 Task: Find connections with filter location Mascote with filter topic #LetsWork with filter profile language Spanish with filter current company CloudSEK with filter school Tata STRIVE with filter industry Language Schools with filter service category Illustration with filter keywords title Management Consultant
Action: Mouse moved to (611, 117)
Screenshot: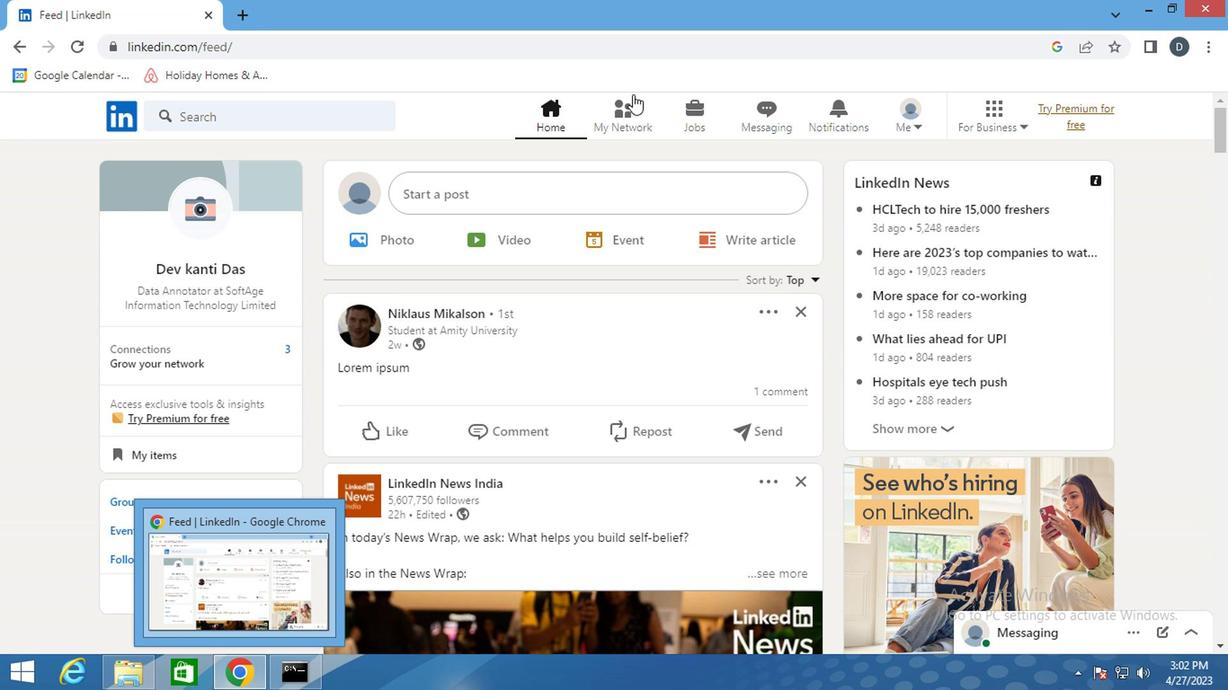 
Action: Mouse pressed left at (611, 117)
Screenshot: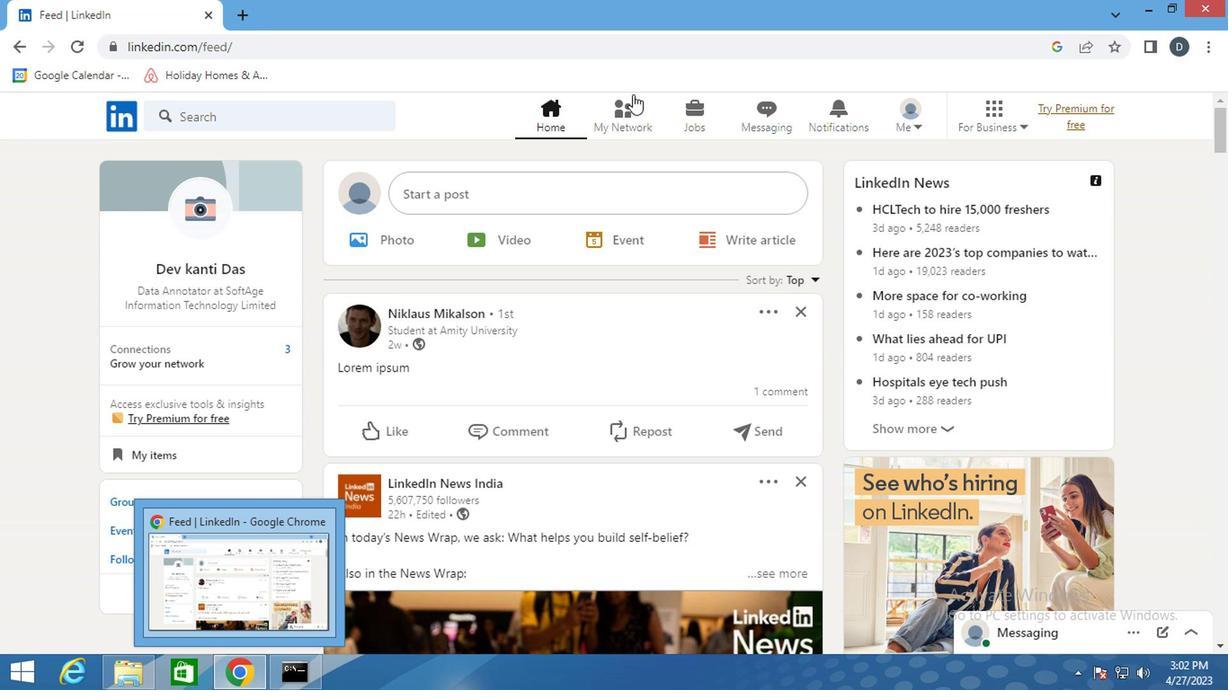 
Action: Mouse moved to (336, 212)
Screenshot: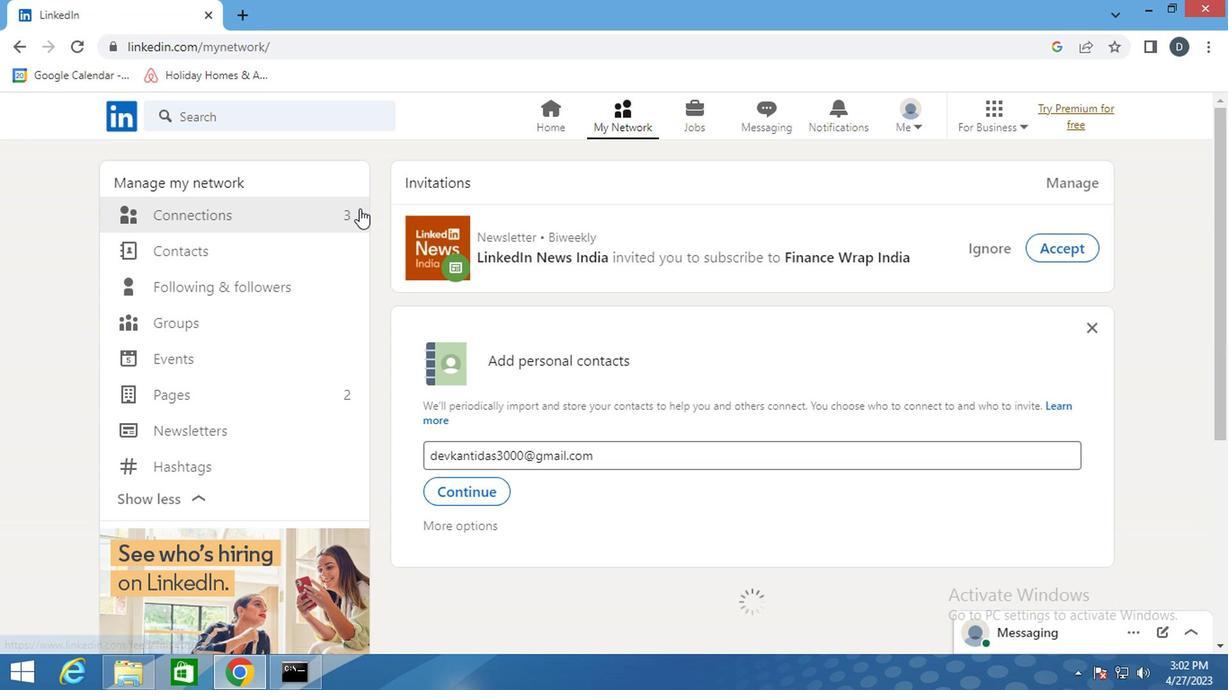 
Action: Mouse pressed left at (336, 212)
Screenshot: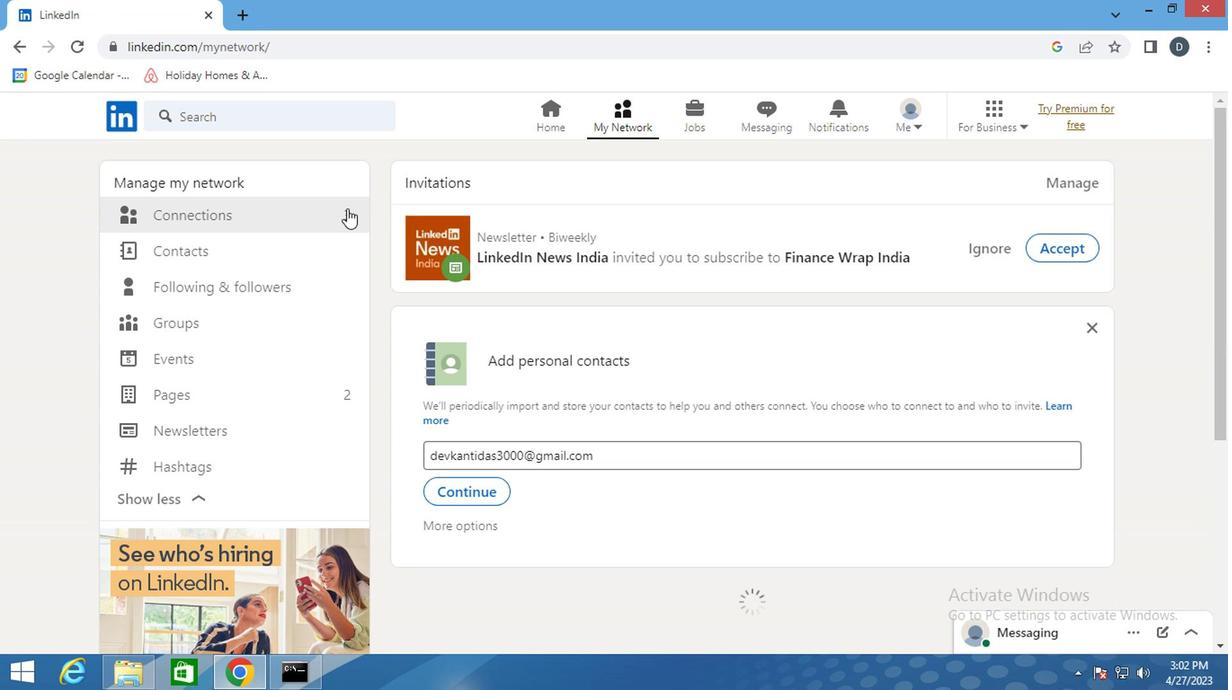 
Action: Mouse moved to (334, 212)
Screenshot: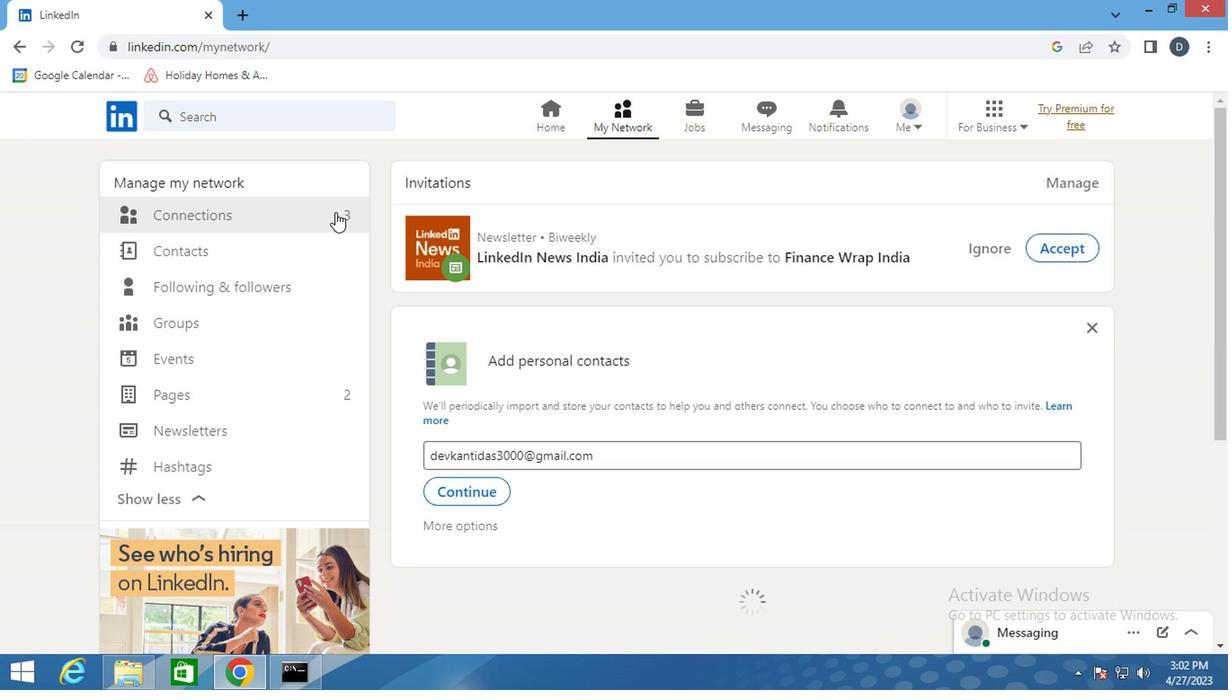 
Action: Mouse pressed left at (334, 212)
Screenshot: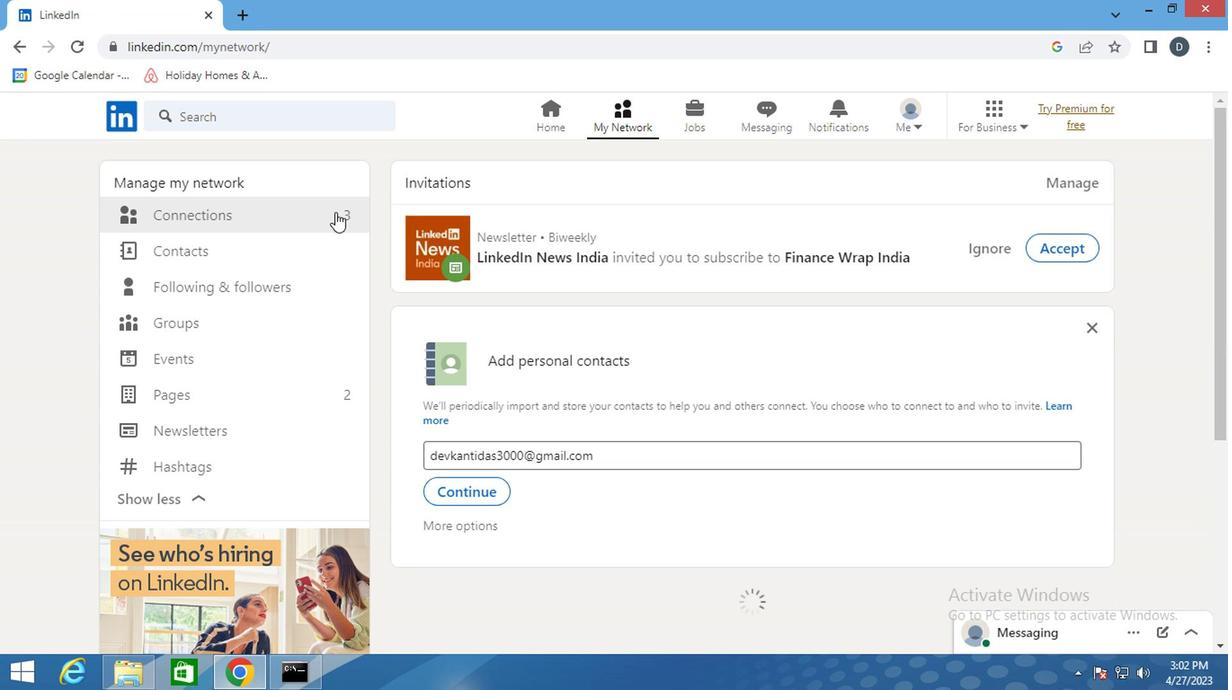 
Action: Mouse moved to (773, 223)
Screenshot: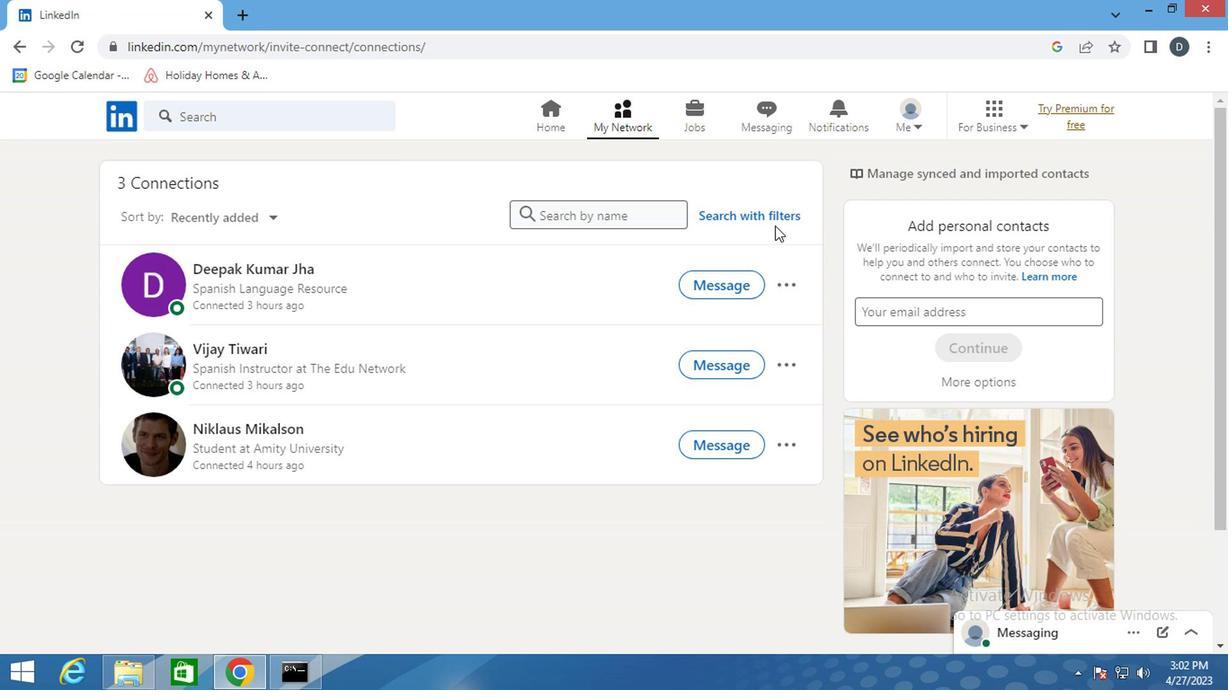 
Action: Mouse pressed left at (773, 223)
Screenshot: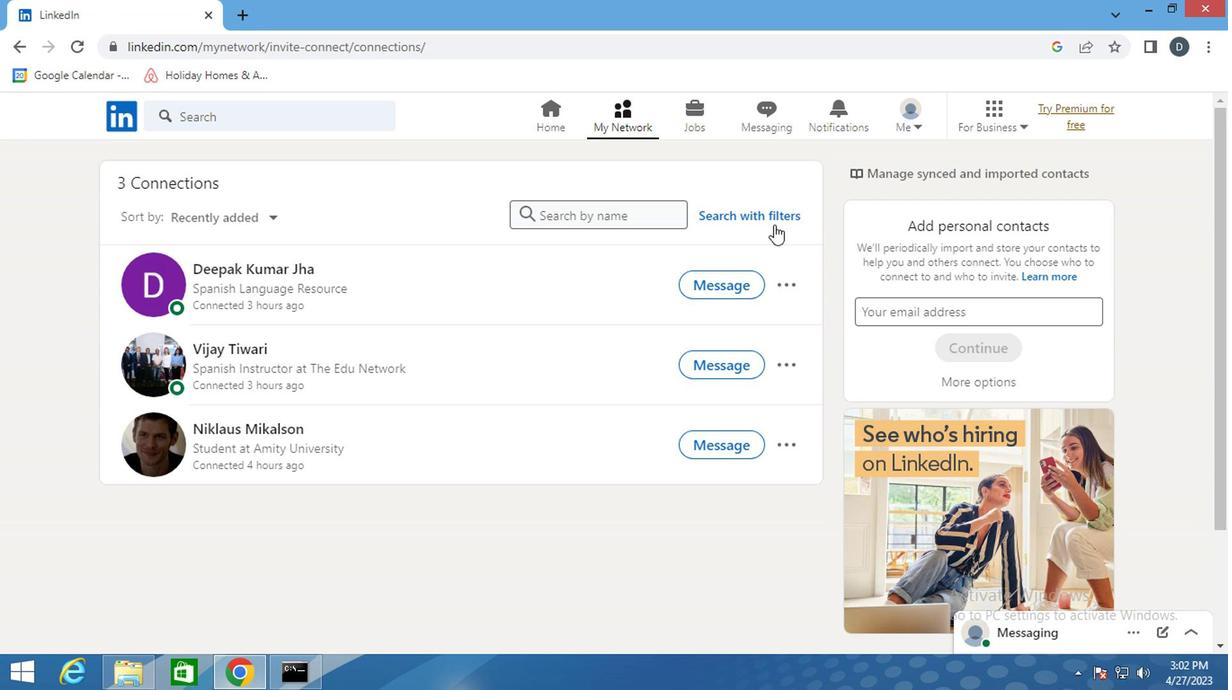 
Action: Mouse moved to (660, 176)
Screenshot: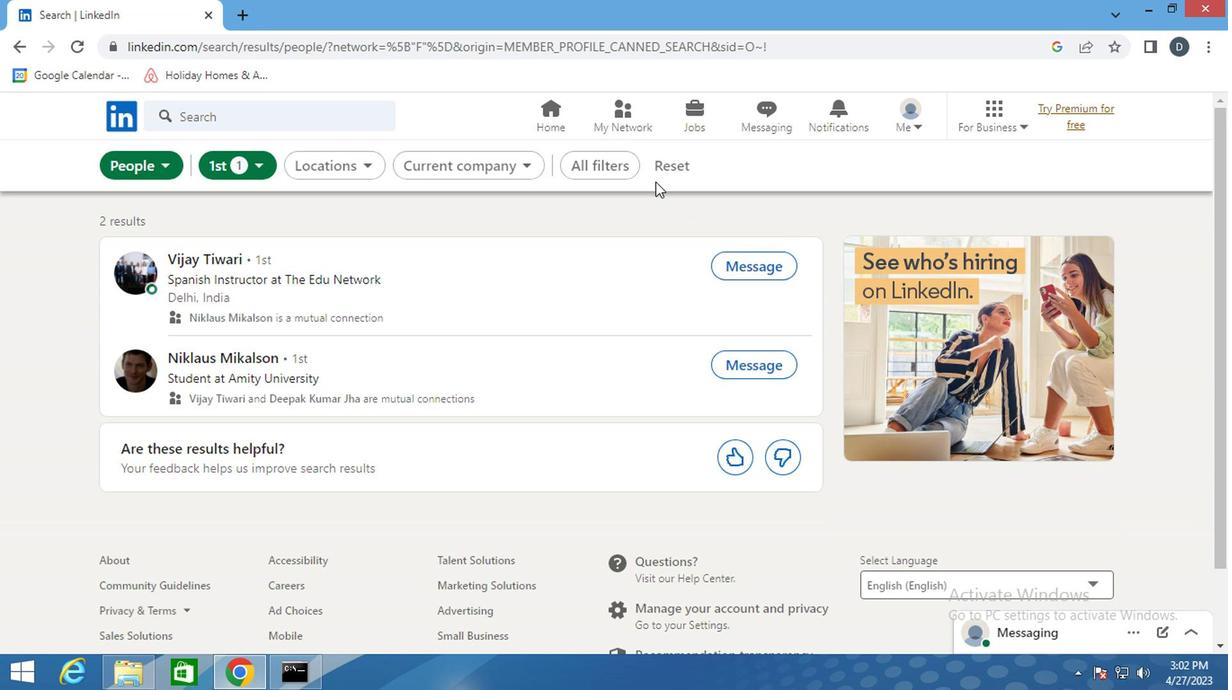 
Action: Mouse pressed left at (660, 176)
Screenshot: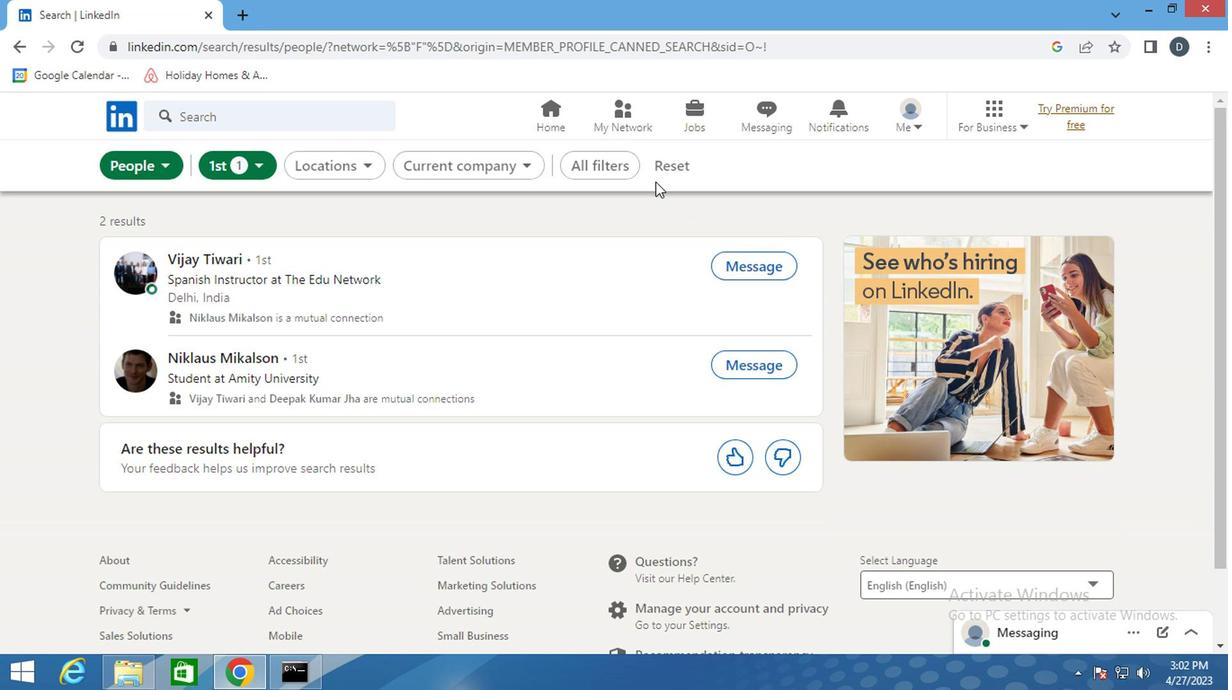 
Action: Mouse moved to (636, 172)
Screenshot: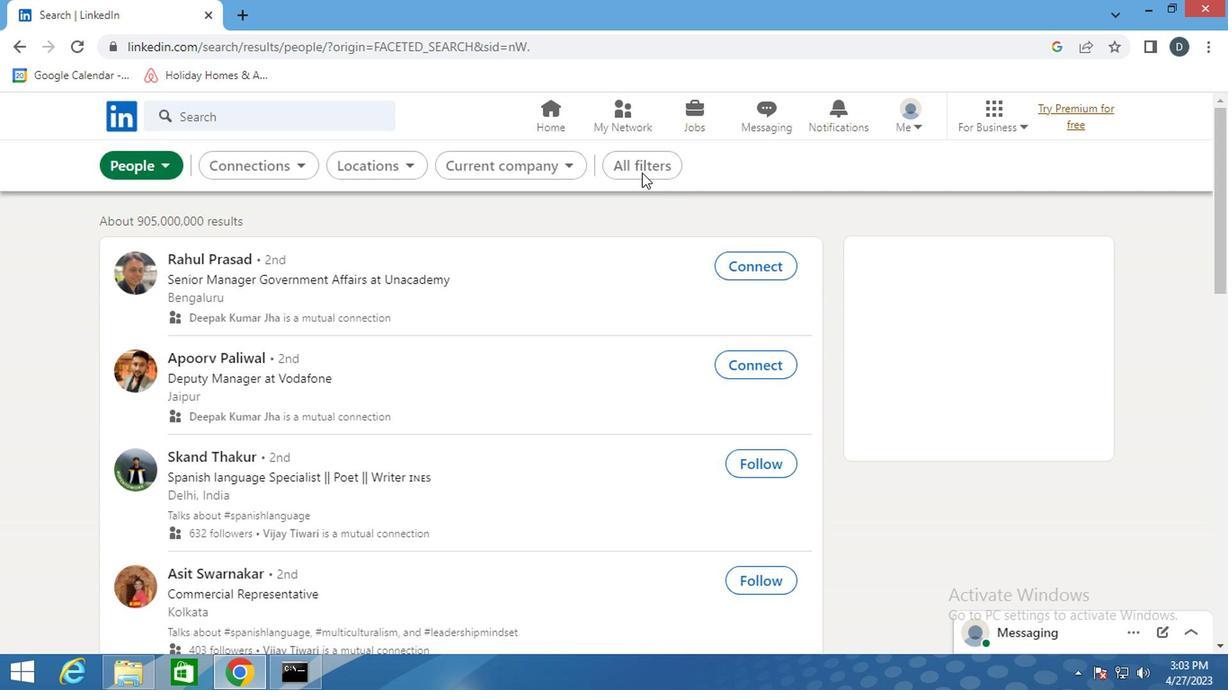 
Action: Mouse pressed left at (636, 172)
Screenshot: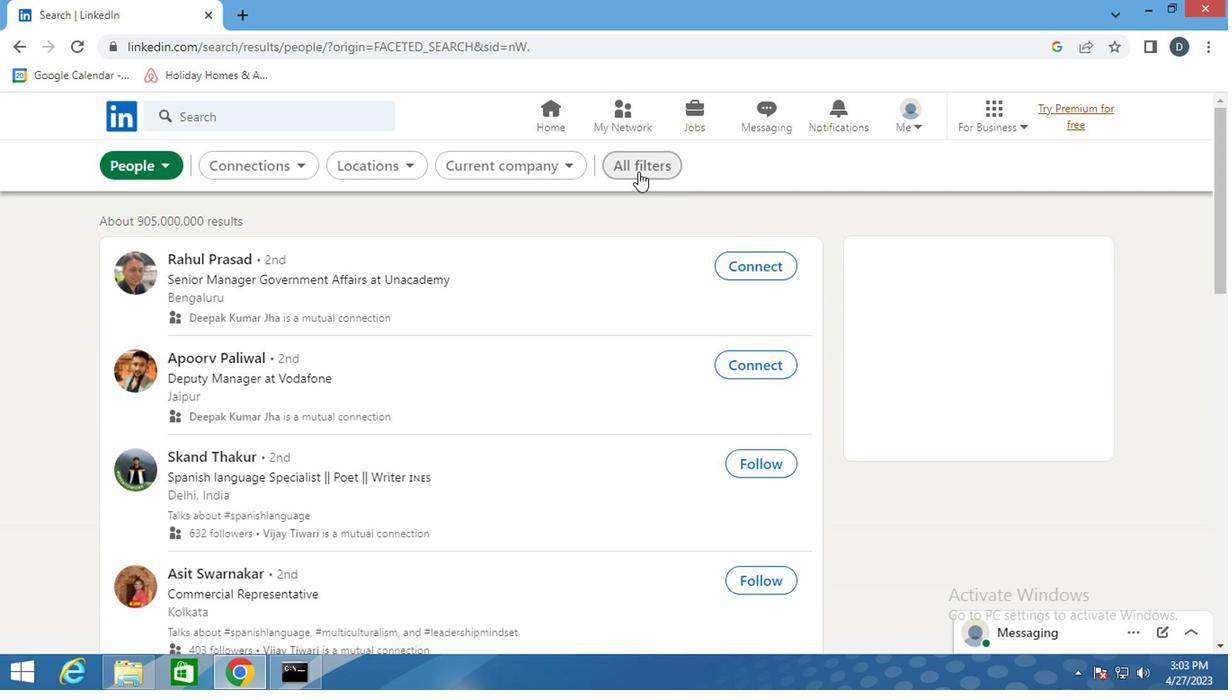 
Action: Mouse moved to (964, 409)
Screenshot: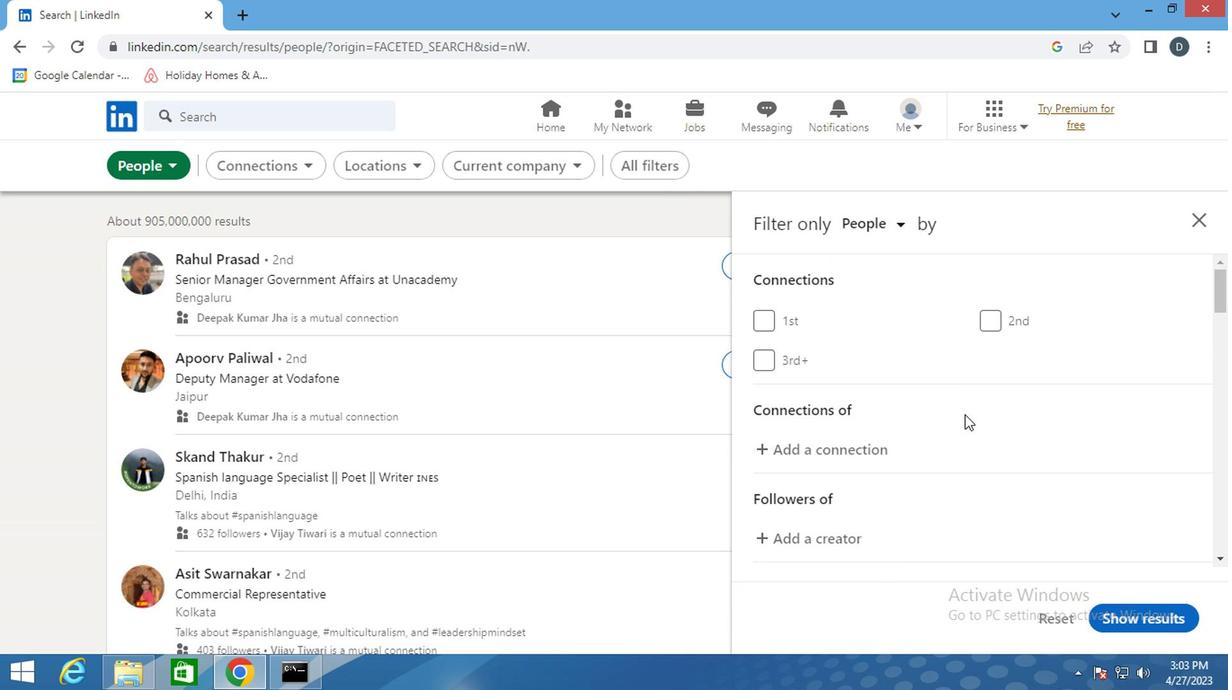 
Action: Mouse scrolled (964, 408) with delta (0, 0)
Screenshot: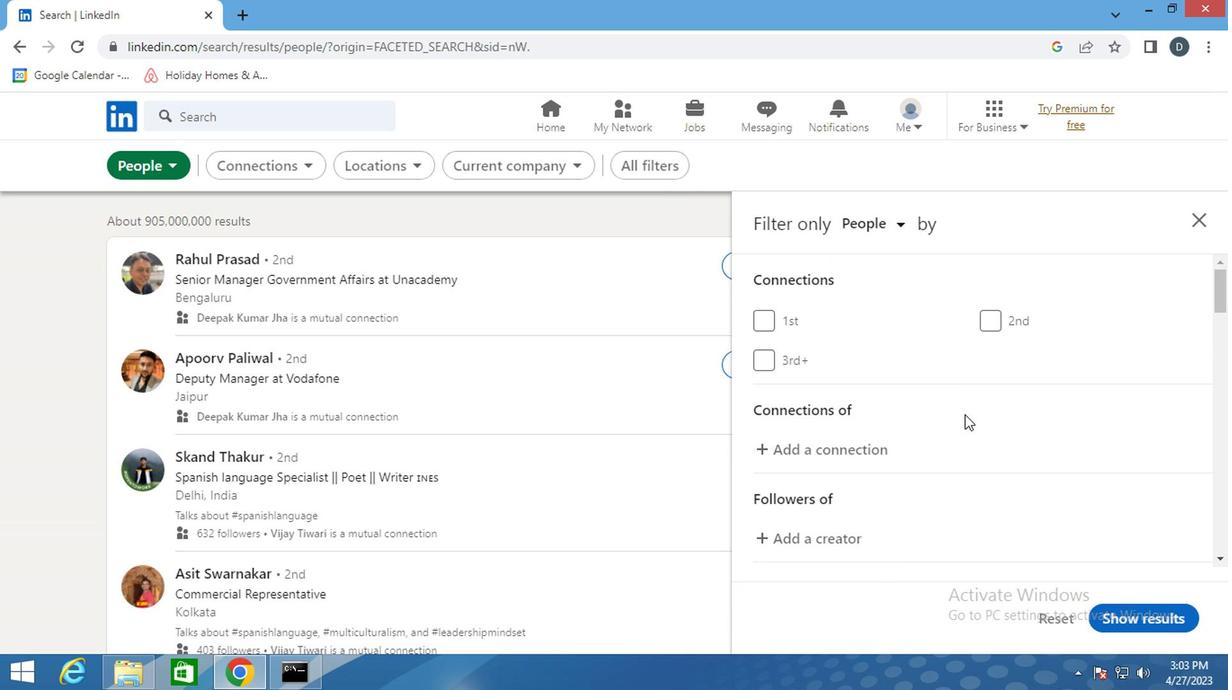 
Action: Mouse moved to (964, 409)
Screenshot: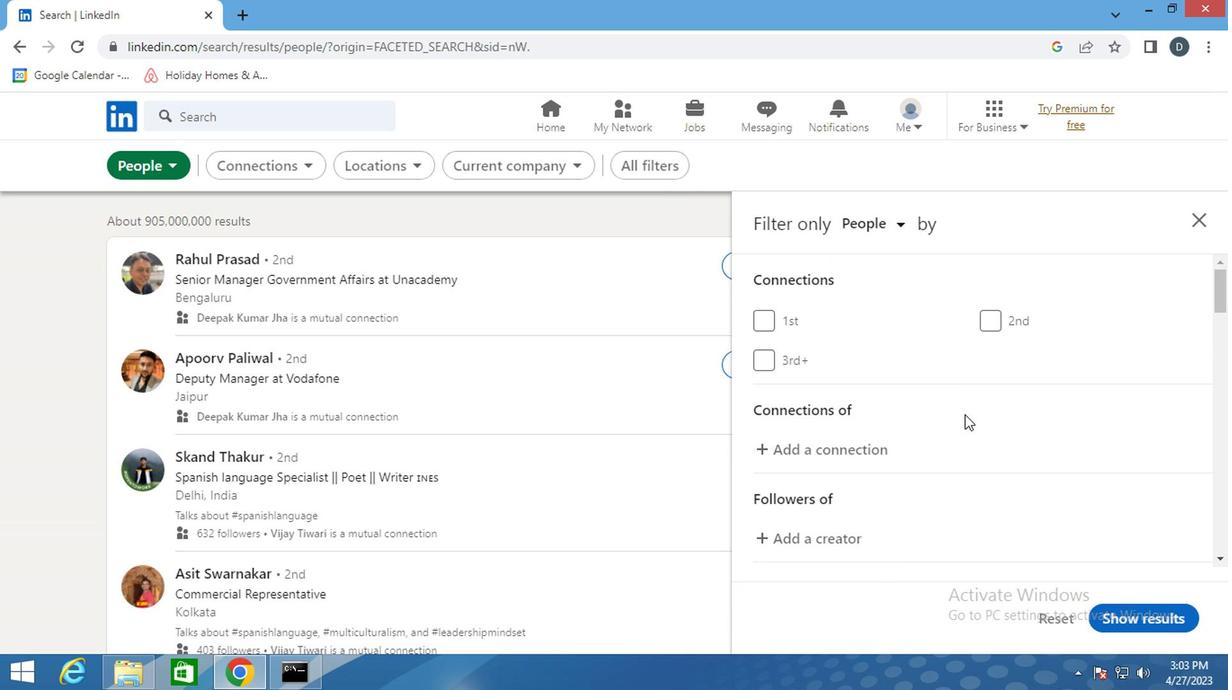 
Action: Mouse scrolled (964, 408) with delta (0, 0)
Screenshot: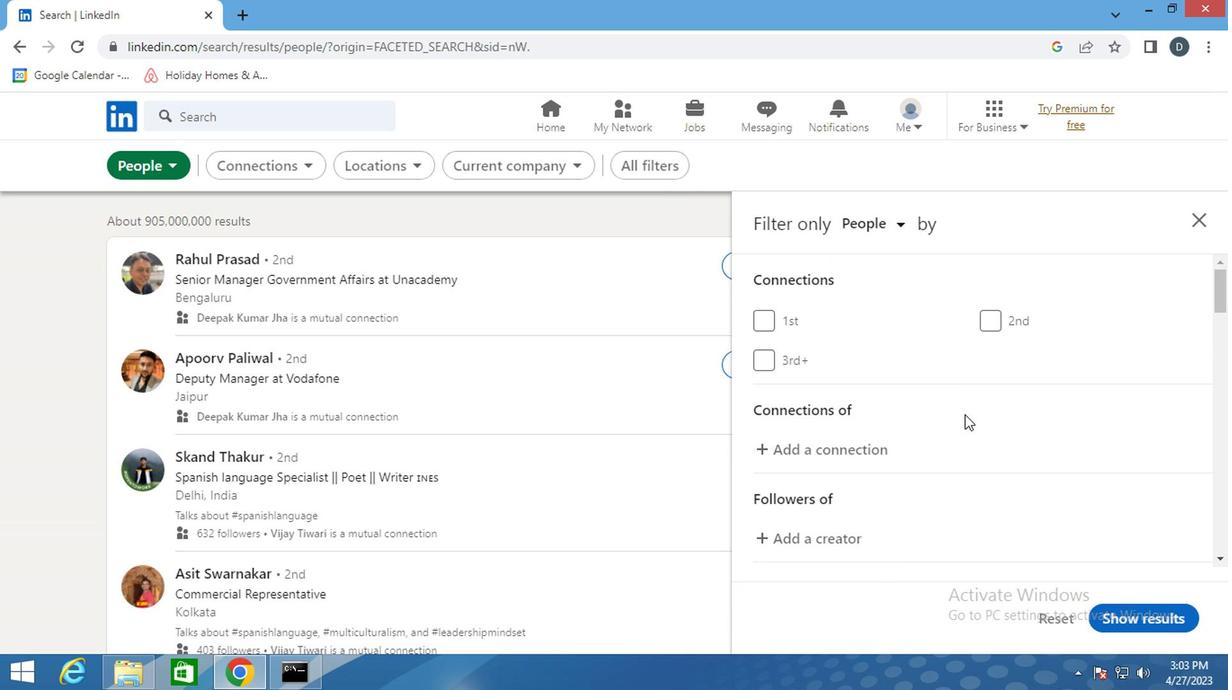 
Action: Mouse scrolled (964, 408) with delta (0, 0)
Screenshot: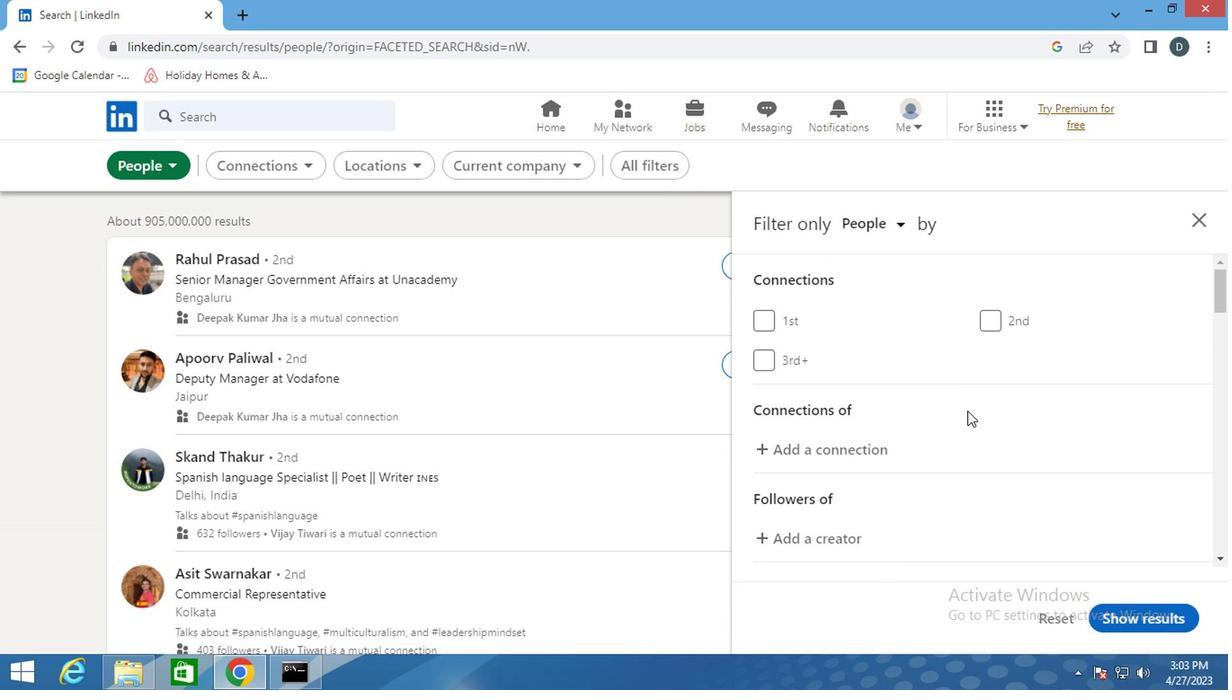 
Action: Mouse moved to (999, 433)
Screenshot: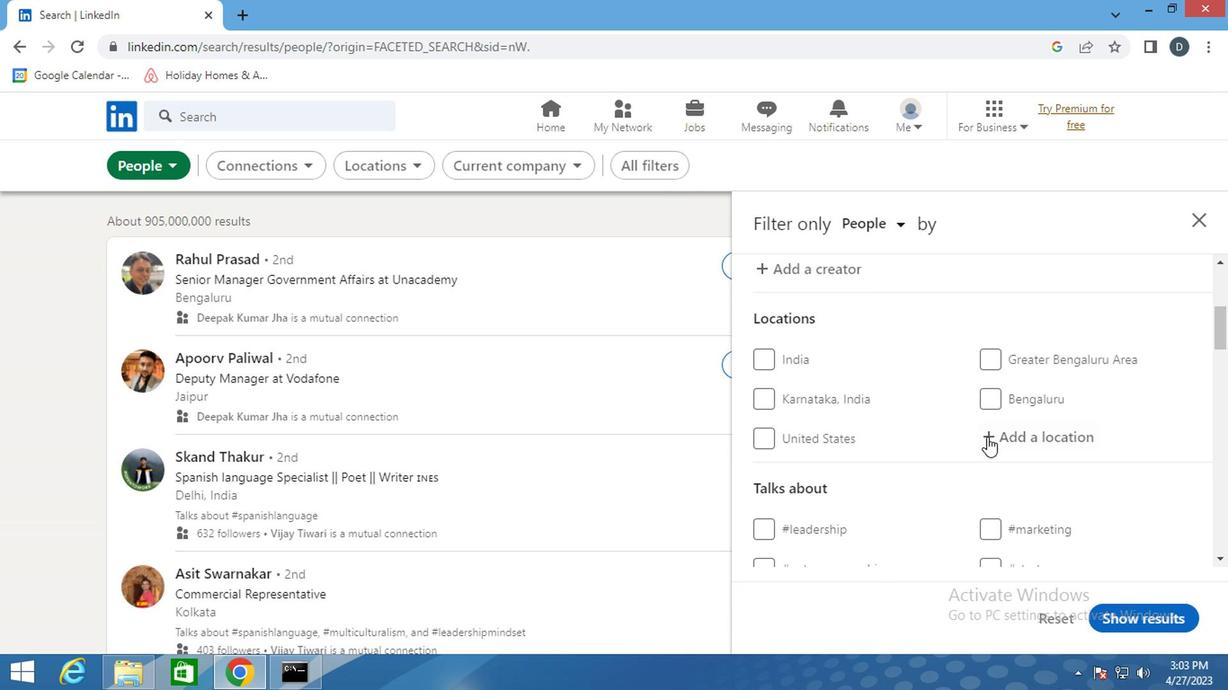 
Action: Mouse pressed left at (999, 433)
Screenshot: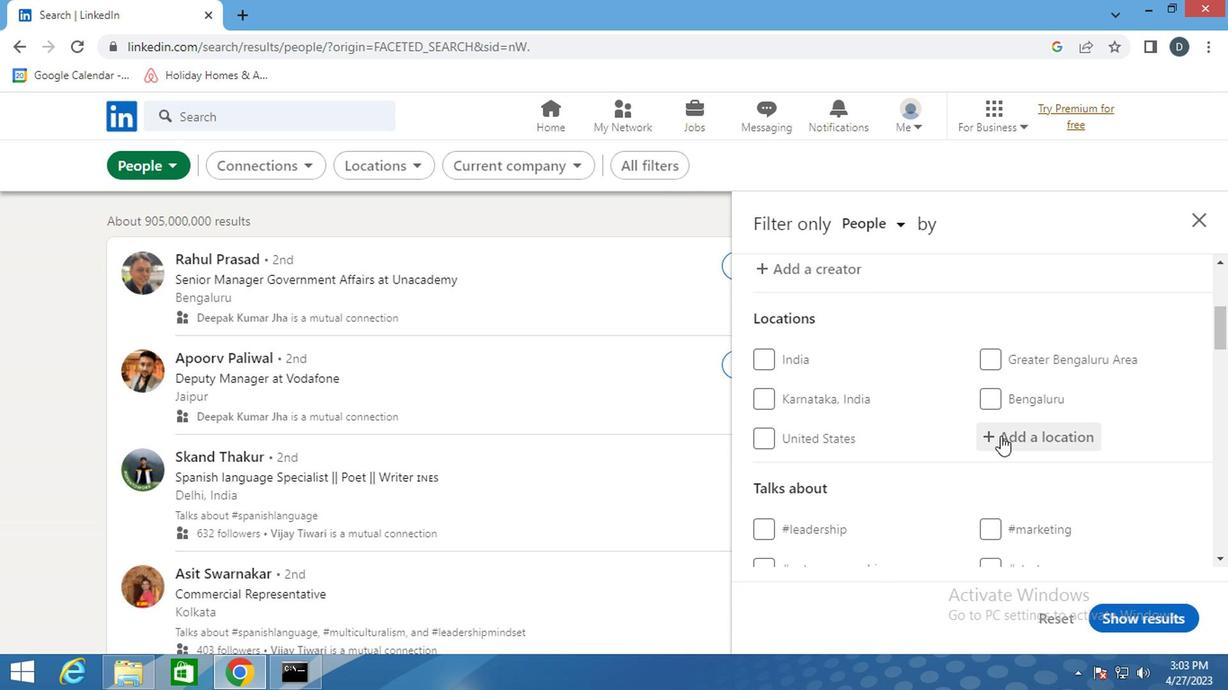 
Action: Mouse moved to (1019, 434)
Screenshot: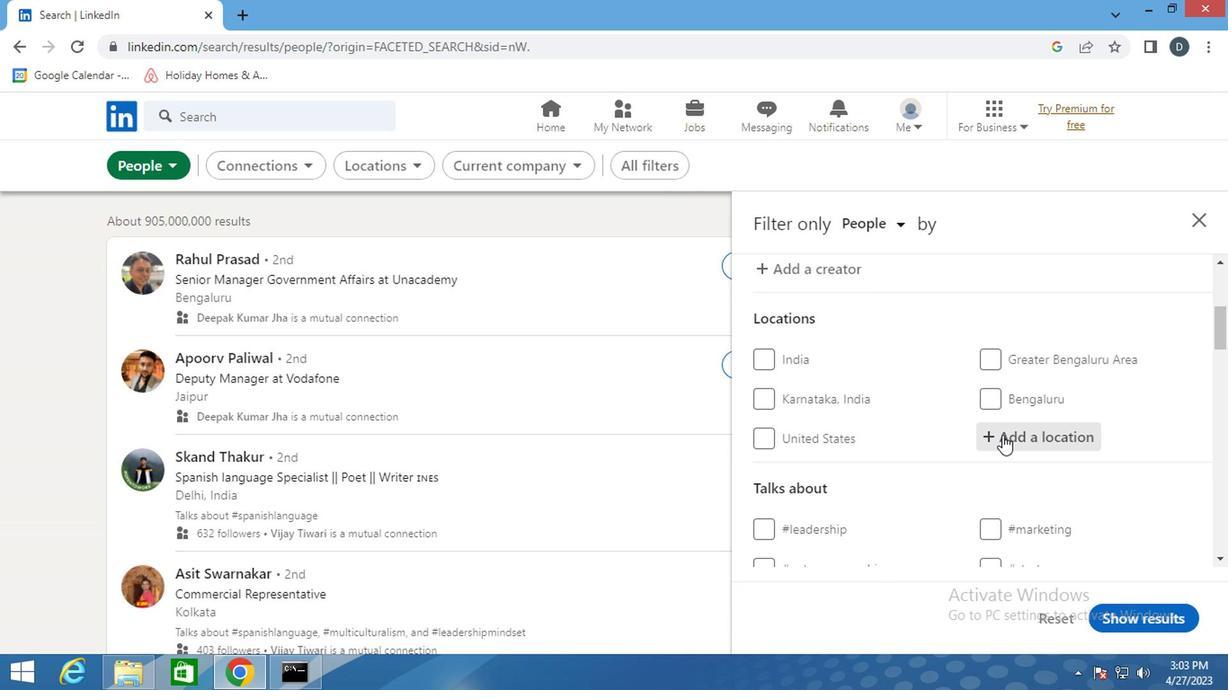 
Action: Key pressed <Key.shift_r>Mascot
Screenshot: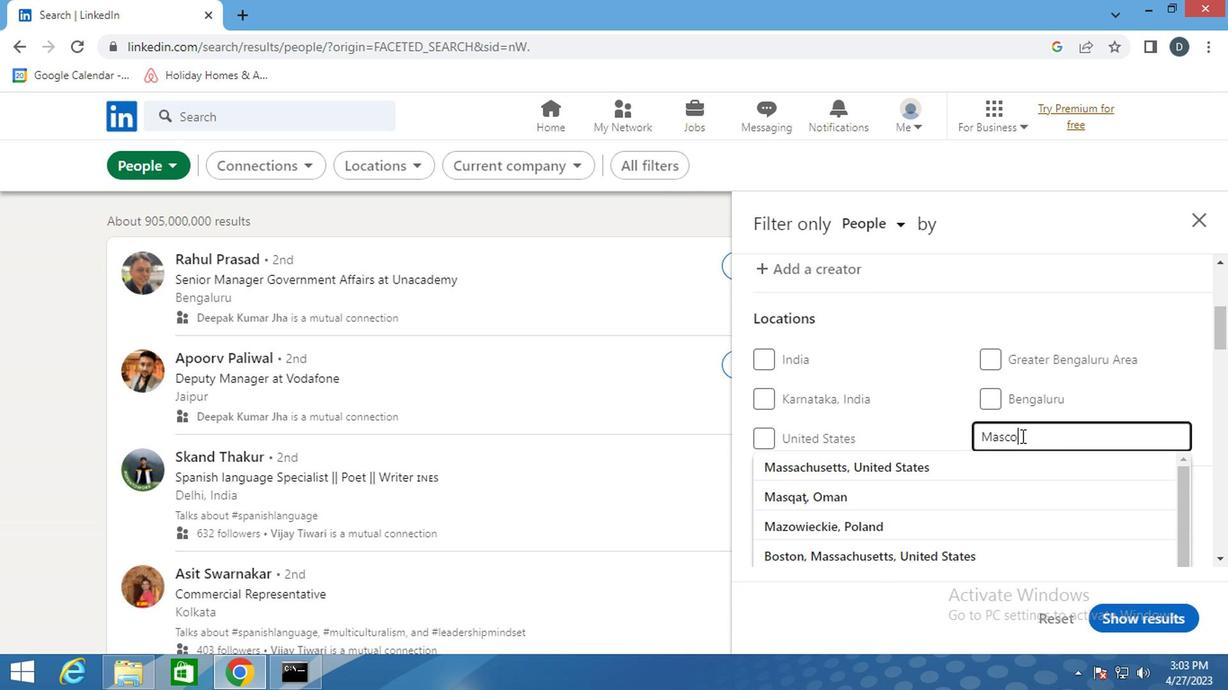 
Action: Mouse moved to (1015, 436)
Screenshot: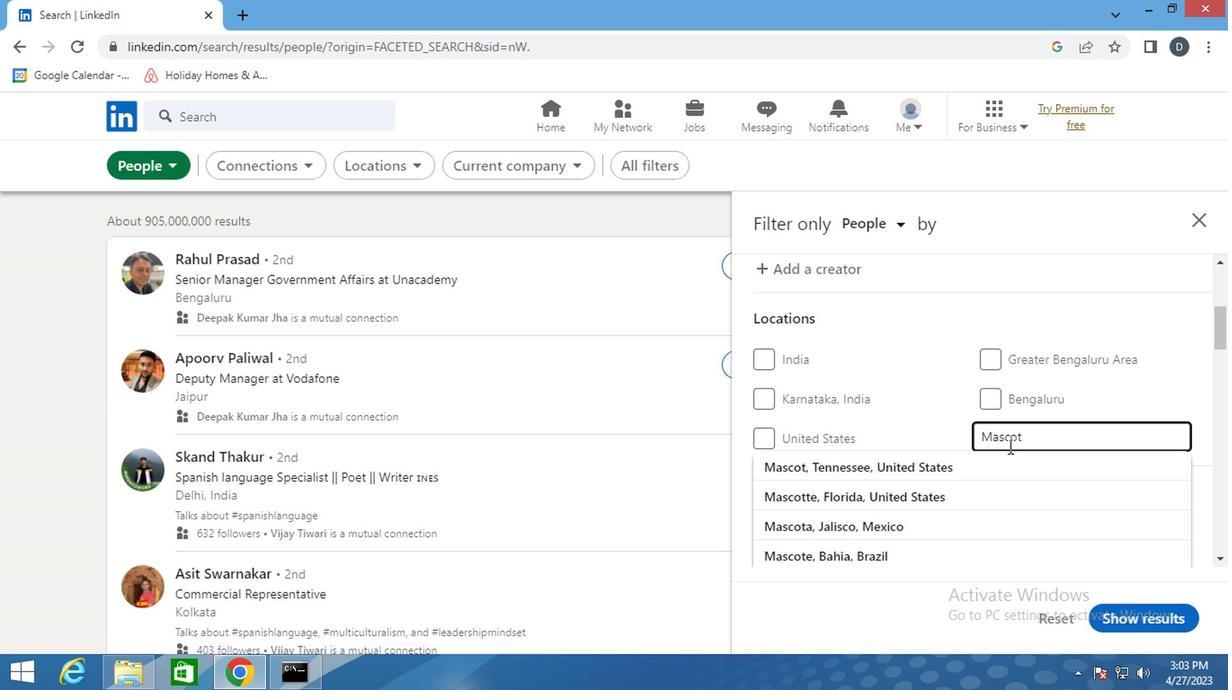 
Action: Key pressed e
Screenshot: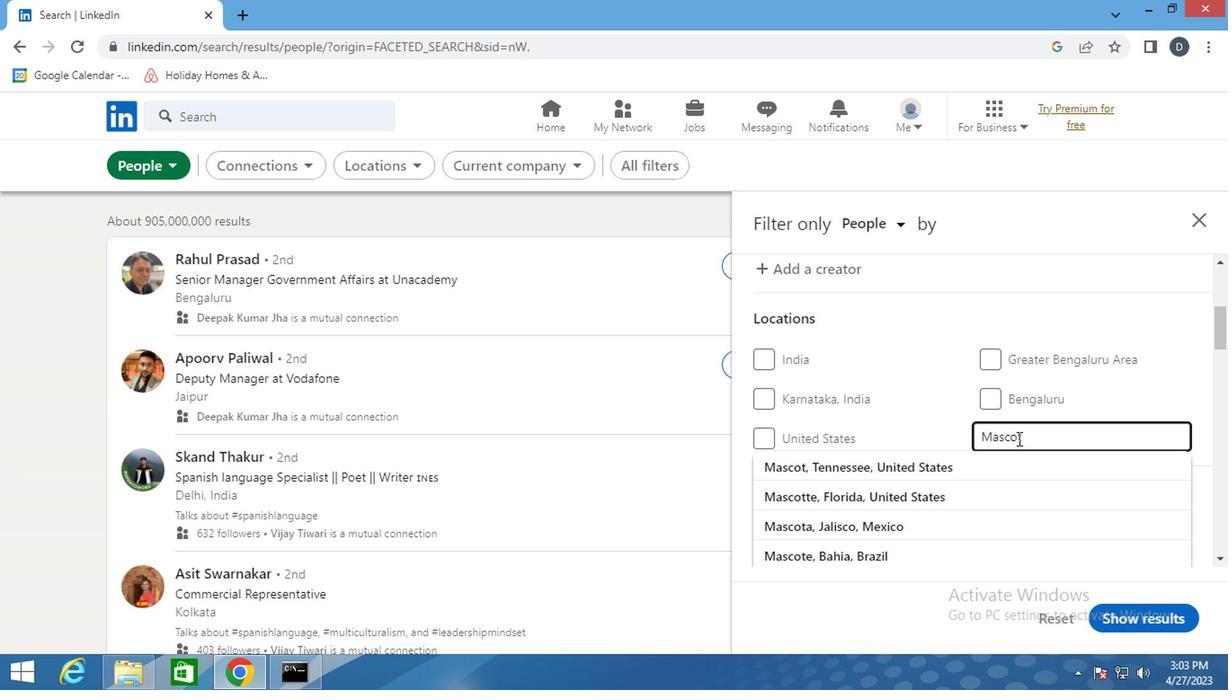 
Action: Mouse moved to (1015, 452)
Screenshot: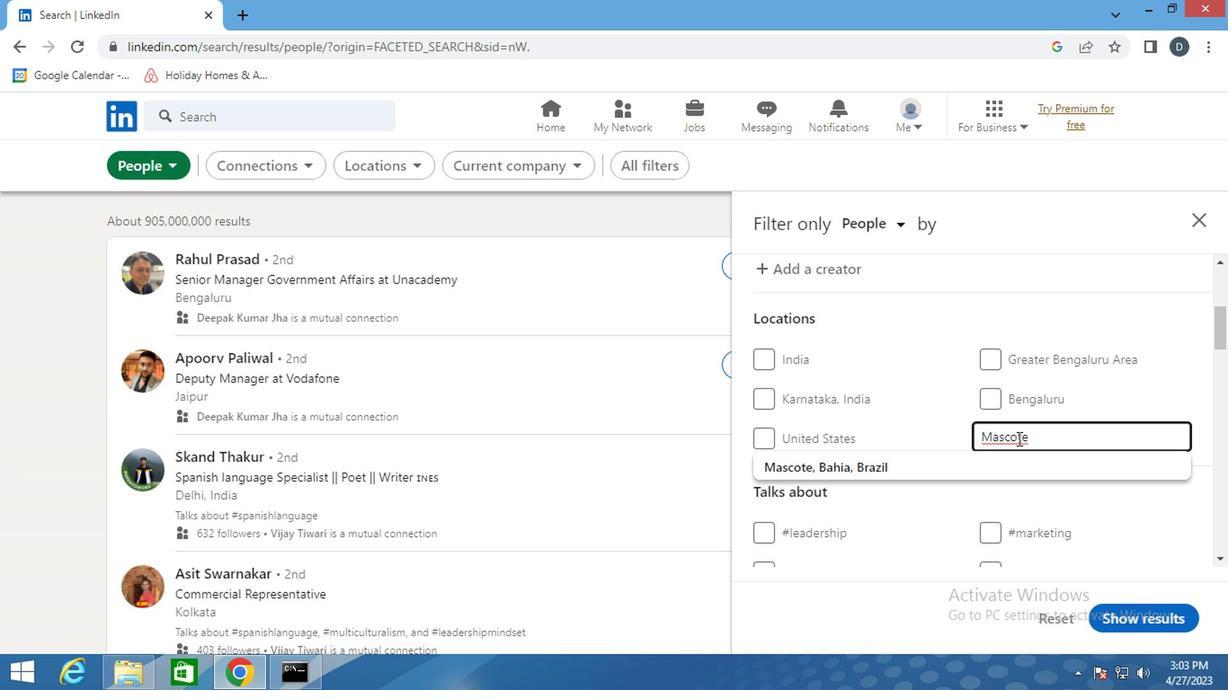 
Action: Mouse pressed left at (1015, 452)
Screenshot: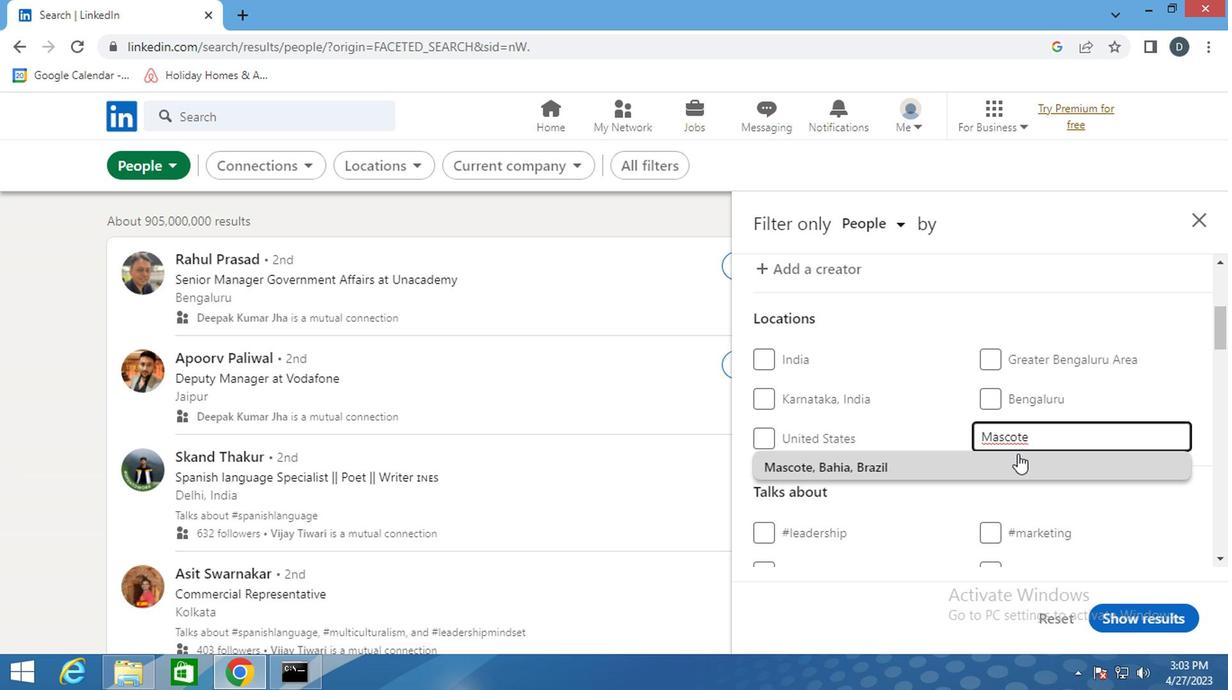 
Action: Mouse scrolled (1015, 451) with delta (0, 0)
Screenshot: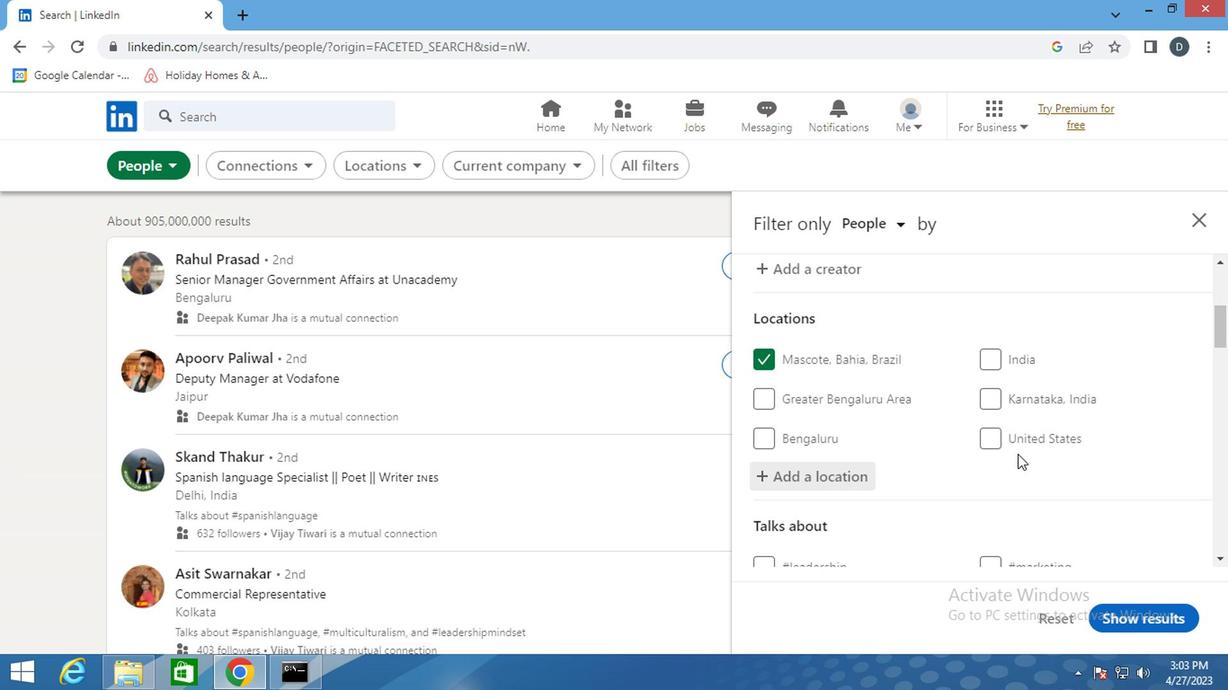 
Action: Mouse scrolled (1015, 451) with delta (0, 0)
Screenshot: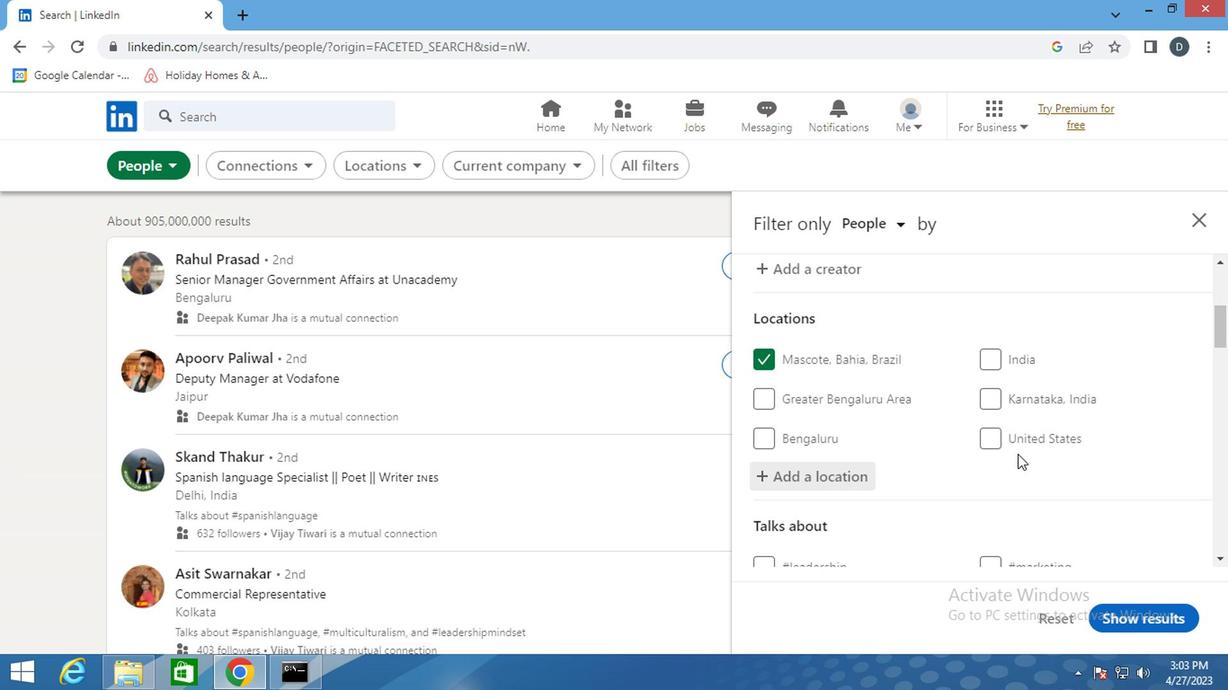 
Action: Mouse scrolled (1015, 451) with delta (0, 0)
Screenshot: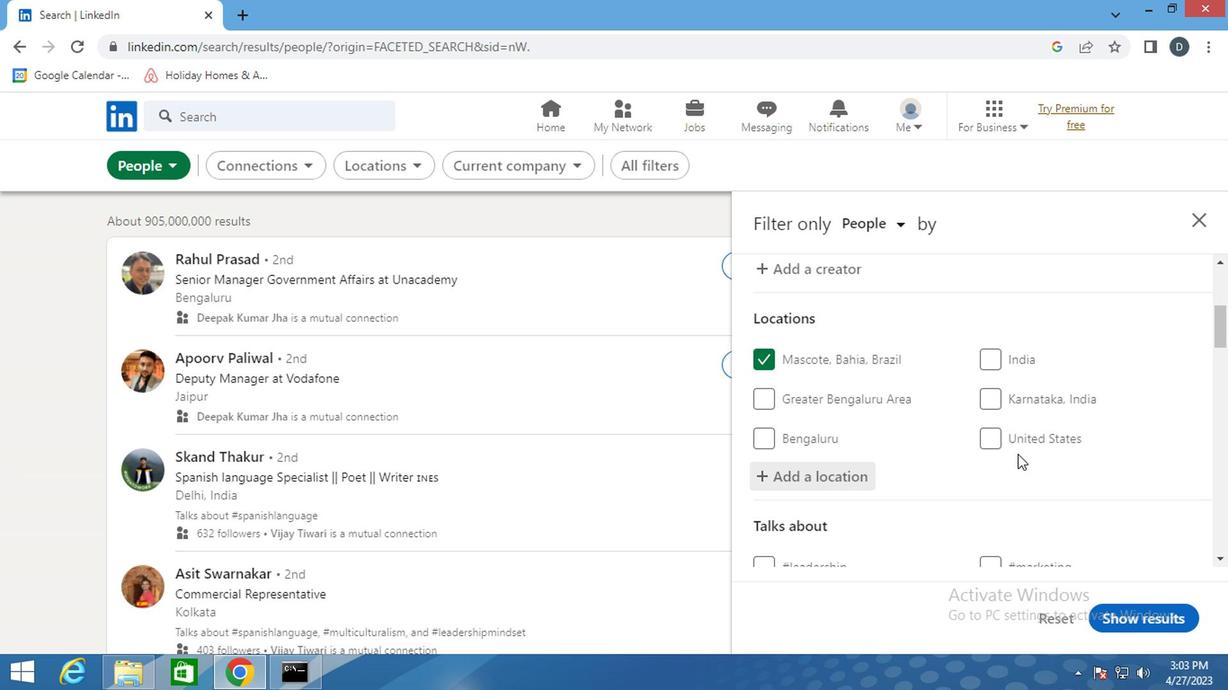 
Action: Mouse moved to (1037, 384)
Screenshot: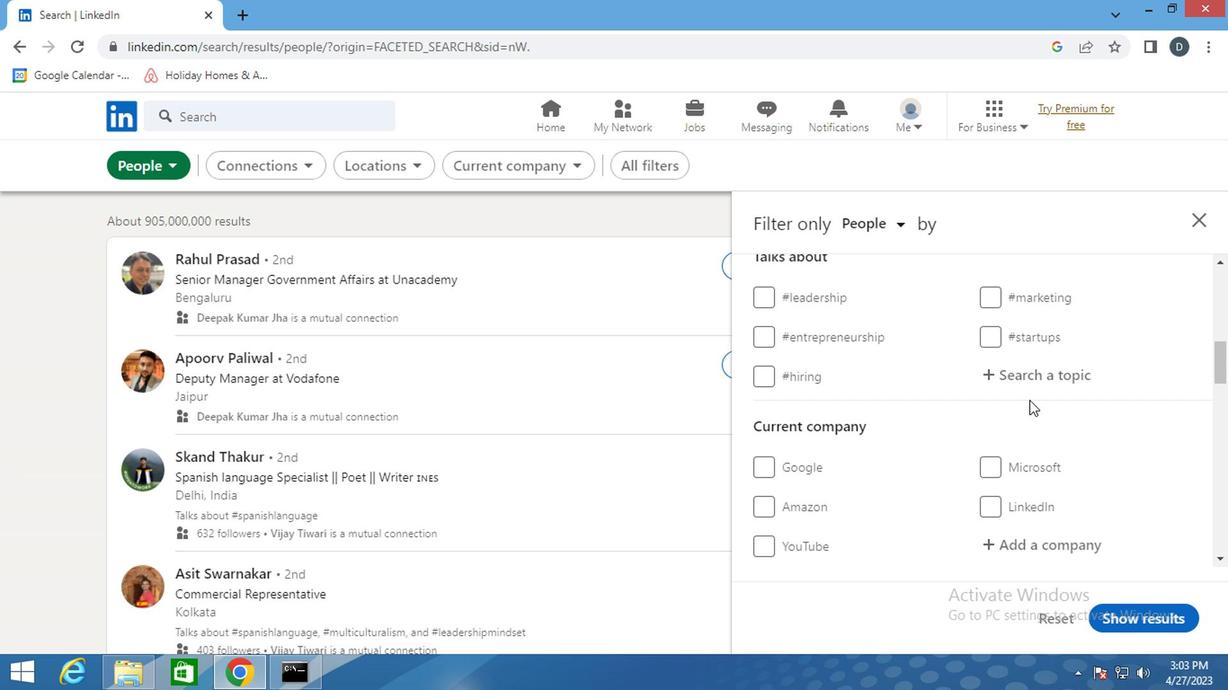 
Action: Mouse pressed left at (1037, 384)
Screenshot: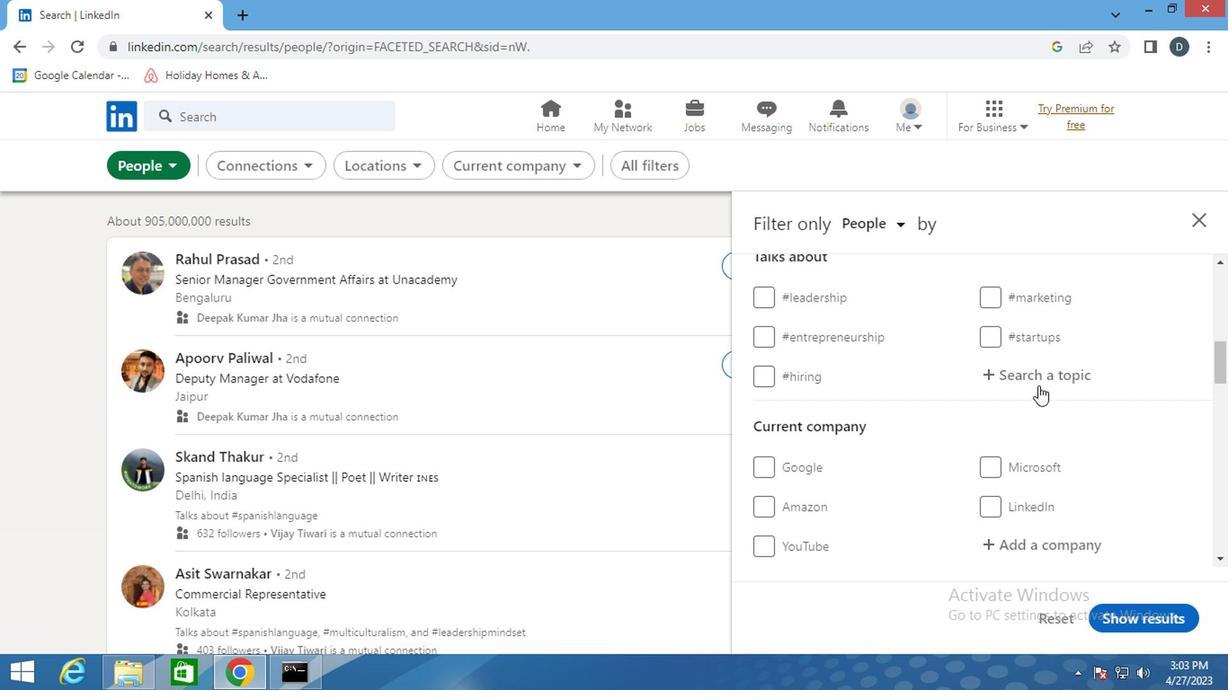 
Action: Key pressed <Key.shift>#<Key.shift>LETS<Key.shift>WORK
Screenshot: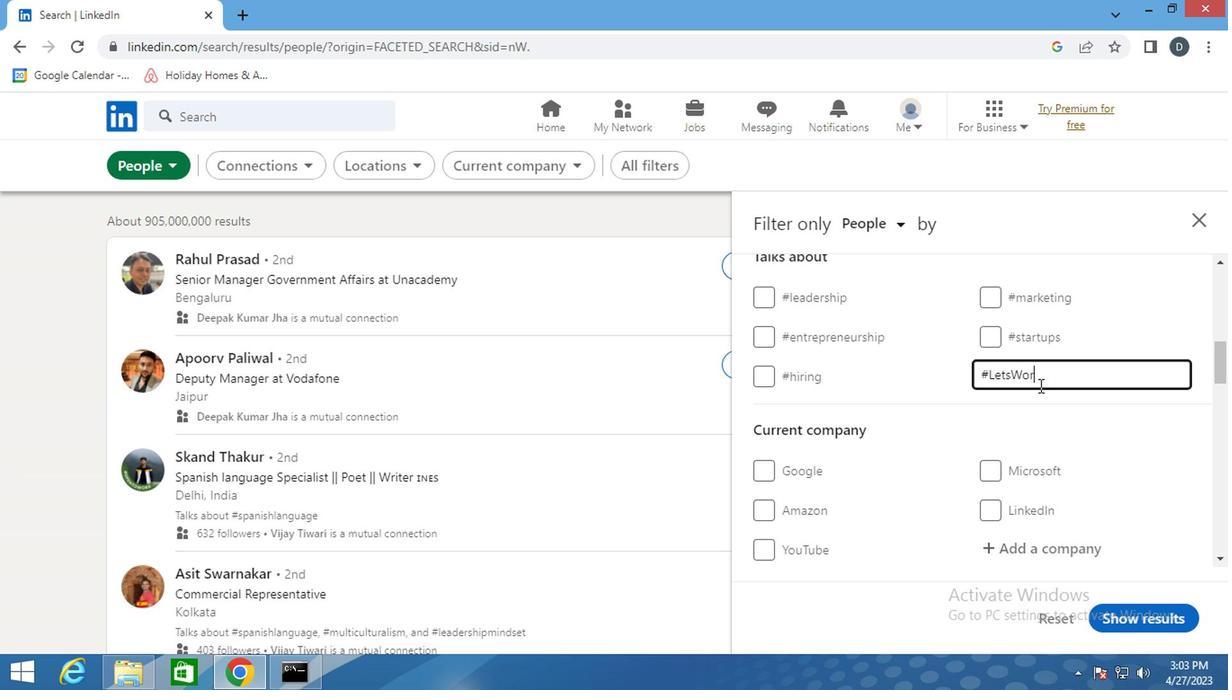 
Action: Mouse moved to (973, 388)
Screenshot: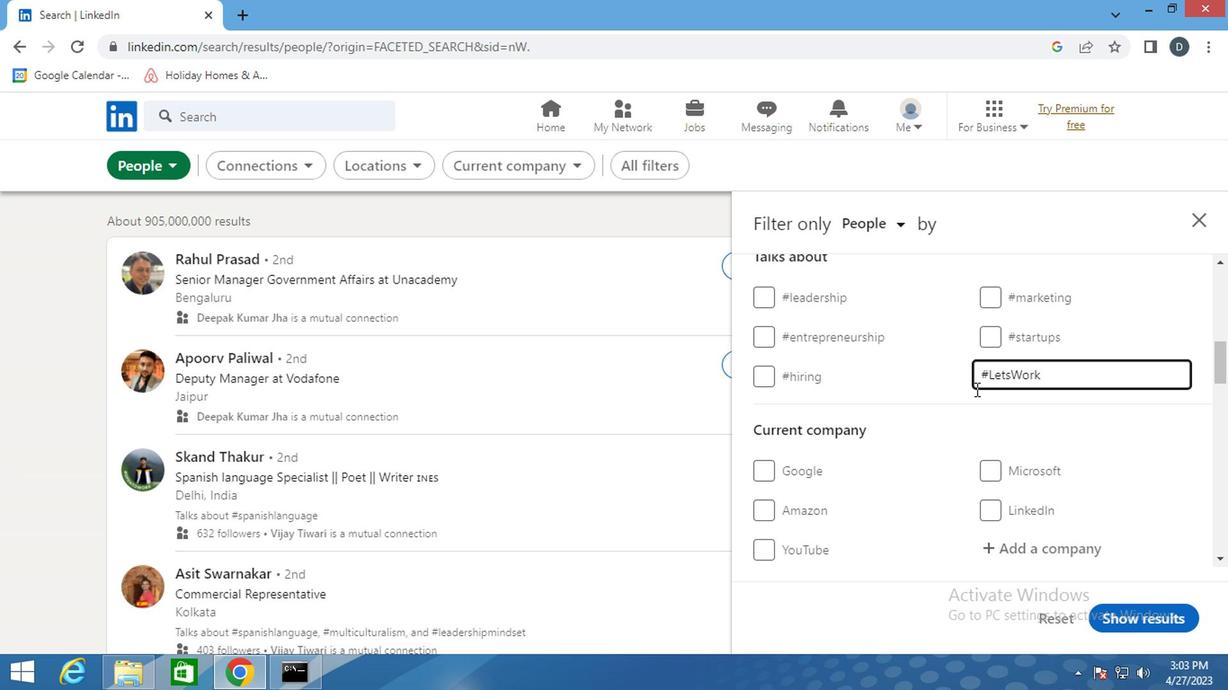 
Action: Mouse scrolled (973, 387) with delta (0, -1)
Screenshot: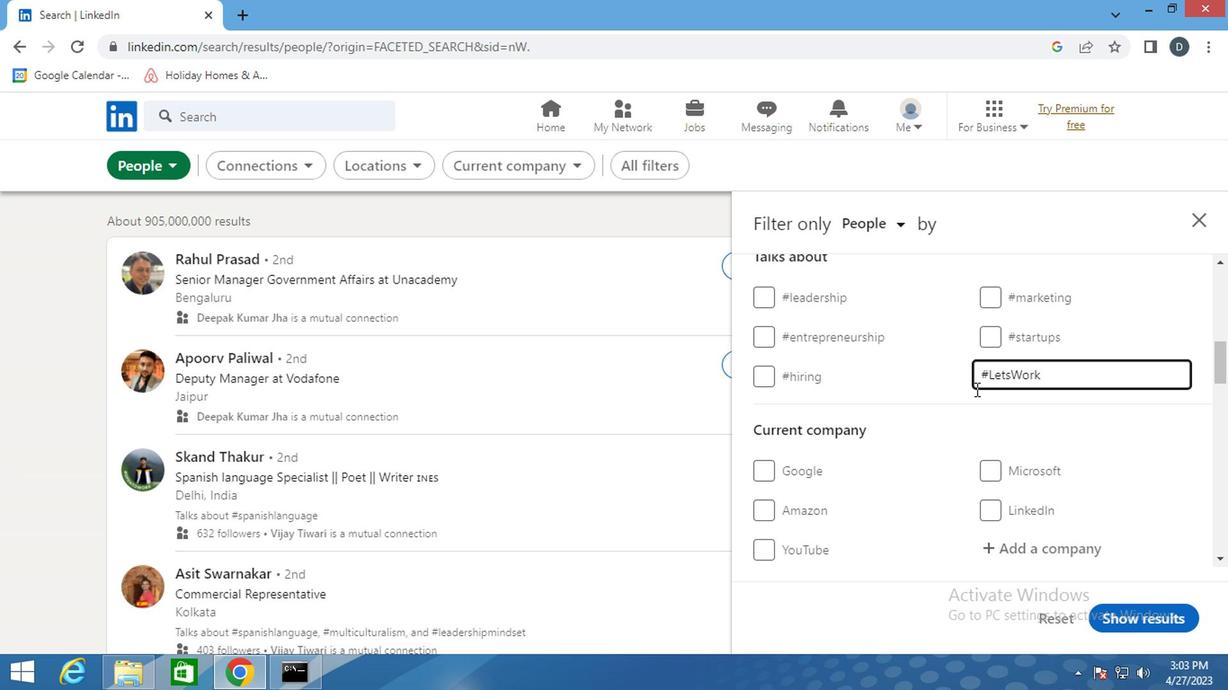 
Action: Mouse scrolled (973, 387) with delta (0, -1)
Screenshot: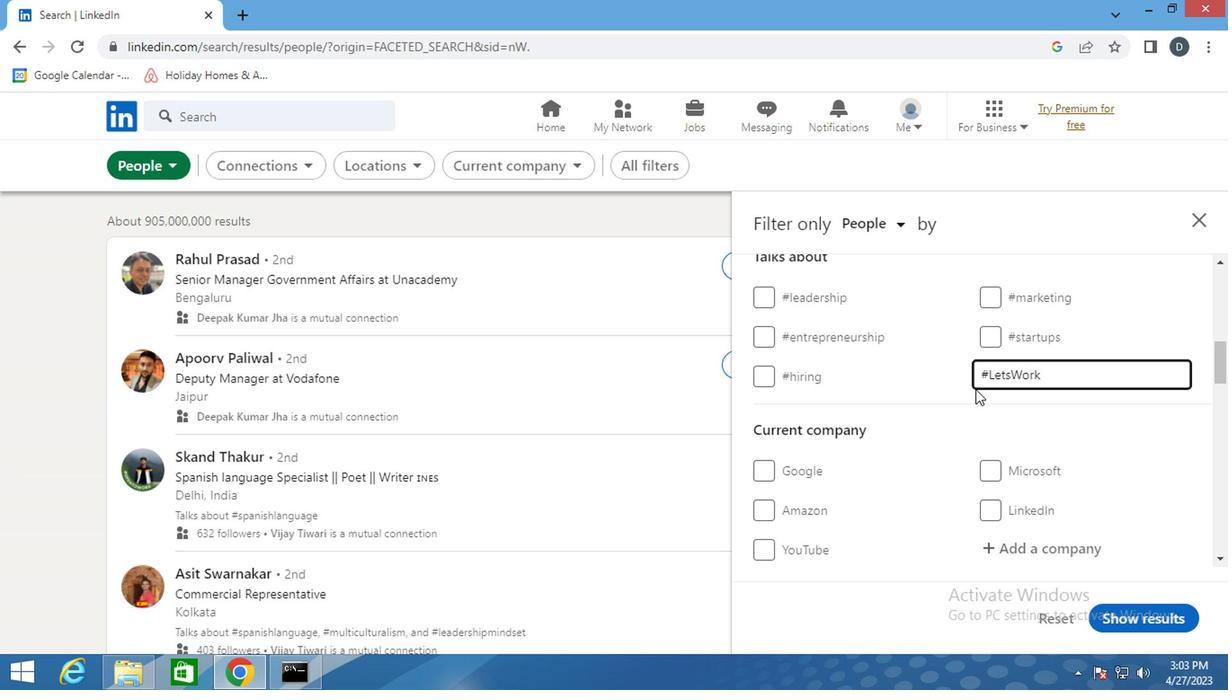 
Action: Mouse moved to (978, 388)
Screenshot: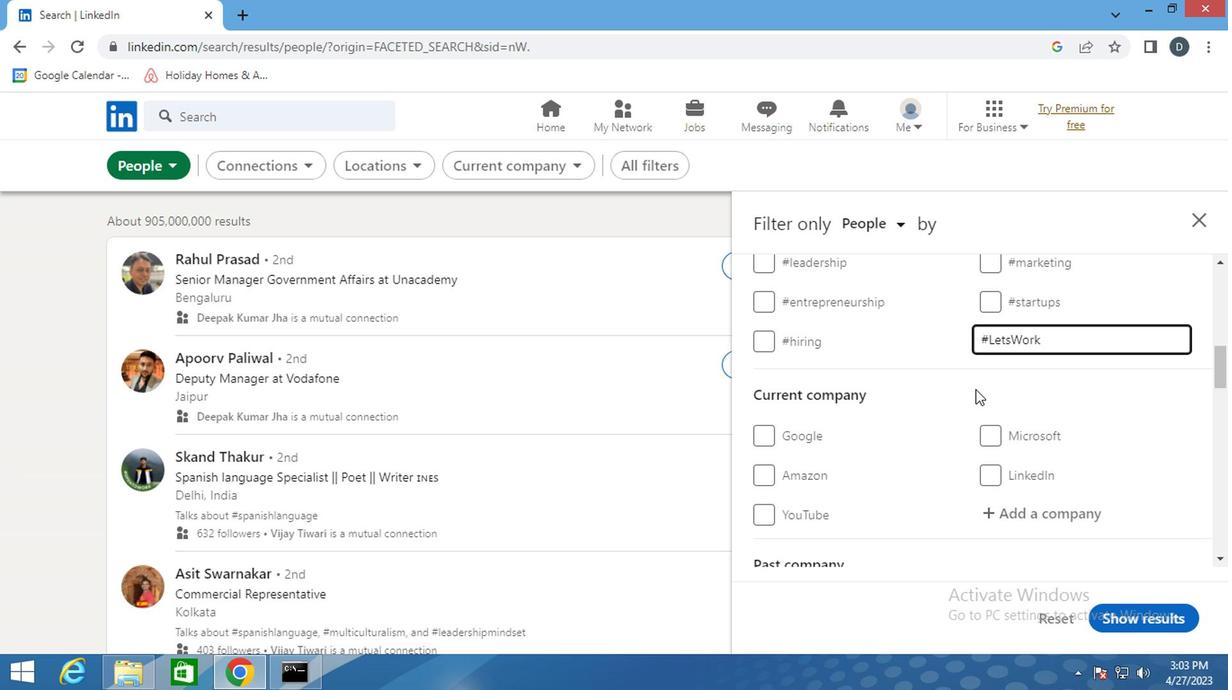 
Action: Mouse scrolled (978, 388) with delta (0, 0)
Screenshot: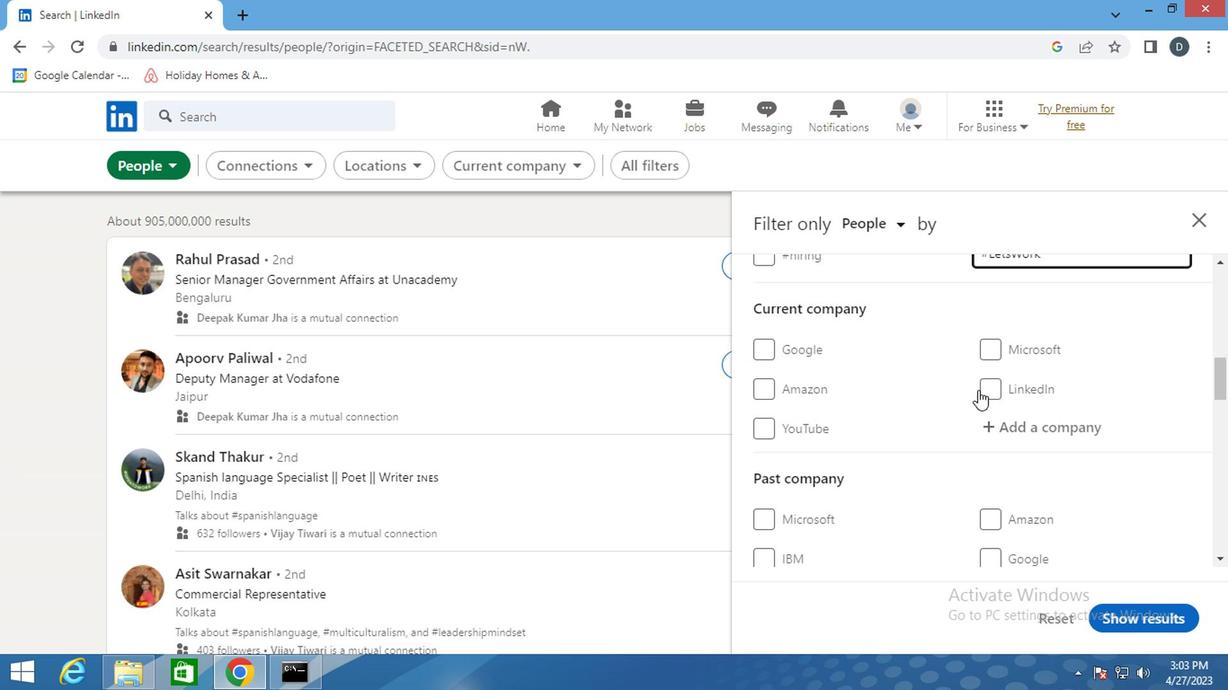 
Action: Mouse scrolled (978, 388) with delta (0, 0)
Screenshot: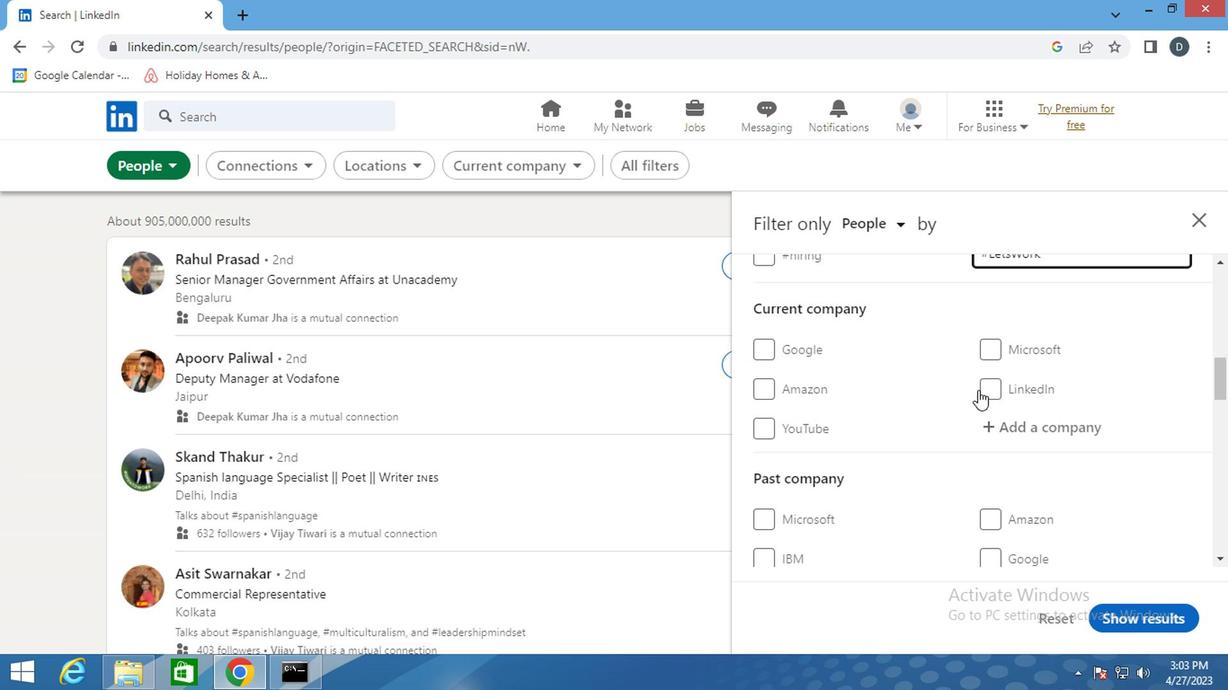 
Action: Mouse scrolled (978, 388) with delta (0, 0)
Screenshot: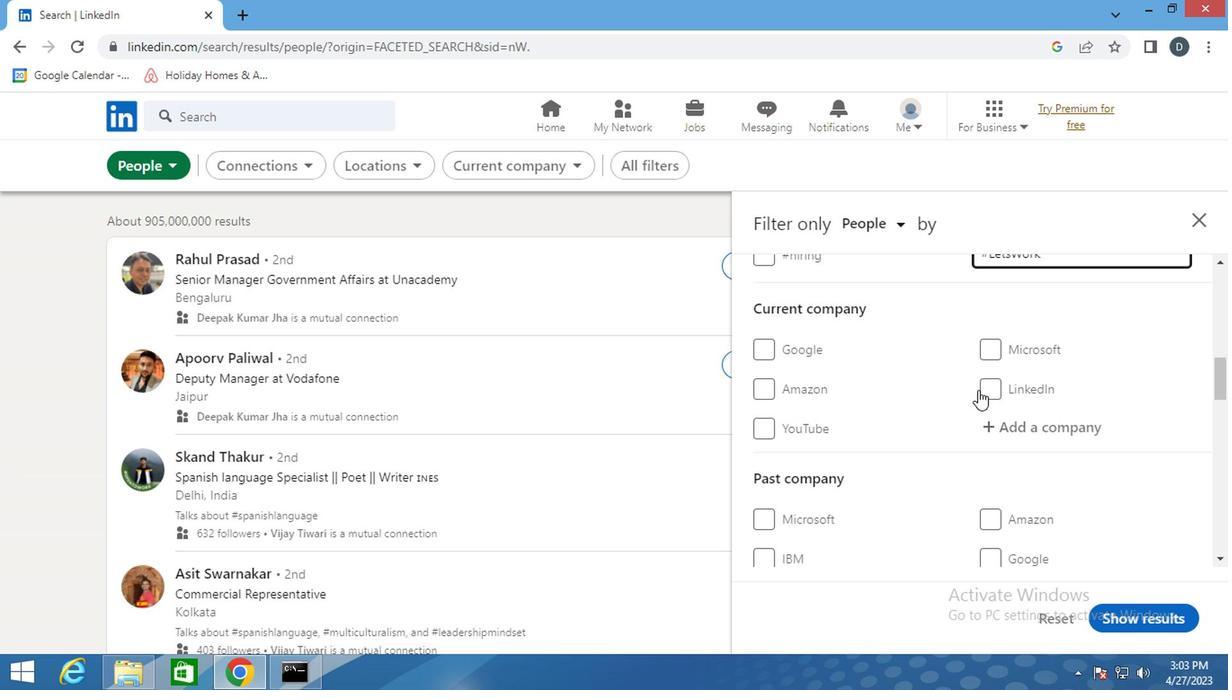
Action: Mouse scrolled (978, 388) with delta (0, 0)
Screenshot: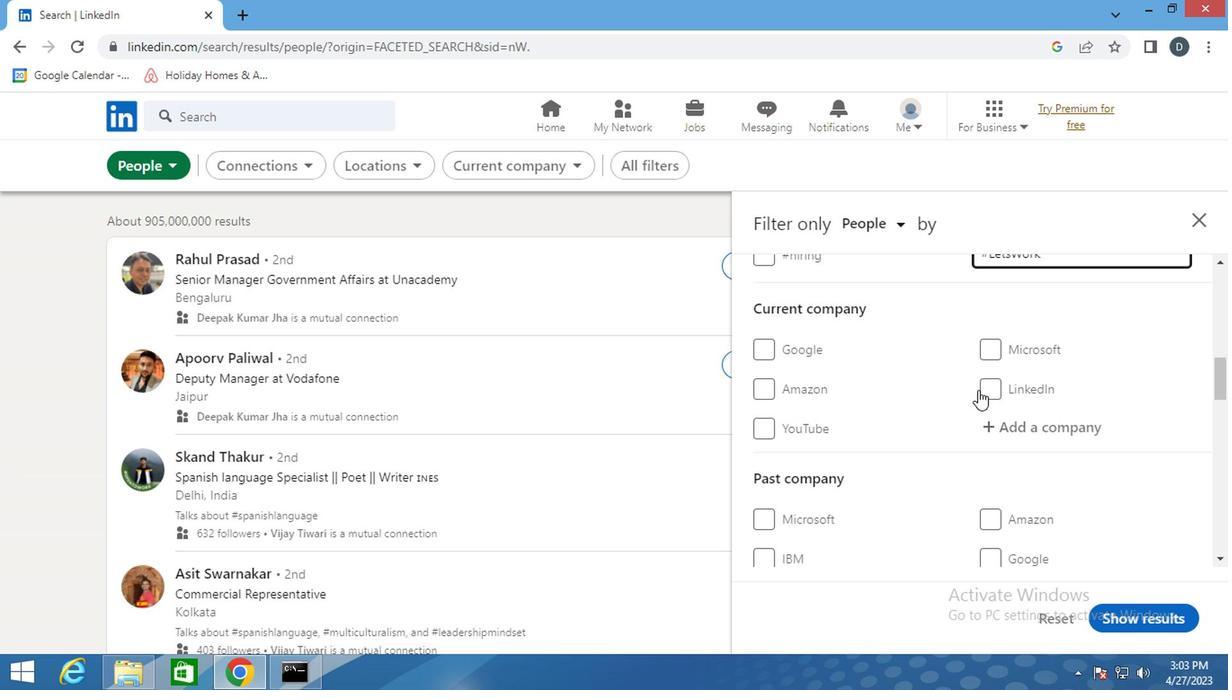 
Action: Mouse scrolled (978, 388) with delta (0, 0)
Screenshot: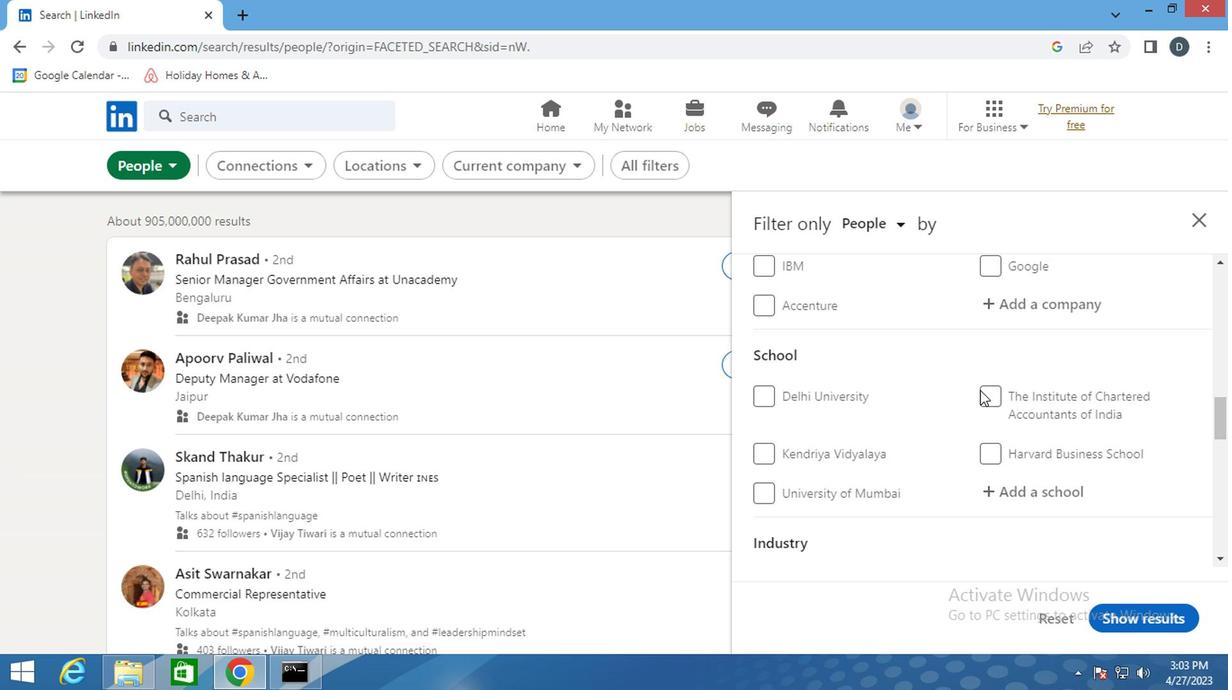 
Action: Mouse scrolled (978, 388) with delta (0, 0)
Screenshot: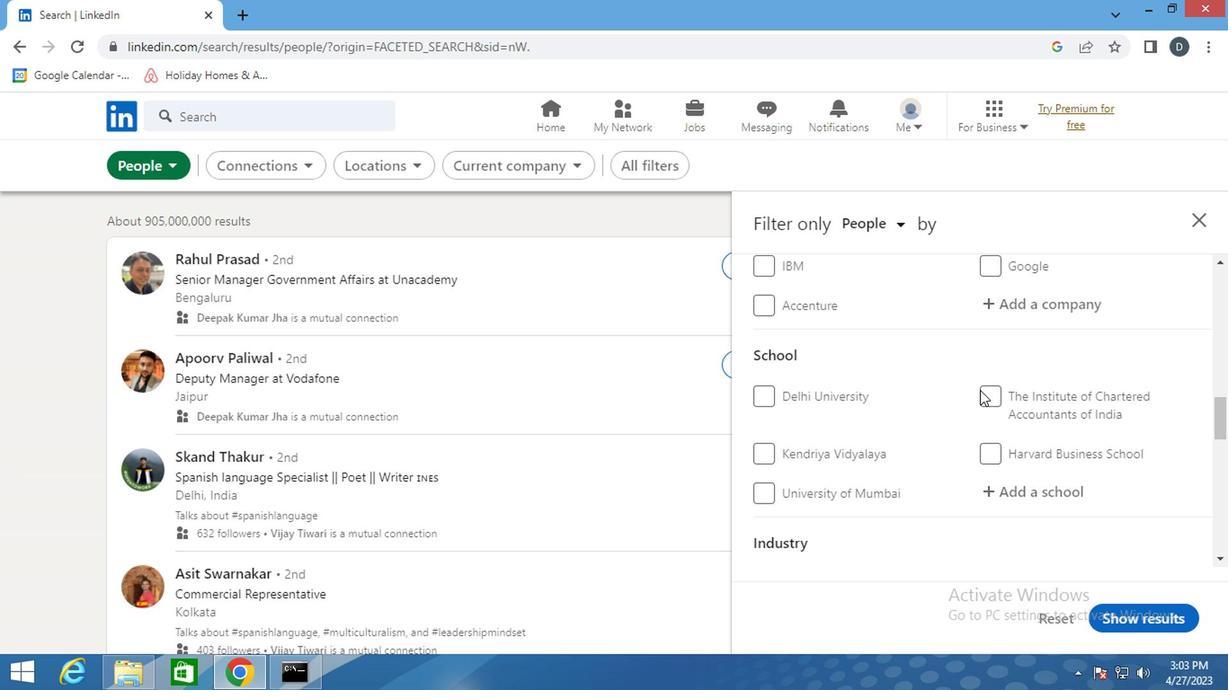 
Action: Mouse moved to (979, 388)
Screenshot: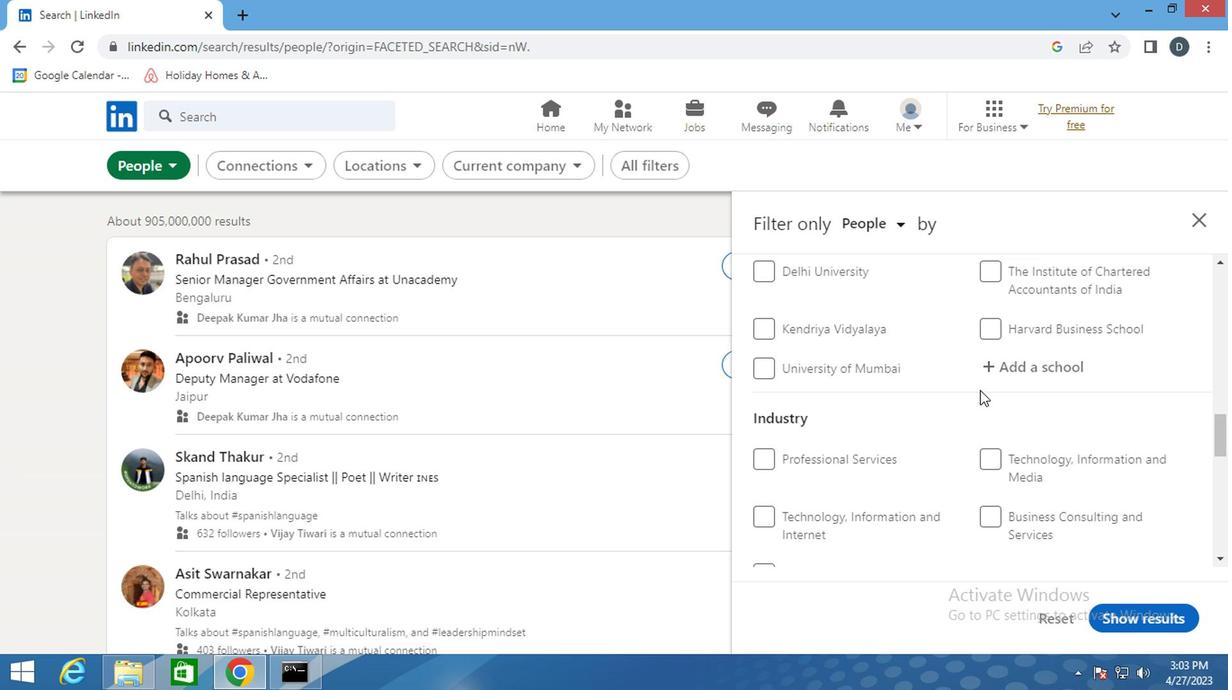 
Action: Mouse scrolled (979, 388) with delta (0, 0)
Screenshot: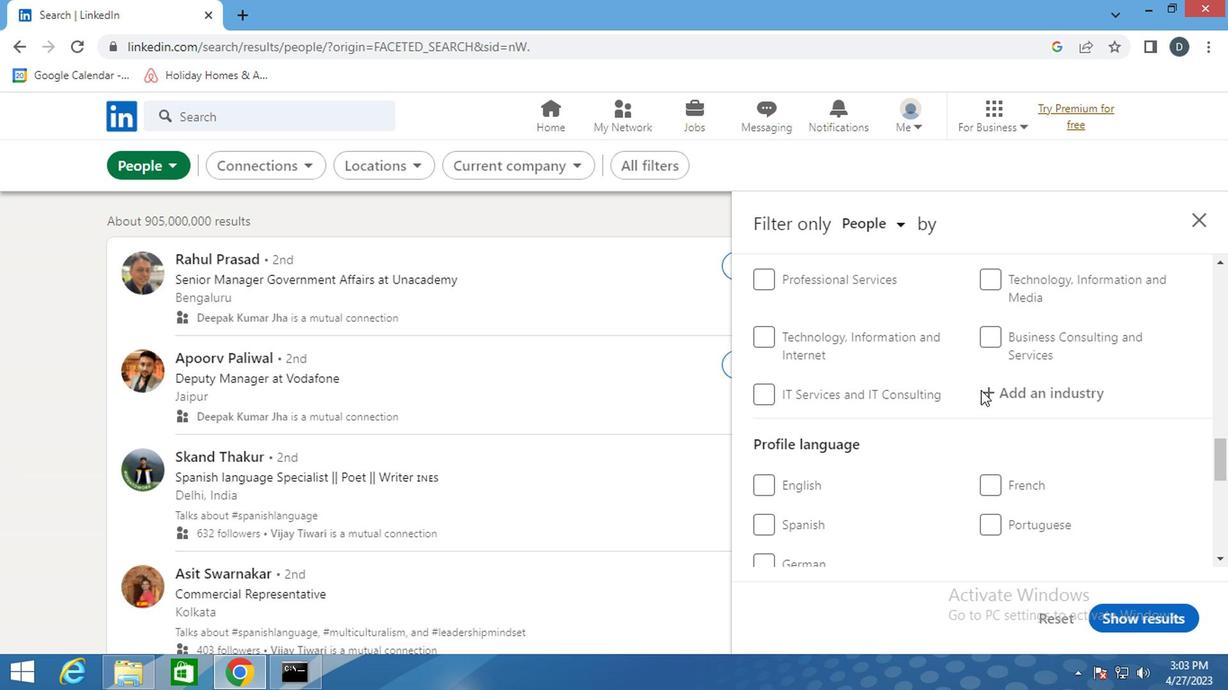 
Action: Mouse scrolled (979, 388) with delta (0, 0)
Screenshot: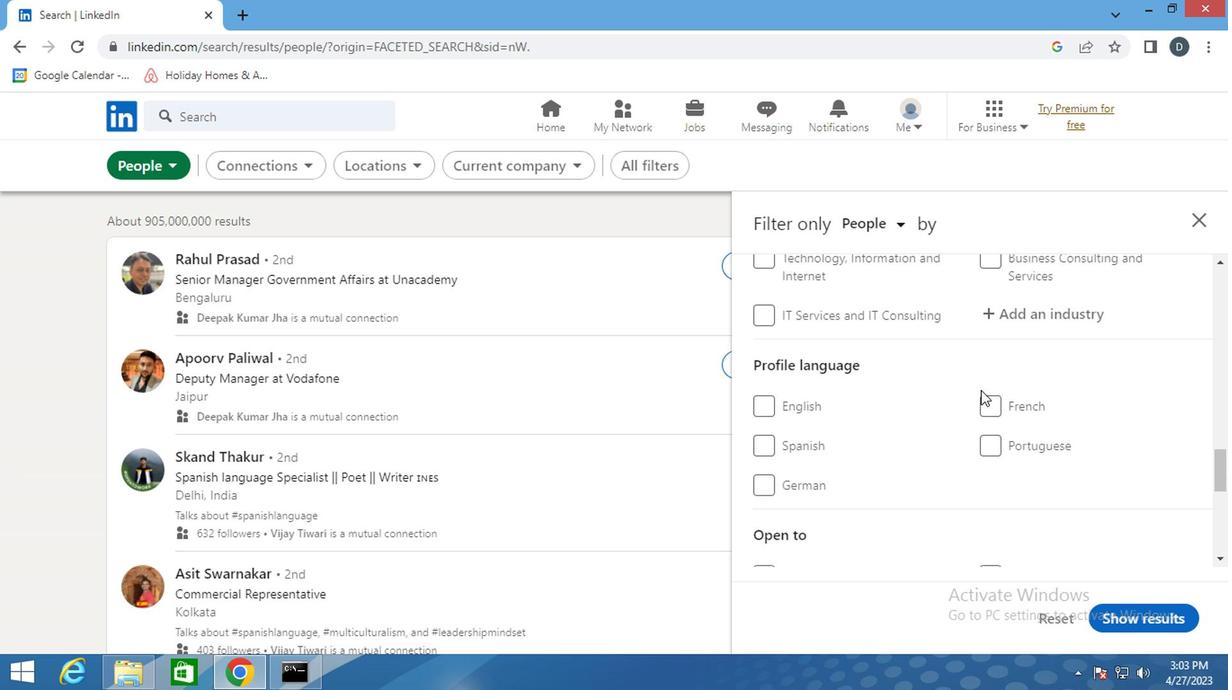 
Action: Mouse scrolled (979, 389) with delta (0, 0)
Screenshot: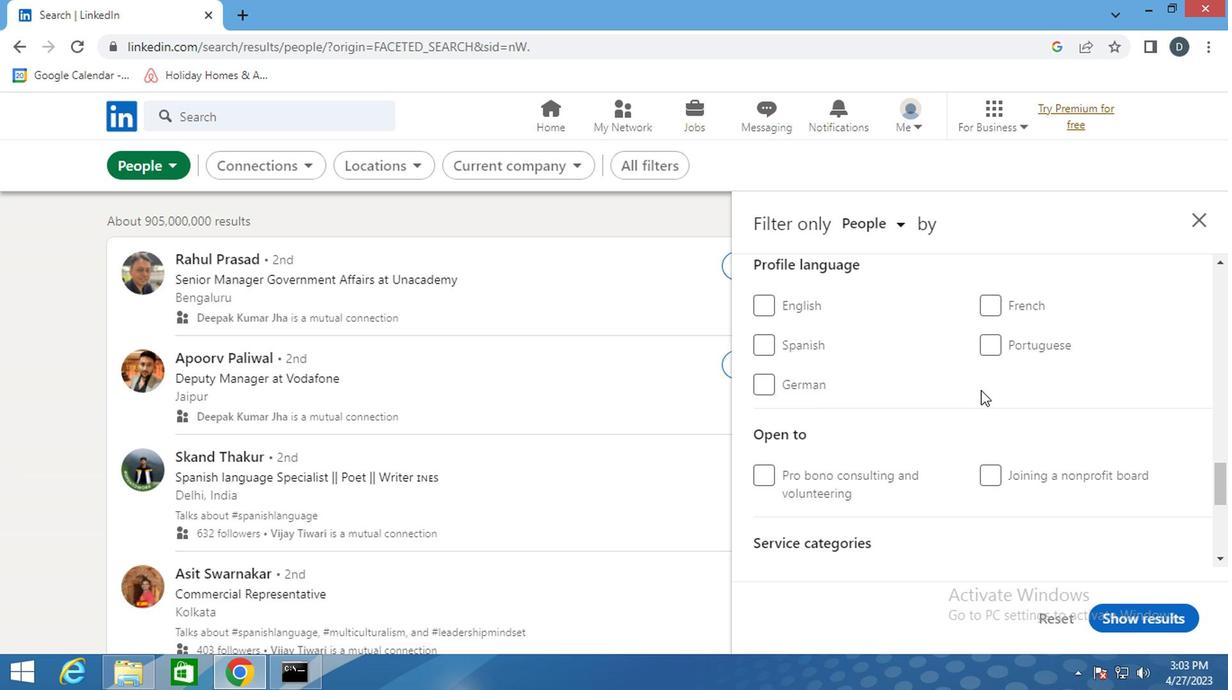 
Action: Mouse moved to (775, 448)
Screenshot: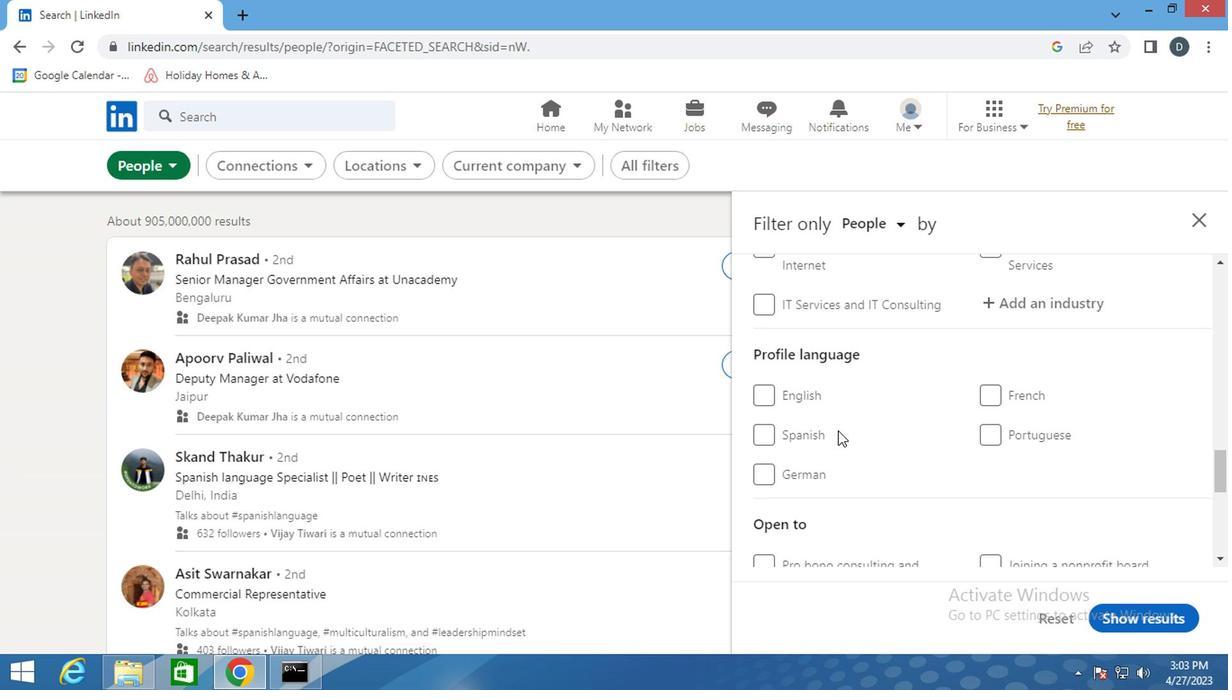 
Action: Mouse pressed left at (775, 448)
Screenshot: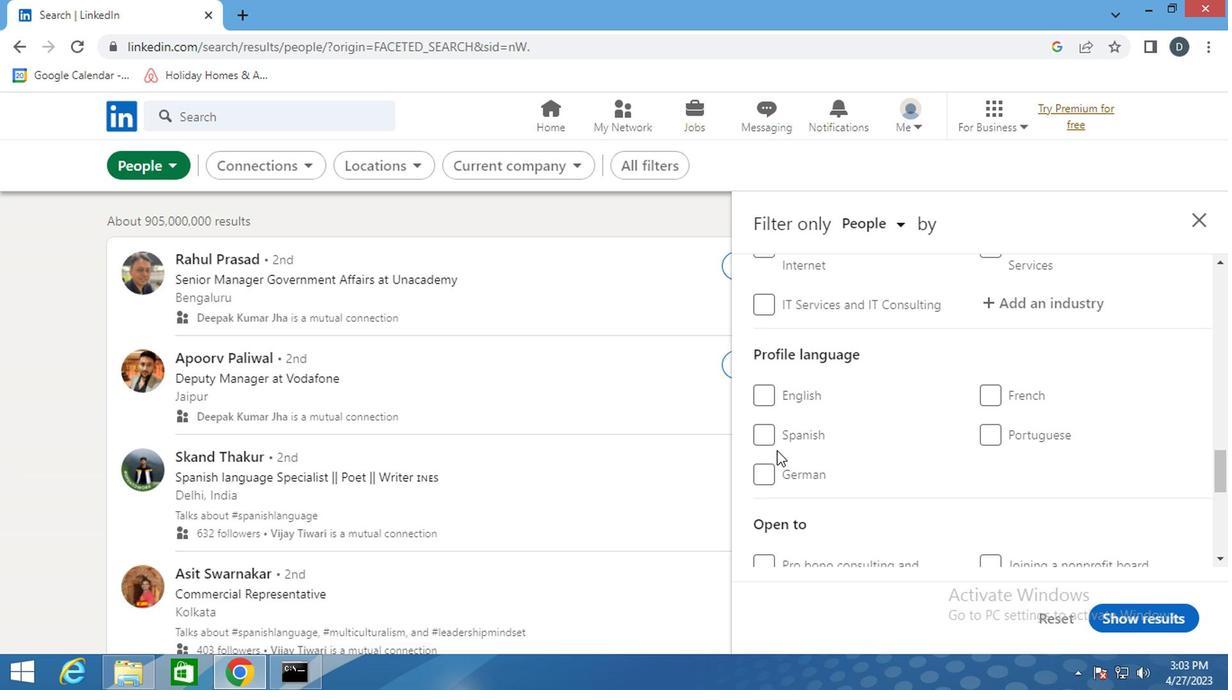 
Action: Mouse moved to (786, 435)
Screenshot: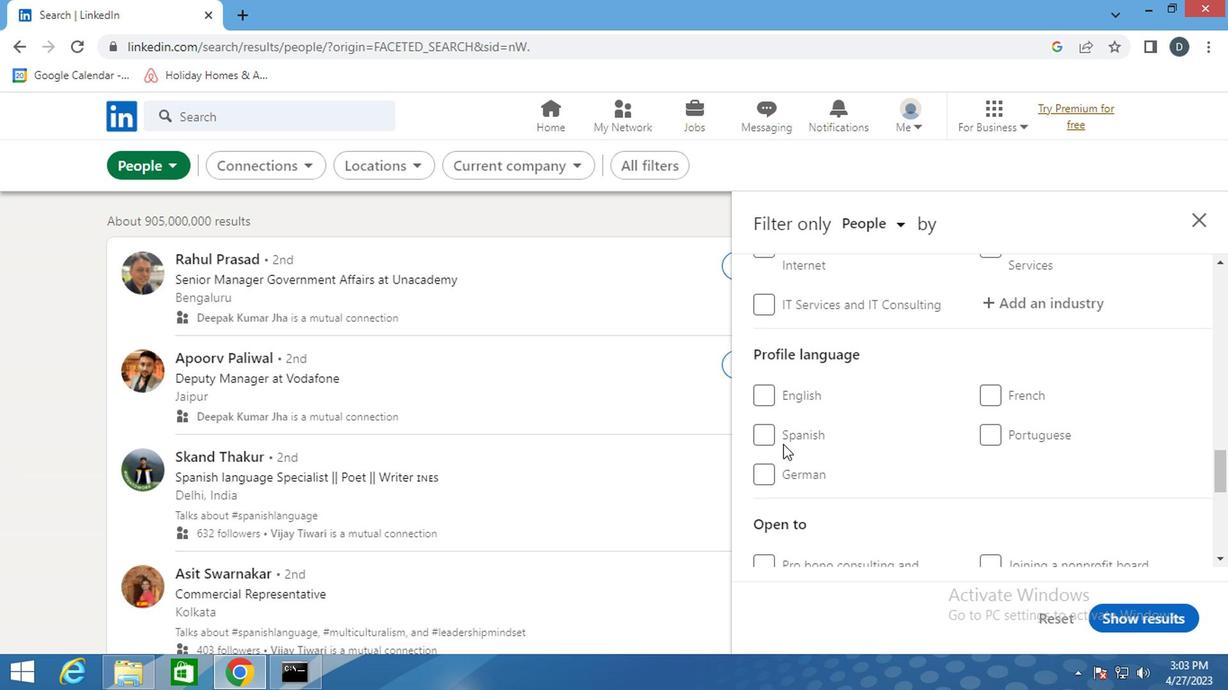 
Action: Mouse pressed left at (786, 435)
Screenshot: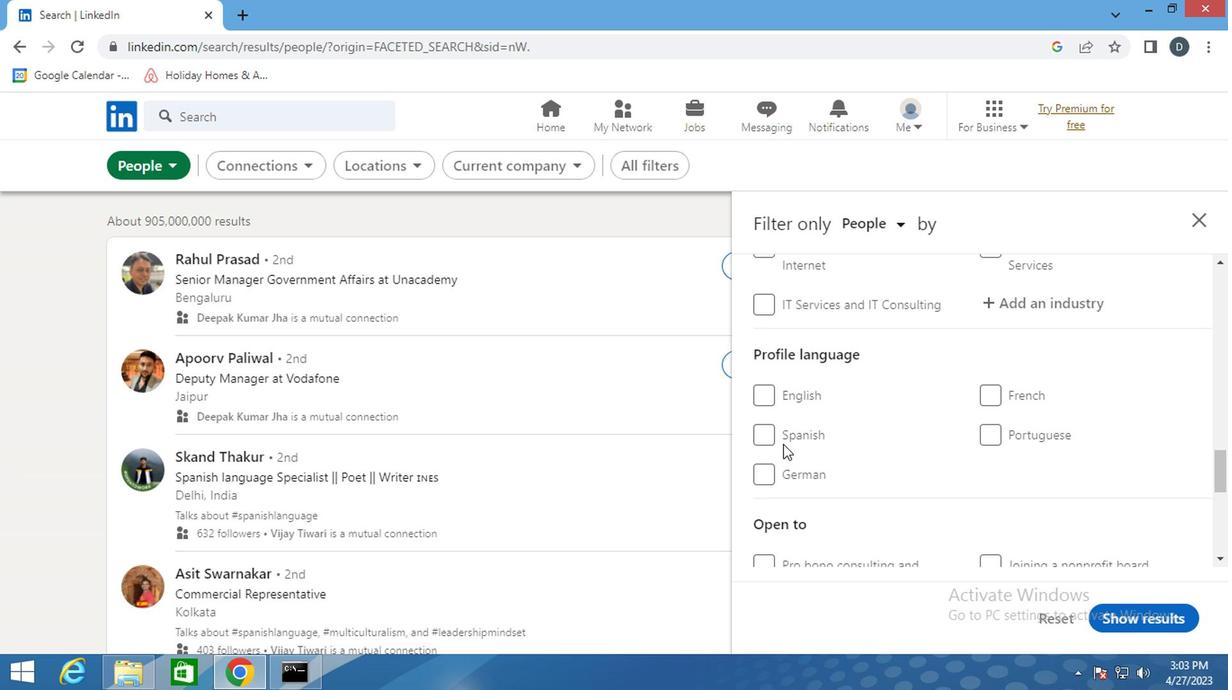 
Action: Mouse moved to (918, 490)
Screenshot: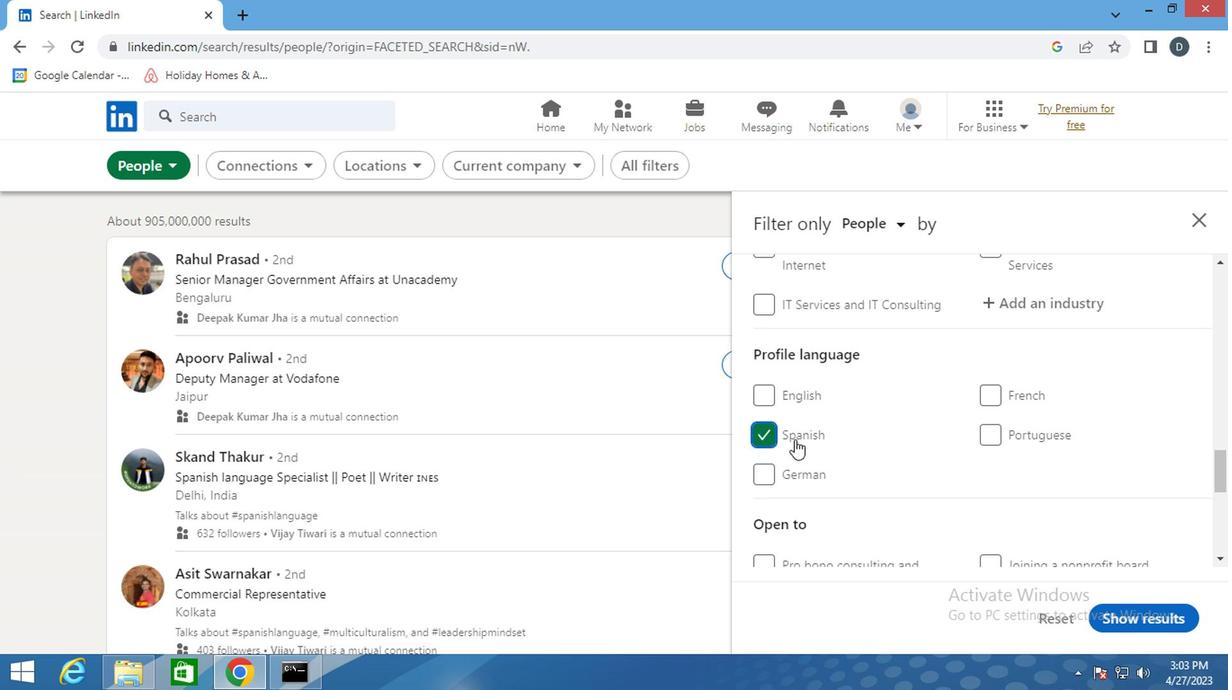 
Action: Mouse scrolled (918, 490) with delta (0, 0)
Screenshot: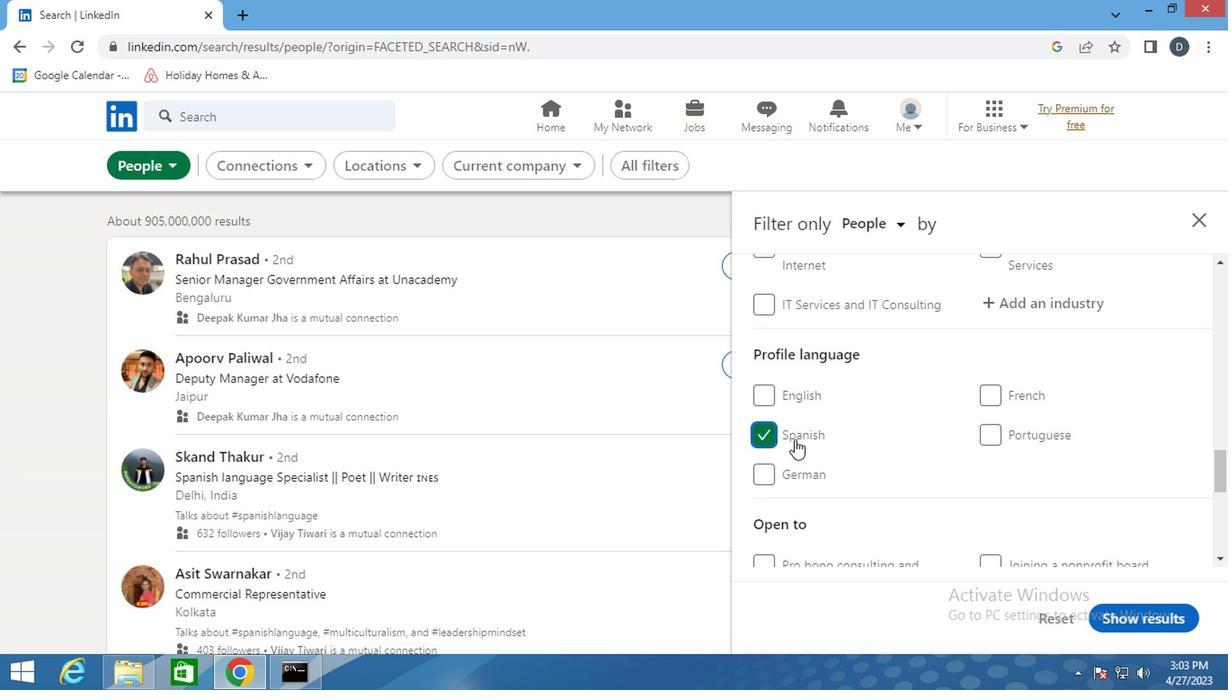 
Action: Mouse scrolled (918, 490) with delta (0, 0)
Screenshot: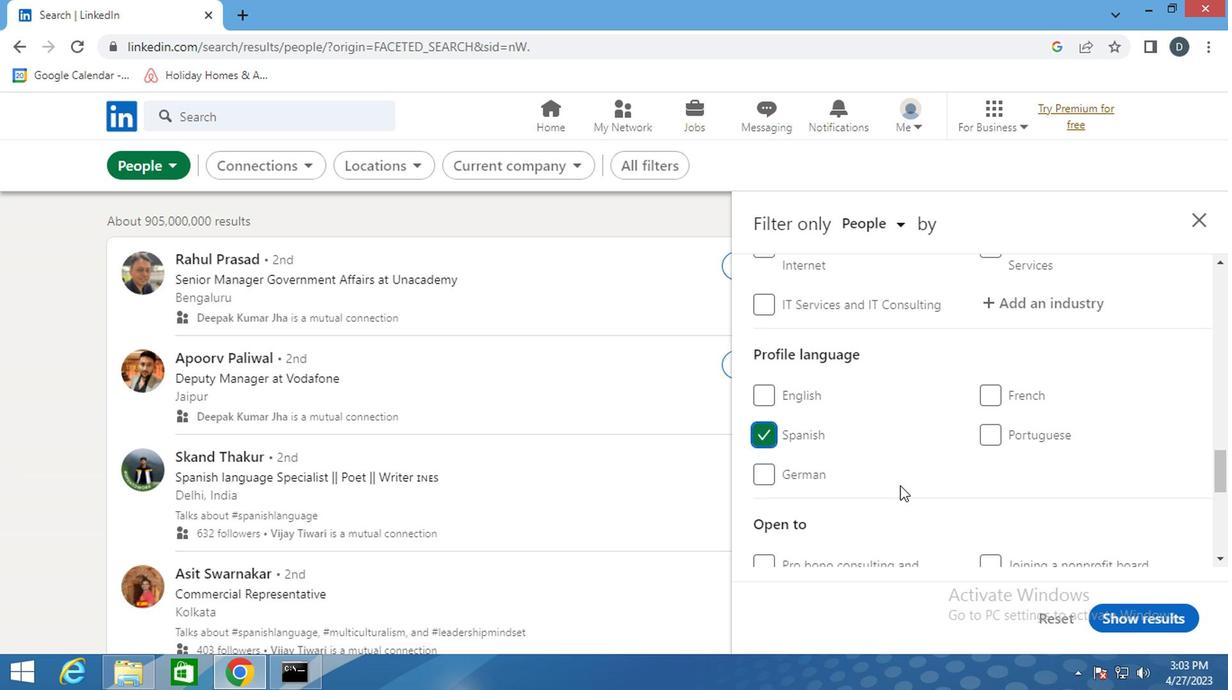 
Action: Mouse scrolled (918, 490) with delta (0, 0)
Screenshot: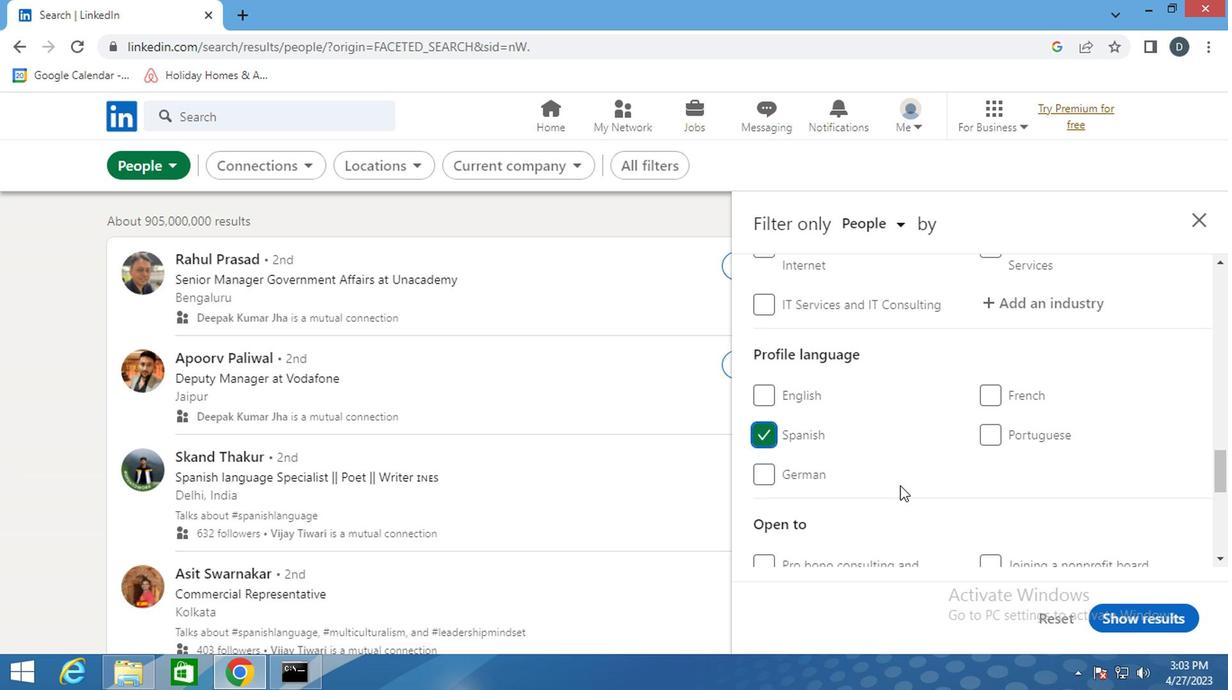 
Action: Mouse scrolled (918, 490) with delta (0, 0)
Screenshot: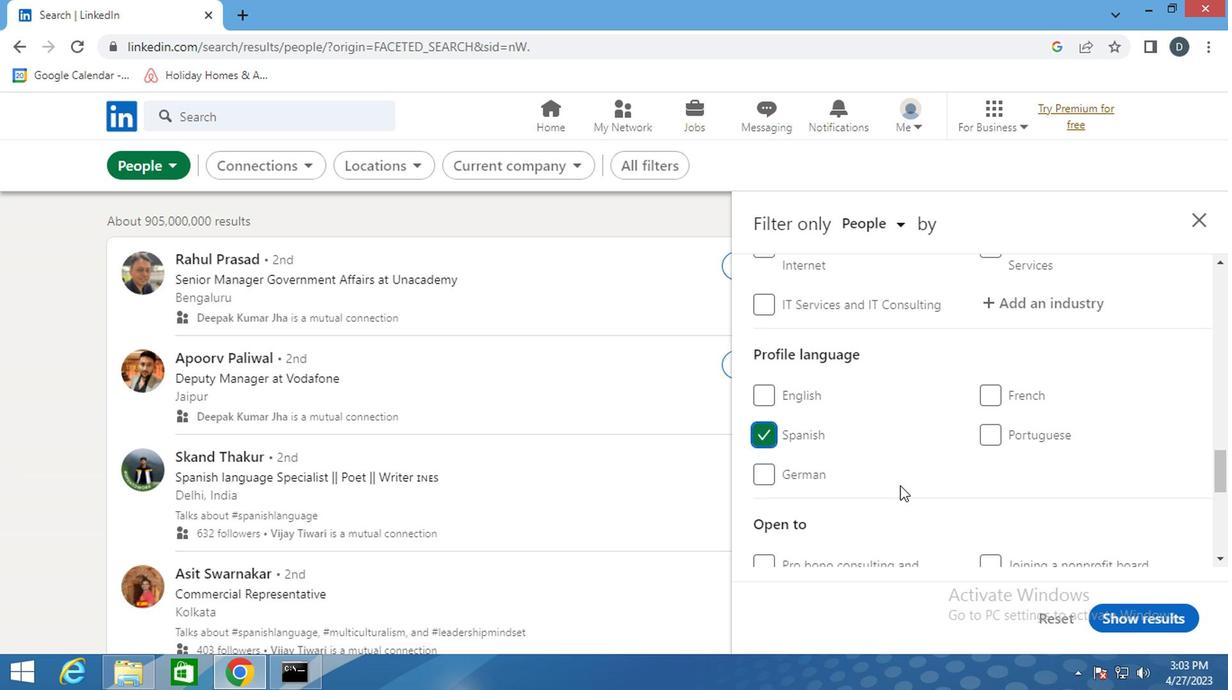 
Action: Mouse scrolled (918, 490) with delta (0, 0)
Screenshot: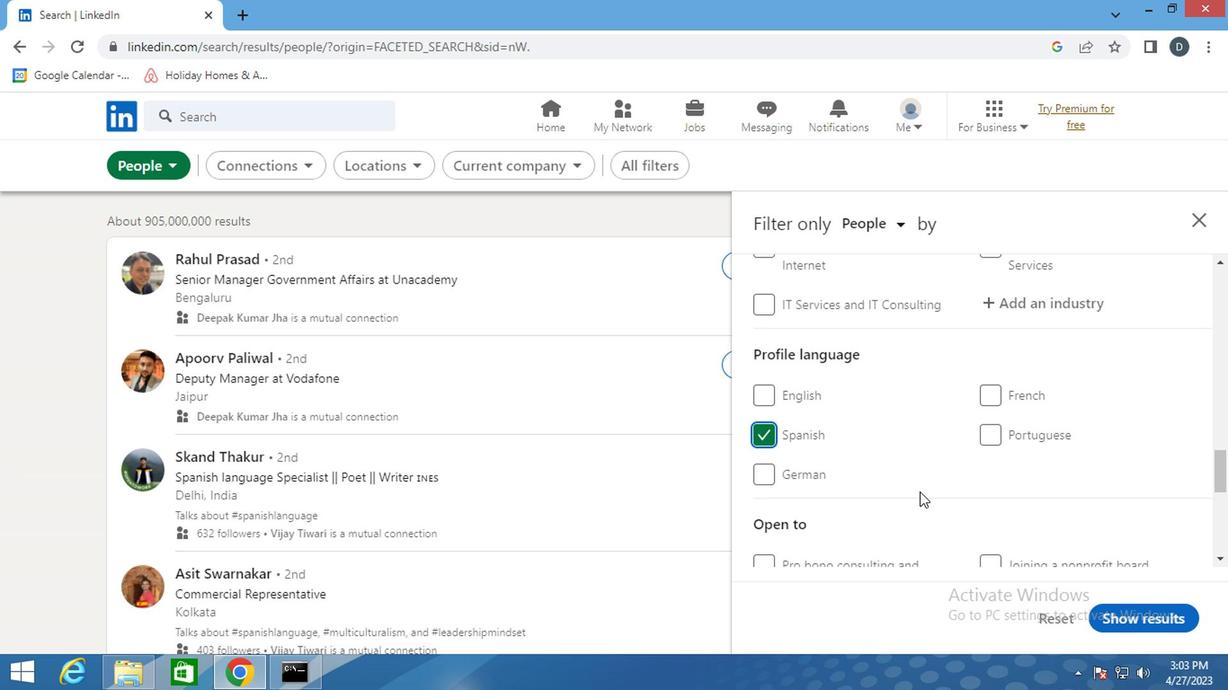 
Action: Mouse moved to (921, 490)
Screenshot: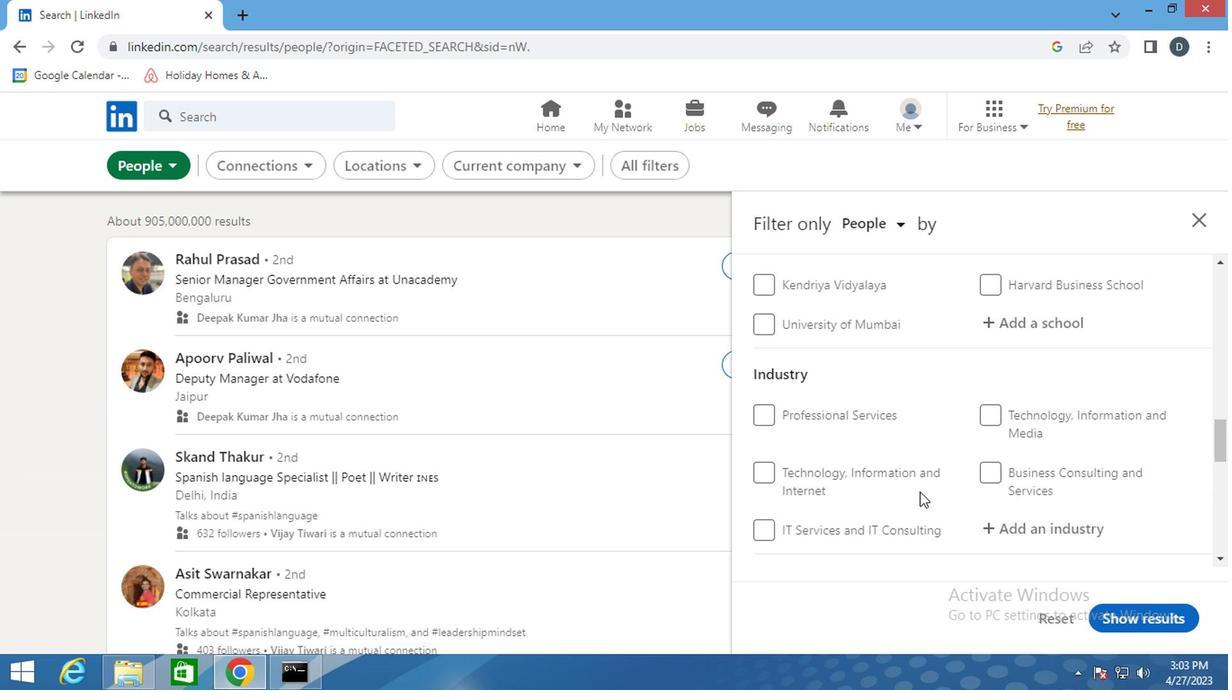 
Action: Mouse scrolled (921, 490) with delta (0, 0)
Screenshot: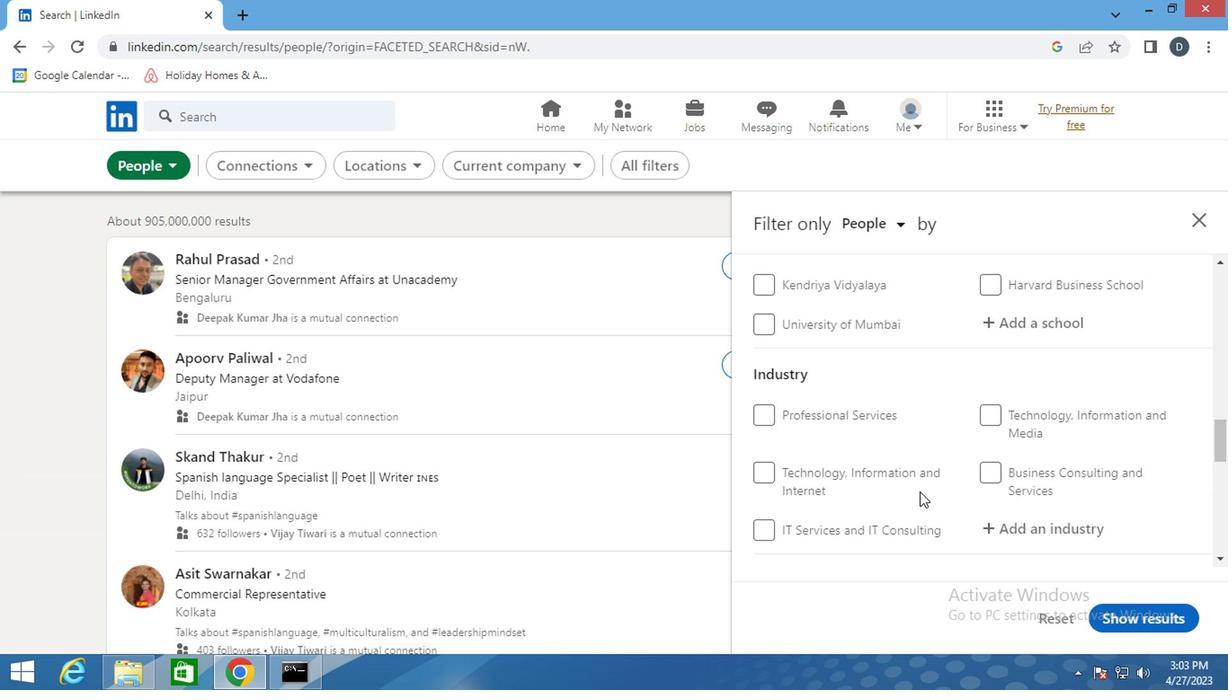 
Action: Mouse scrolled (921, 490) with delta (0, 0)
Screenshot: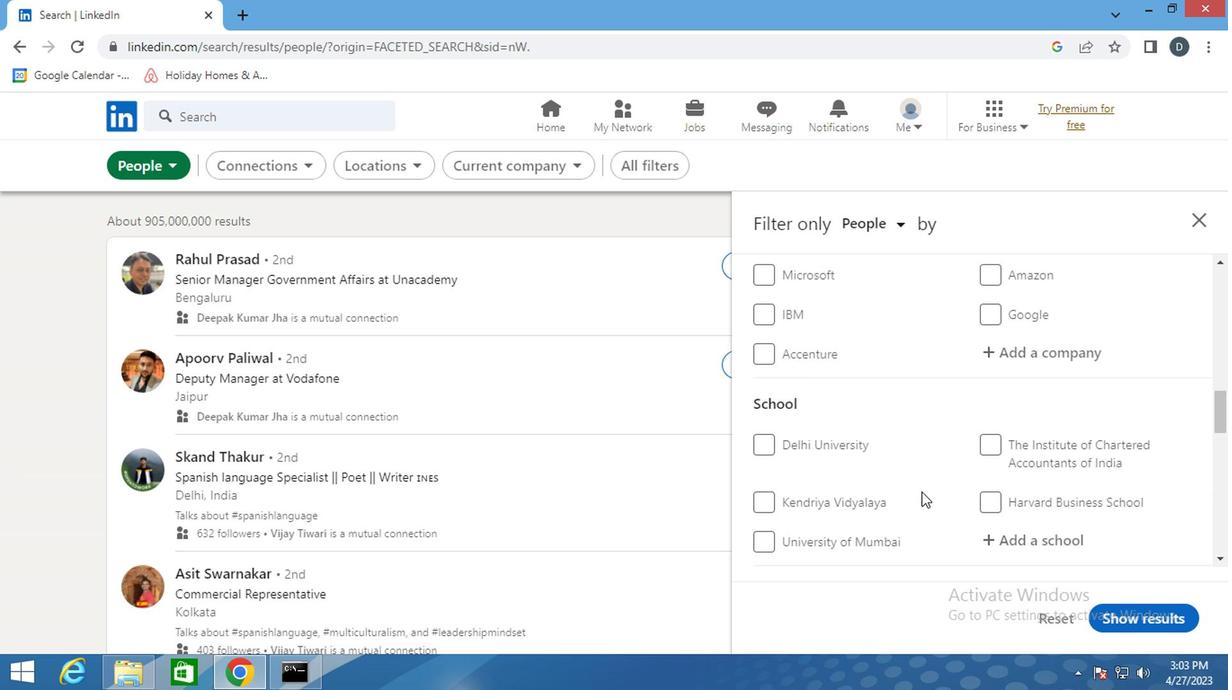
Action: Mouse scrolled (921, 490) with delta (0, 0)
Screenshot: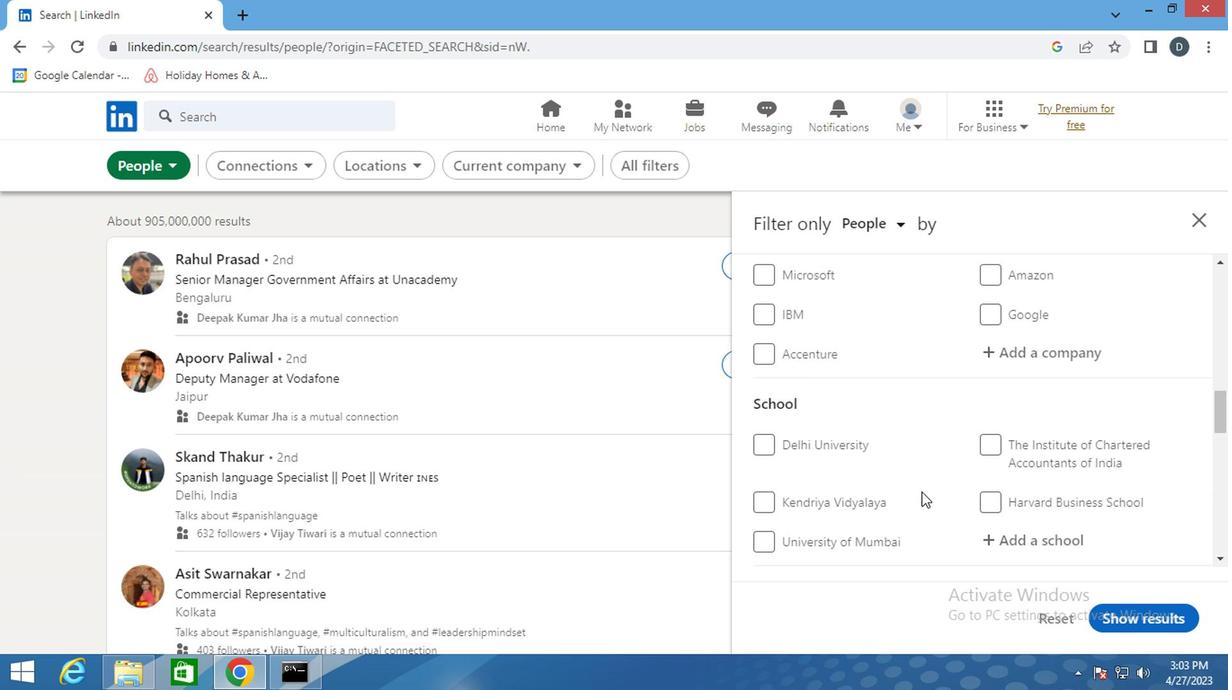 
Action: Mouse moved to (1042, 463)
Screenshot: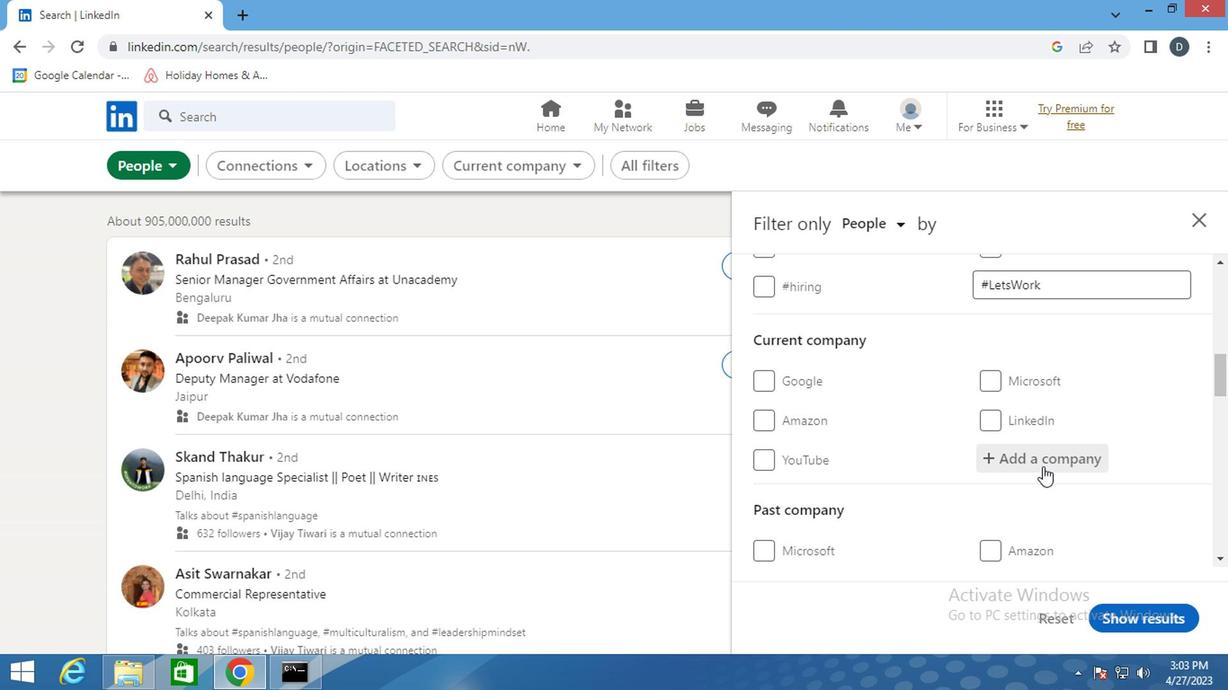 
Action: Mouse pressed left at (1042, 463)
Screenshot: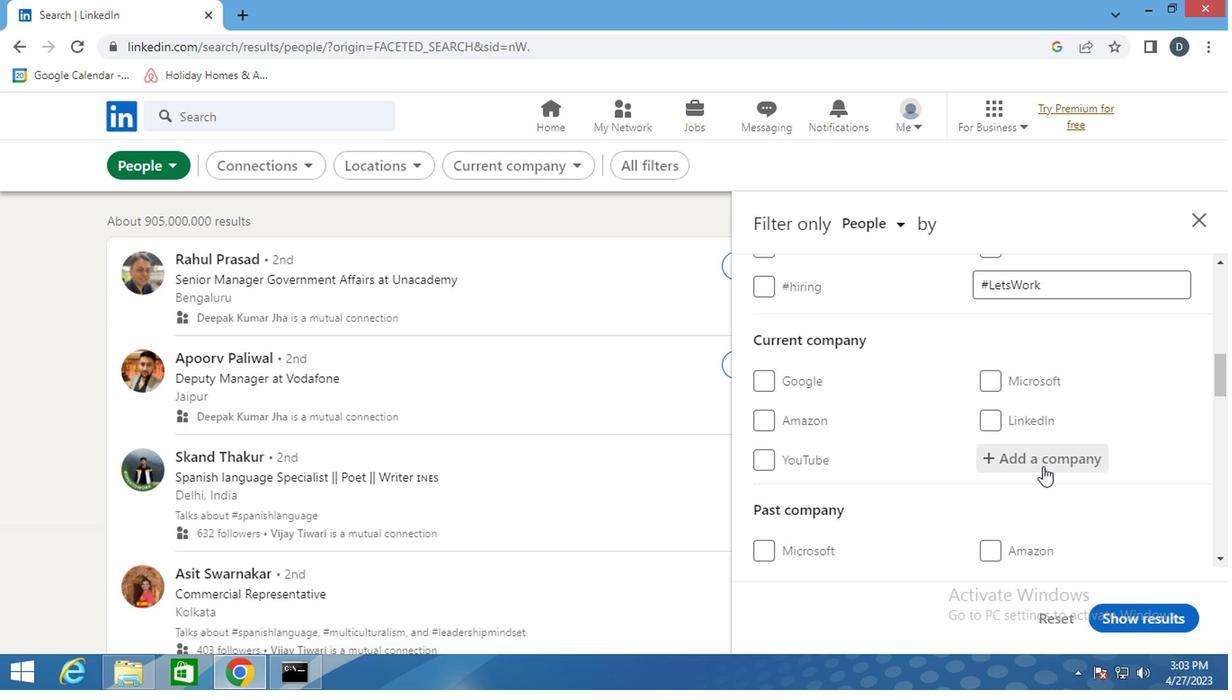 
Action: Mouse moved to (1044, 463)
Screenshot: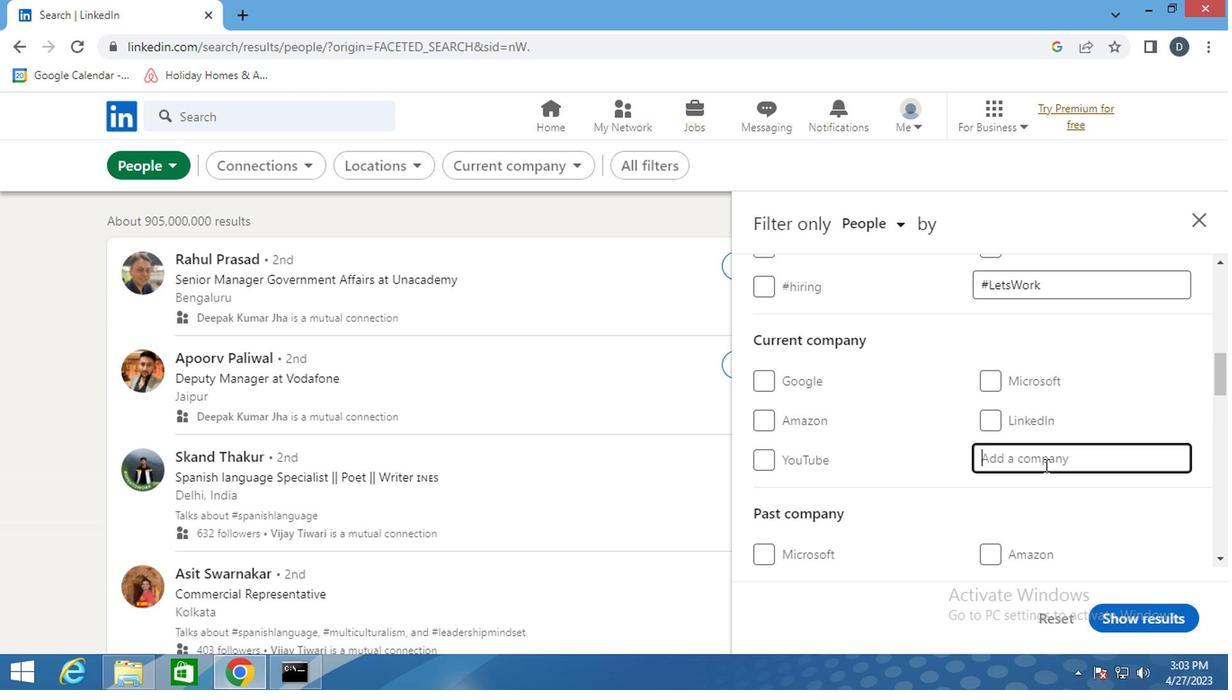 
Action: Key pressed <Key.shift>CLOUD<Key.shift>SE<Key.backspace><Key.shift>EK
Screenshot: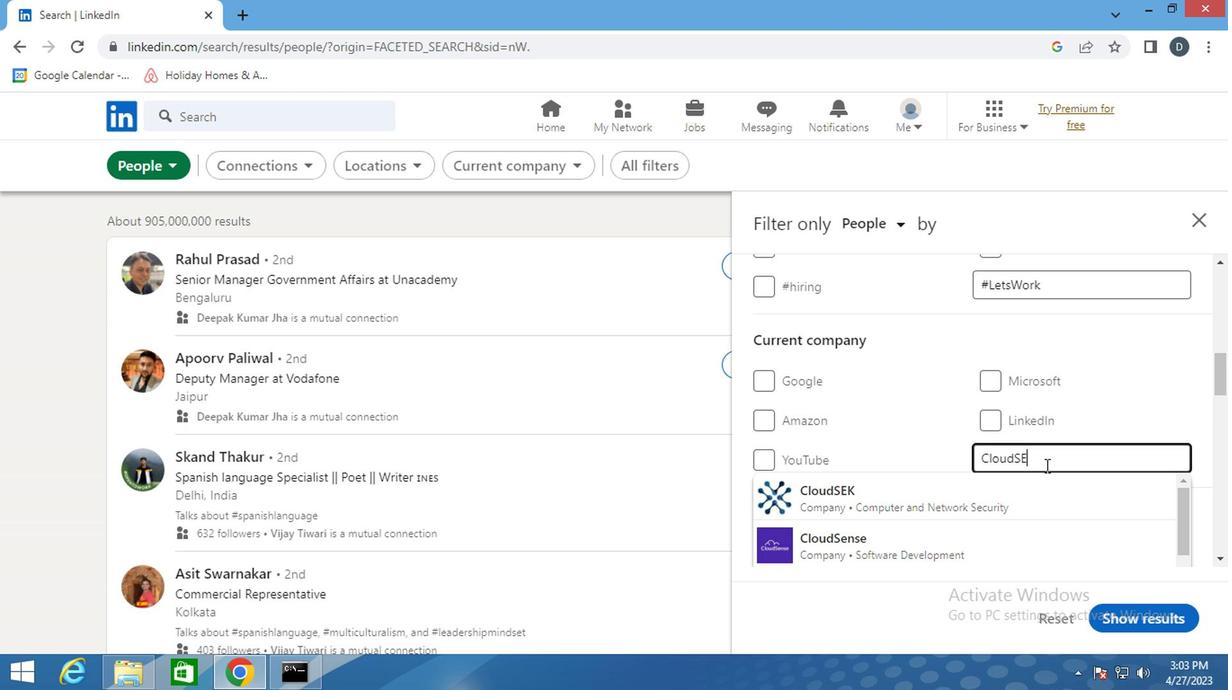 
Action: Mouse moved to (1002, 497)
Screenshot: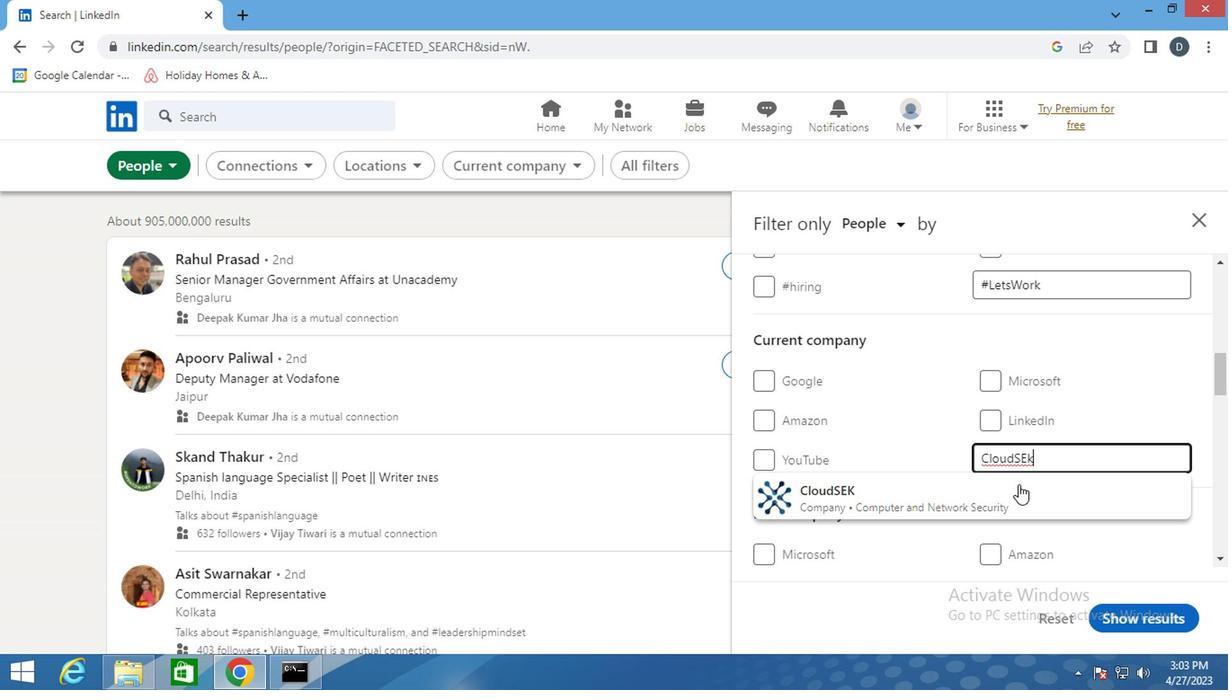
Action: Mouse pressed left at (1002, 497)
Screenshot: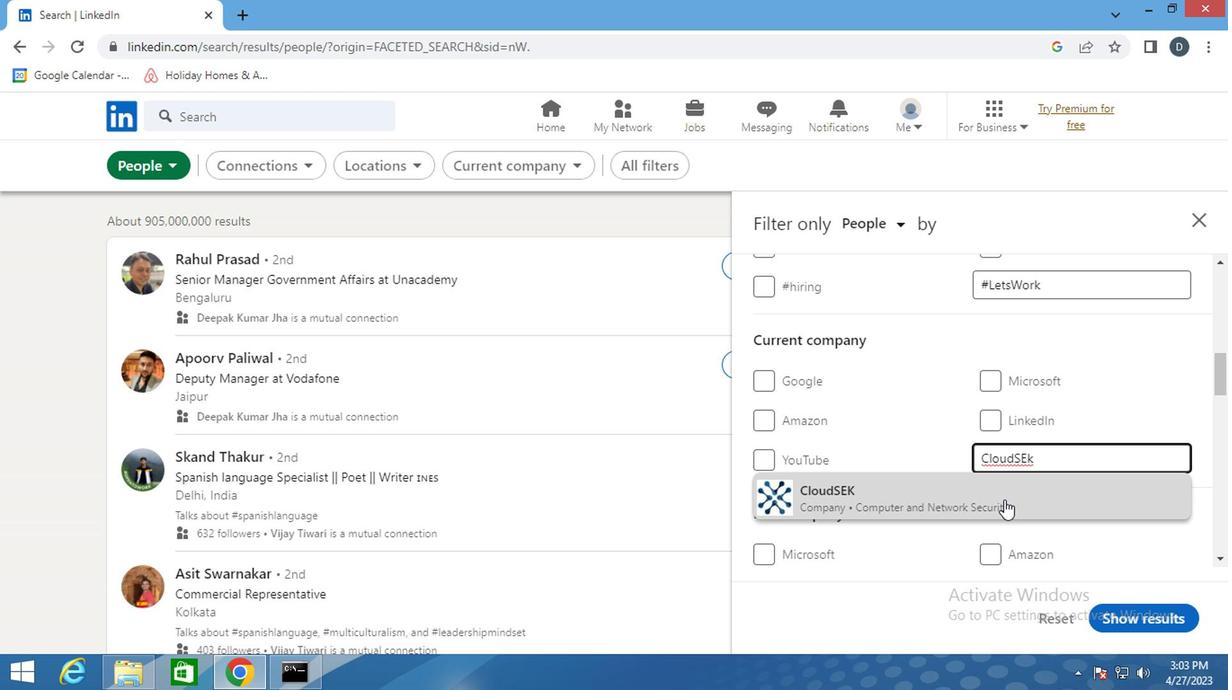 
Action: Mouse moved to (1004, 497)
Screenshot: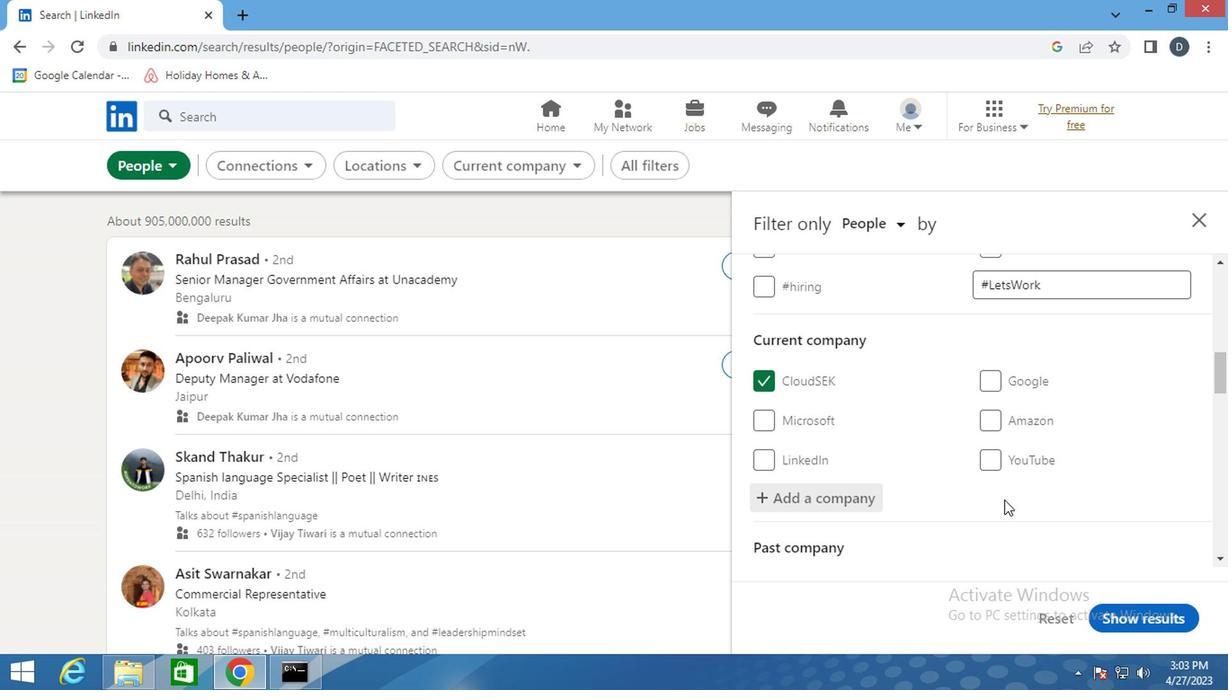 
Action: Mouse scrolled (1004, 495) with delta (0, -1)
Screenshot: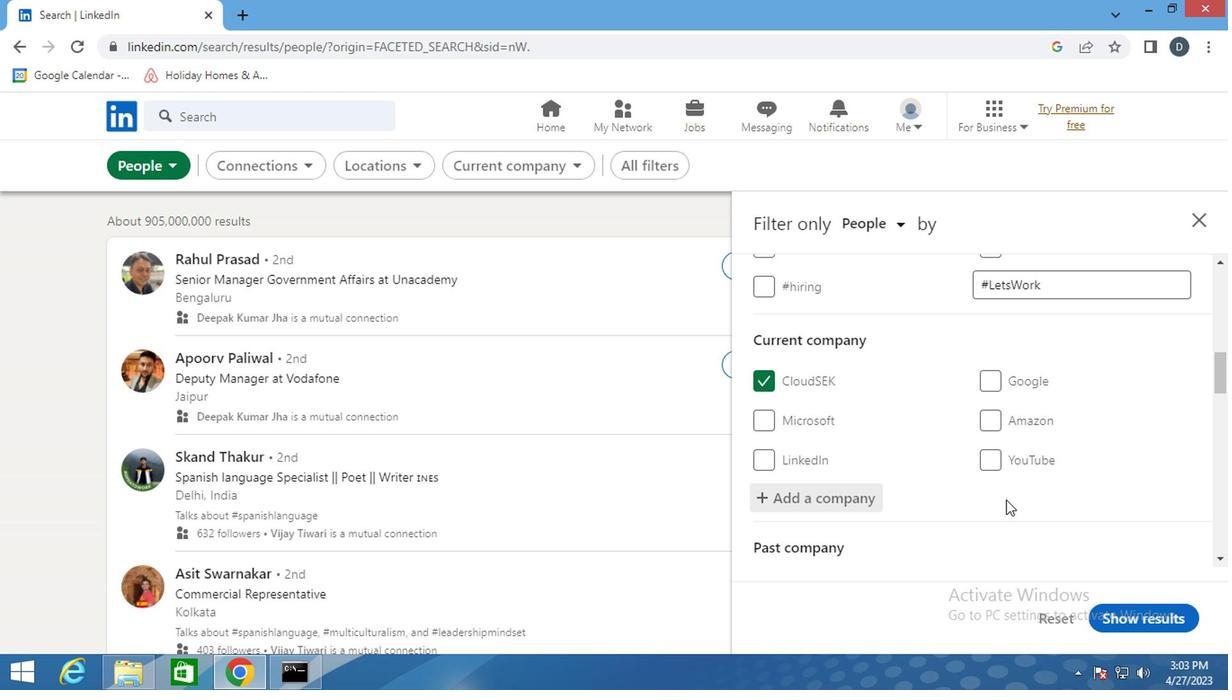 
Action: Mouse scrolled (1004, 495) with delta (0, -1)
Screenshot: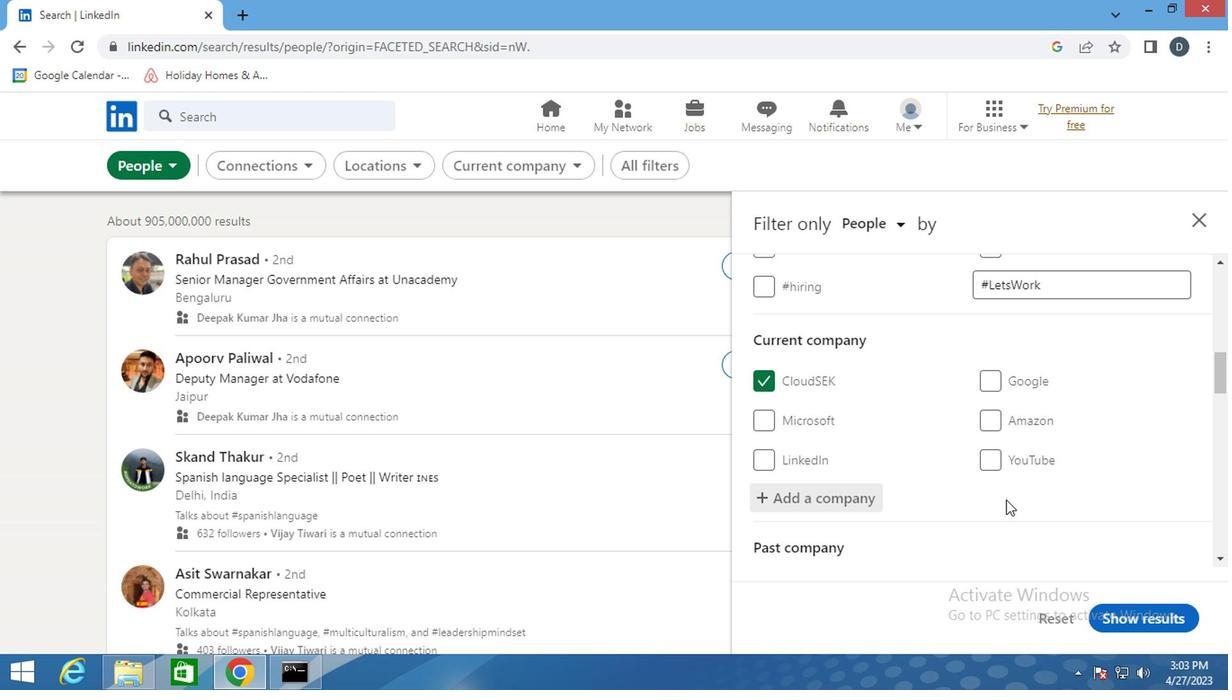 
Action: Mouse moved to (1017, 482)
Screenshot: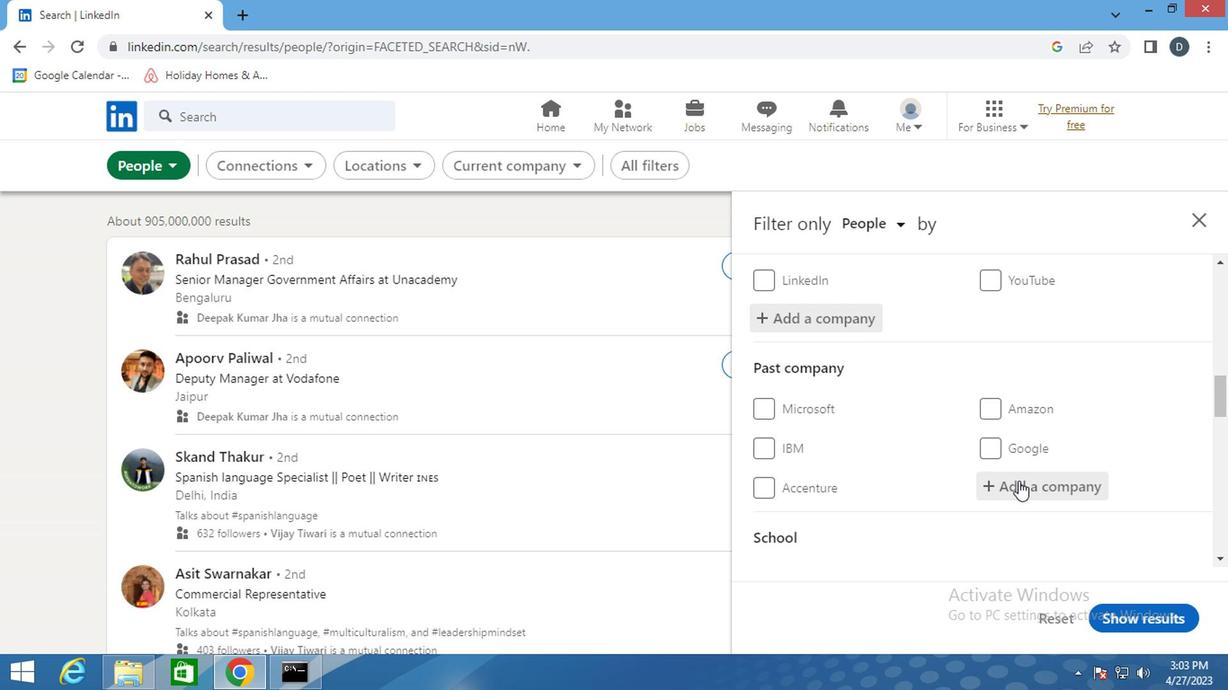 
Action: Mouse scrolled (1017, 481) with delta (0, 0)
Screenshot: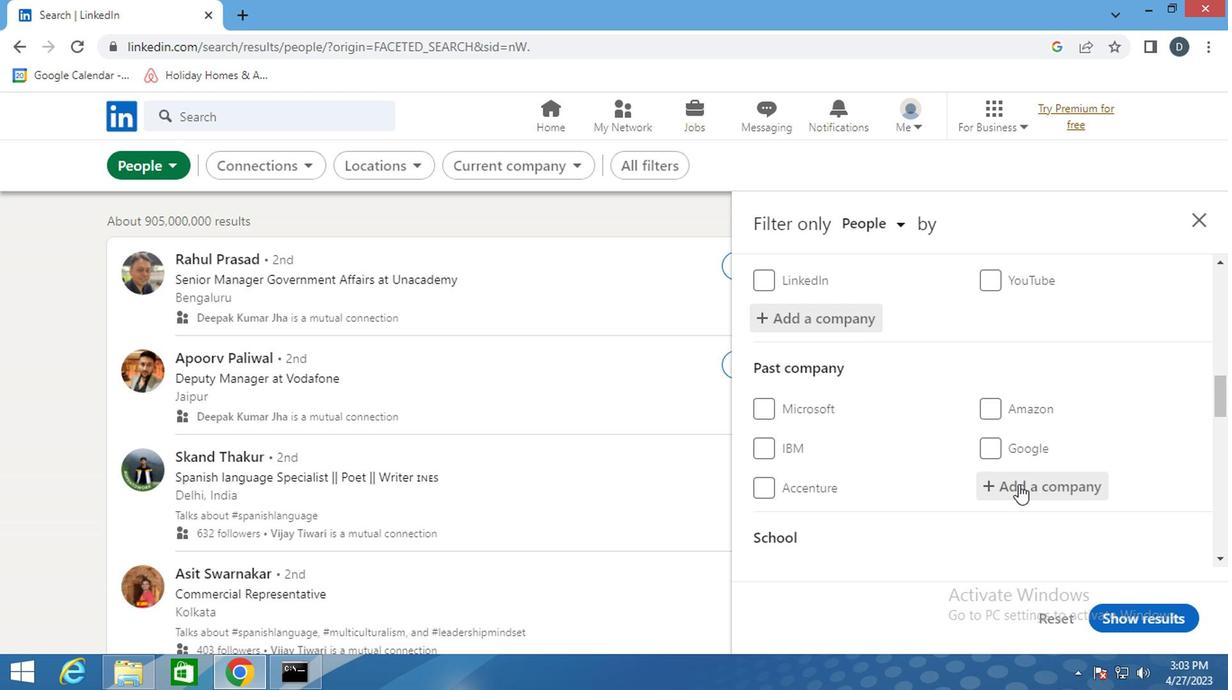 
Action: Mouse scrolled (1017, 481) with delta (0, 0)
Screenshot: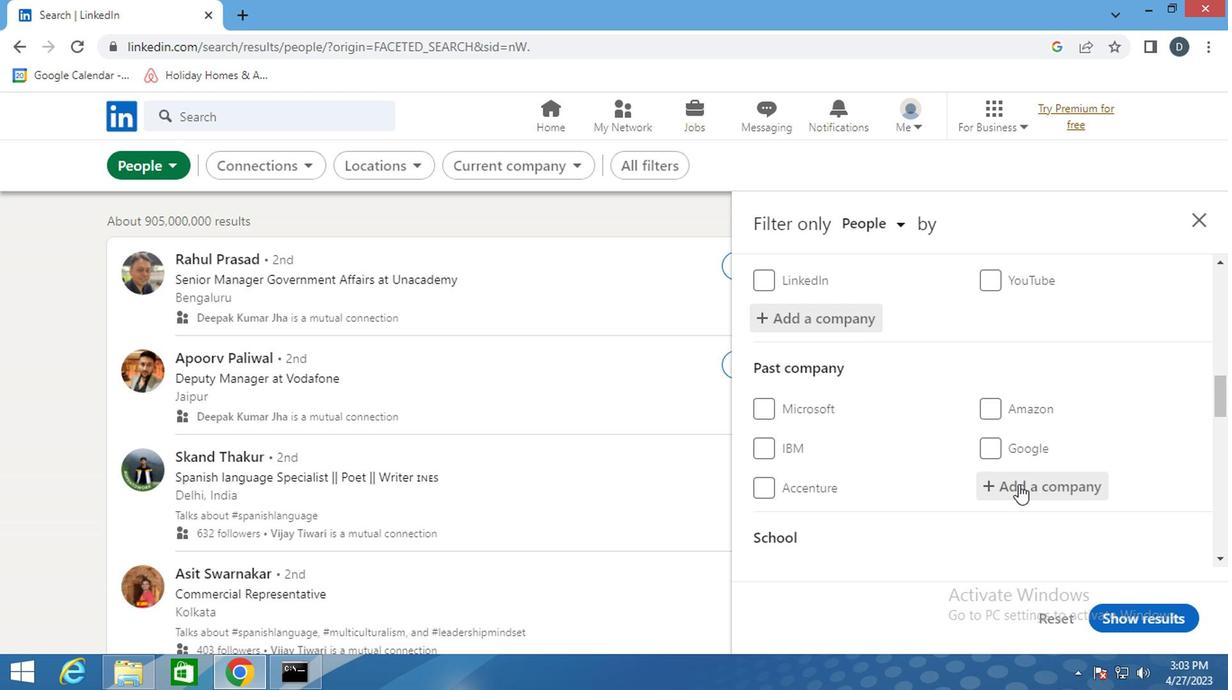 
Action: Mouse moved to (1010, 495)
Screenshot: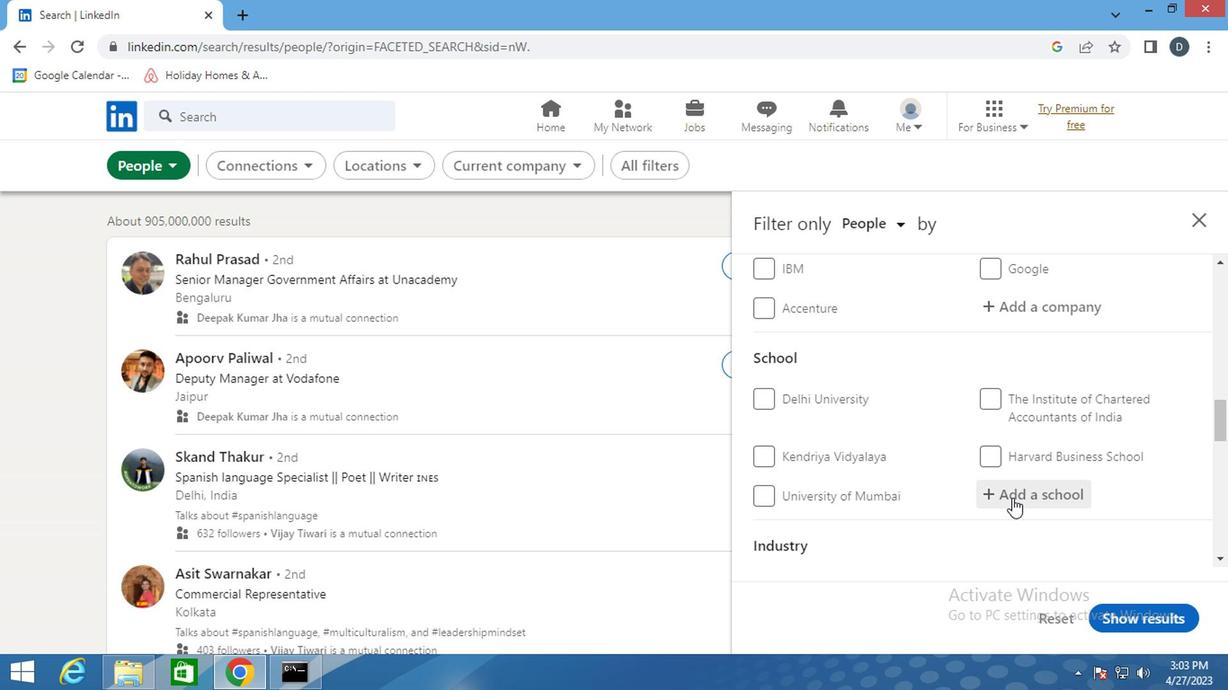 
Action: Mouse pressed left at (1010, 495)
Screenshot: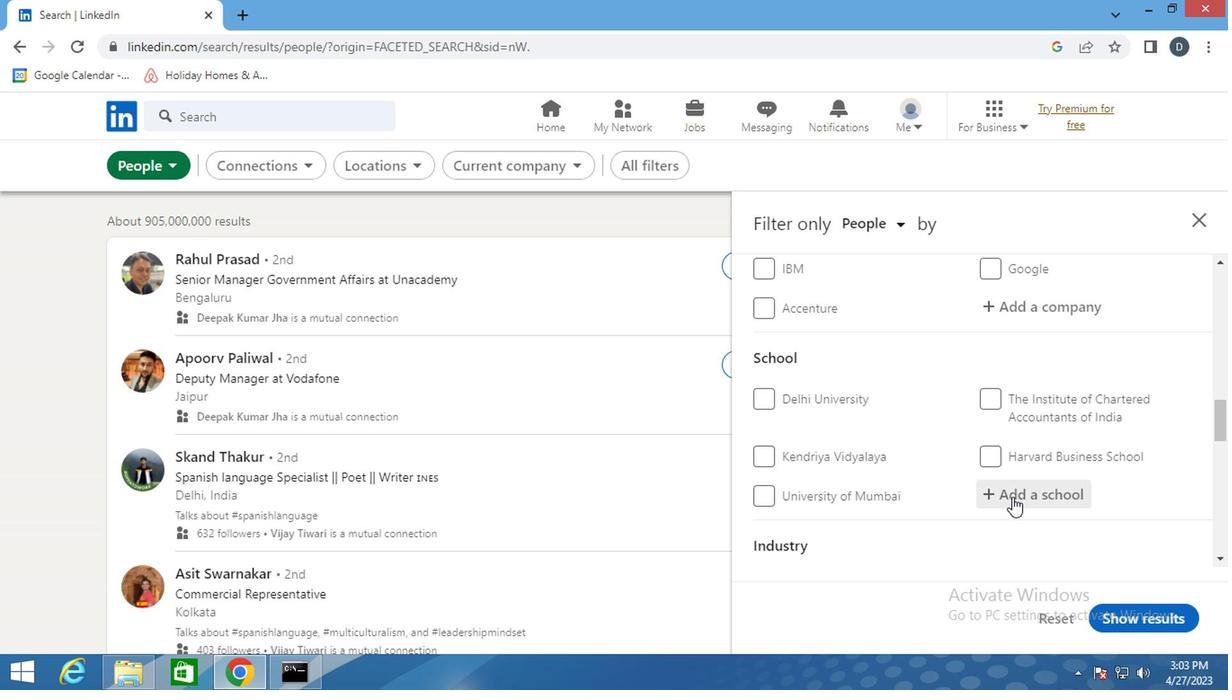
Action: Mouse moved to (1026, 456)
Screenshot: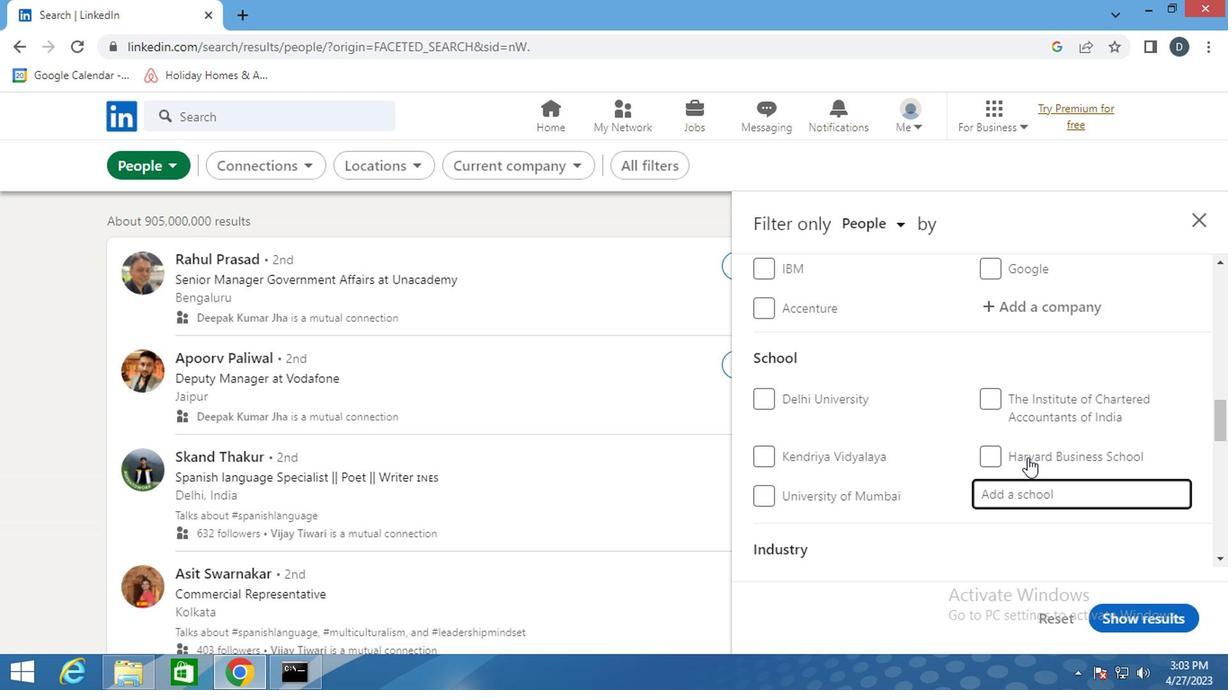 
Action: Mouse scrolled (1026, 454) with delta (0, -1)
Screenshot: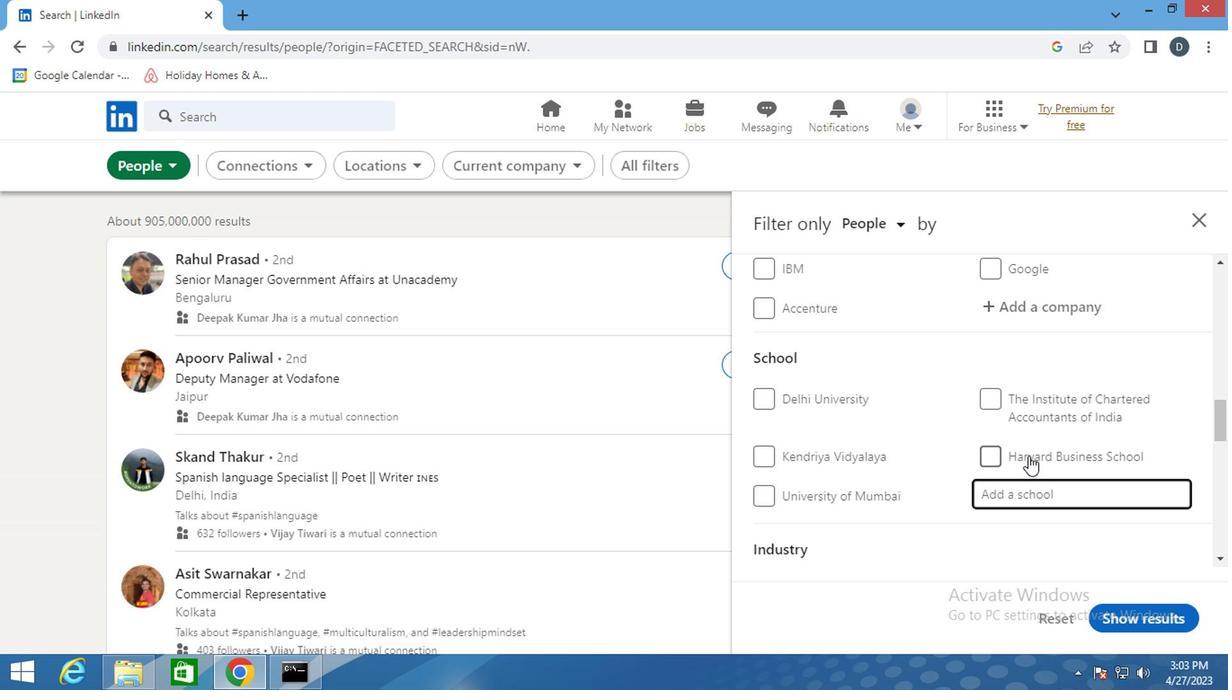 
Action: Mouse scrolled (1026, 454) with delta (0, -1)
Screenshot: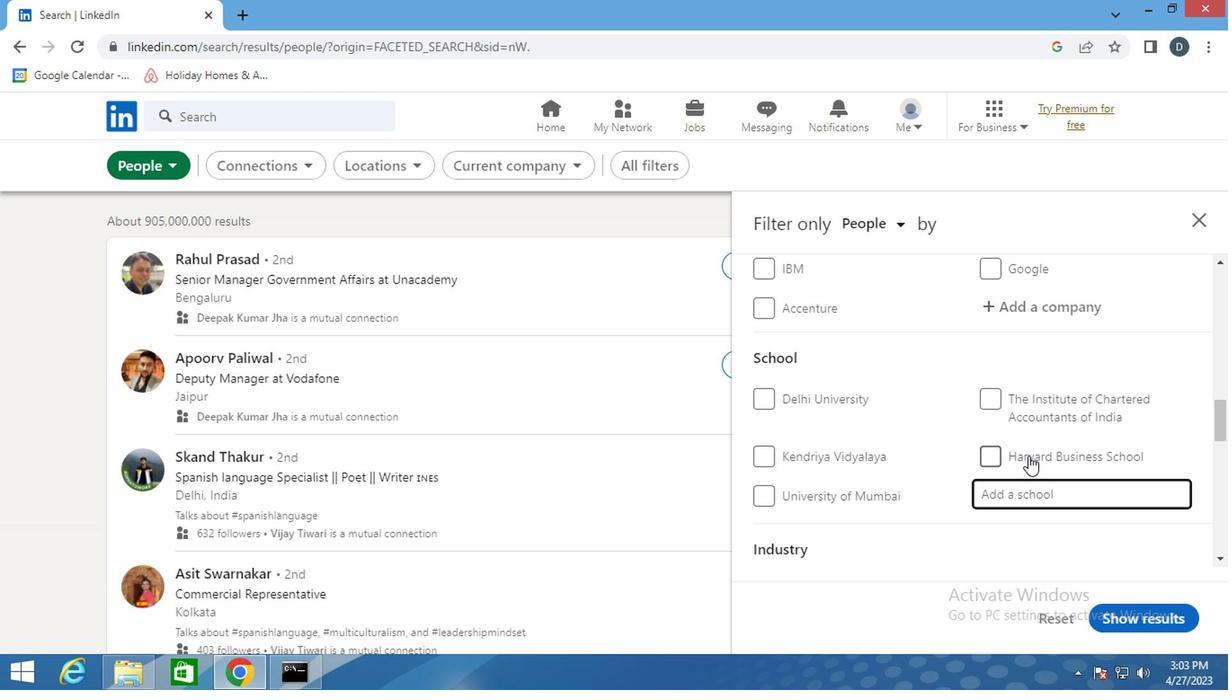 
Action: Mouse moved to (1049, 445)
Screenshot: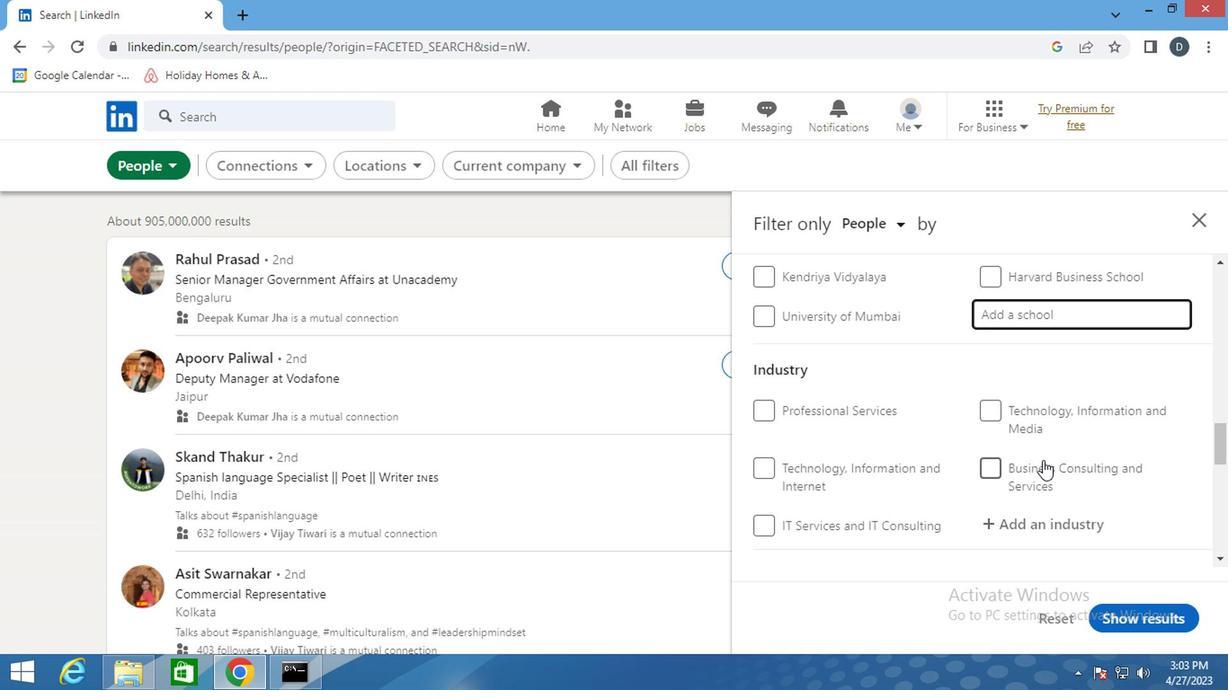 
Action: Mouse scrolled (1049, 447) with delta (0, 1)
Screenshot: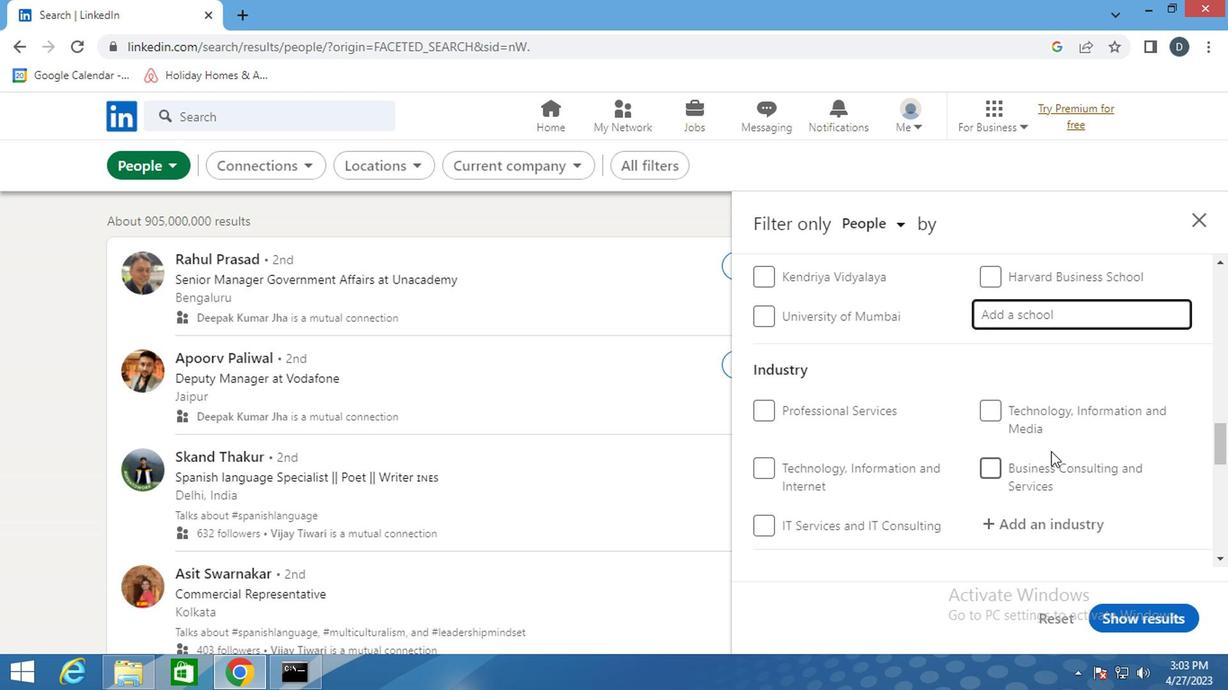 
Action: Mouse moved to (1047, 451)
Screenshot: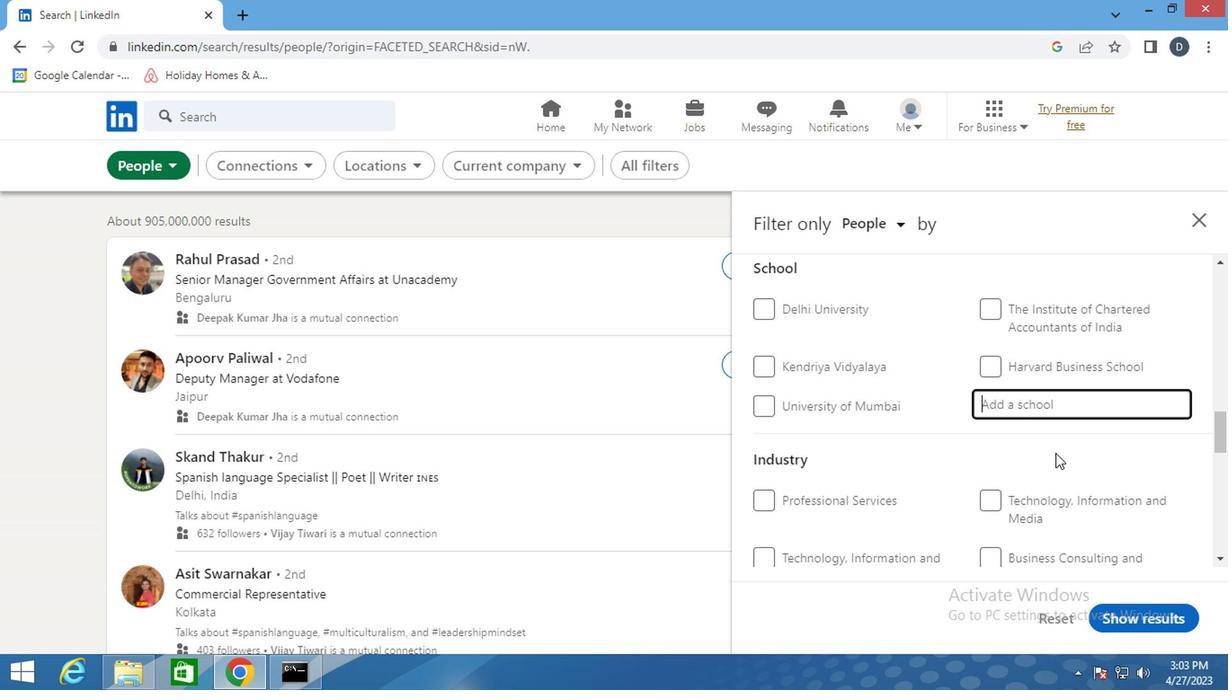 
Action: Key pressed <Key.shift>TATA<Key.space><Key.shift>ST
Screenshot: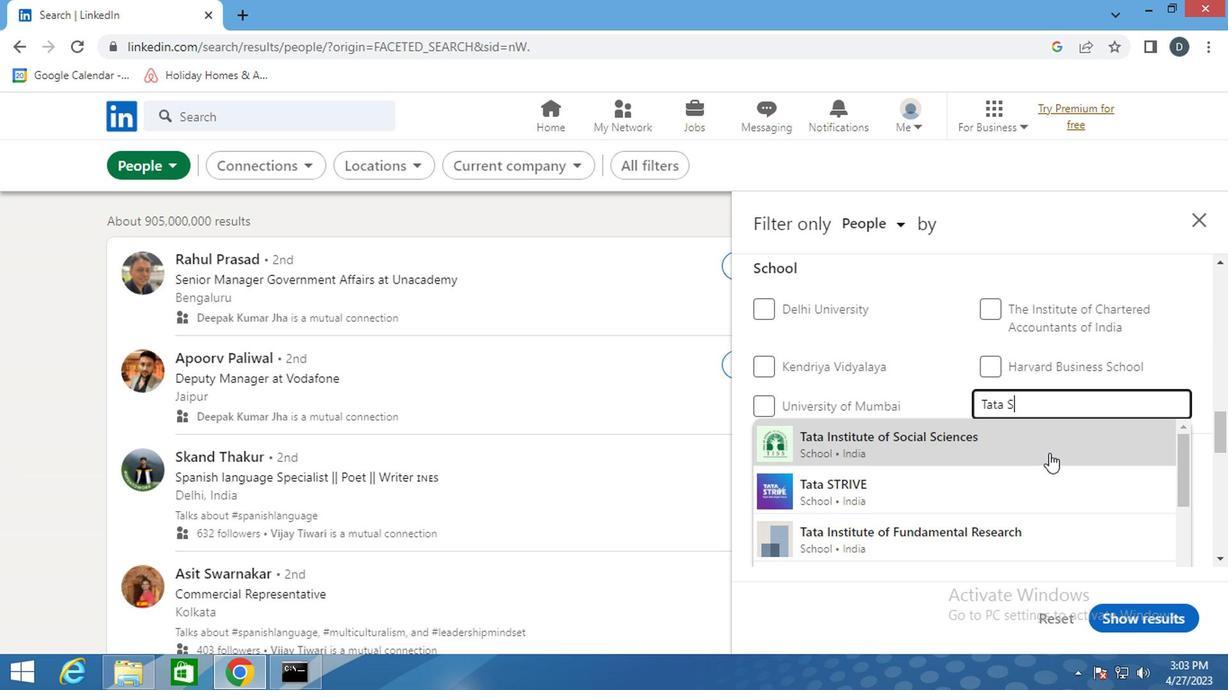 
Action: Mouse moved to (1010, 451)
Screenshot: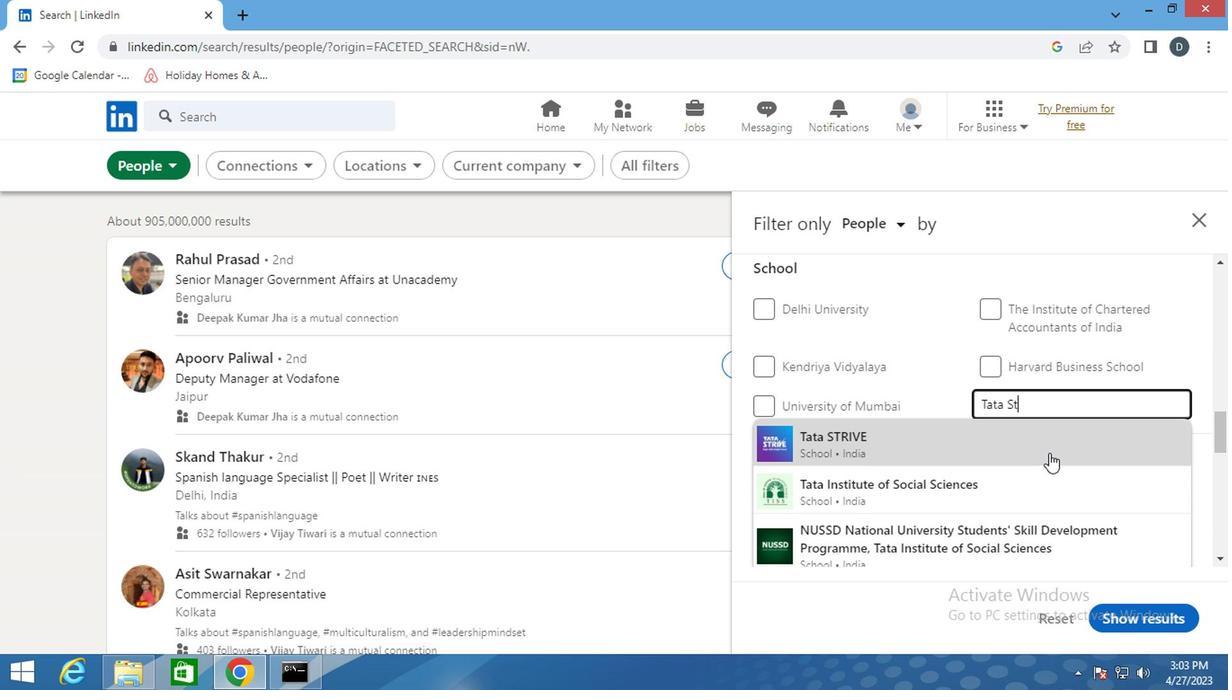 
Action: Mouse pressed left at (1010, 451)
Screenshot: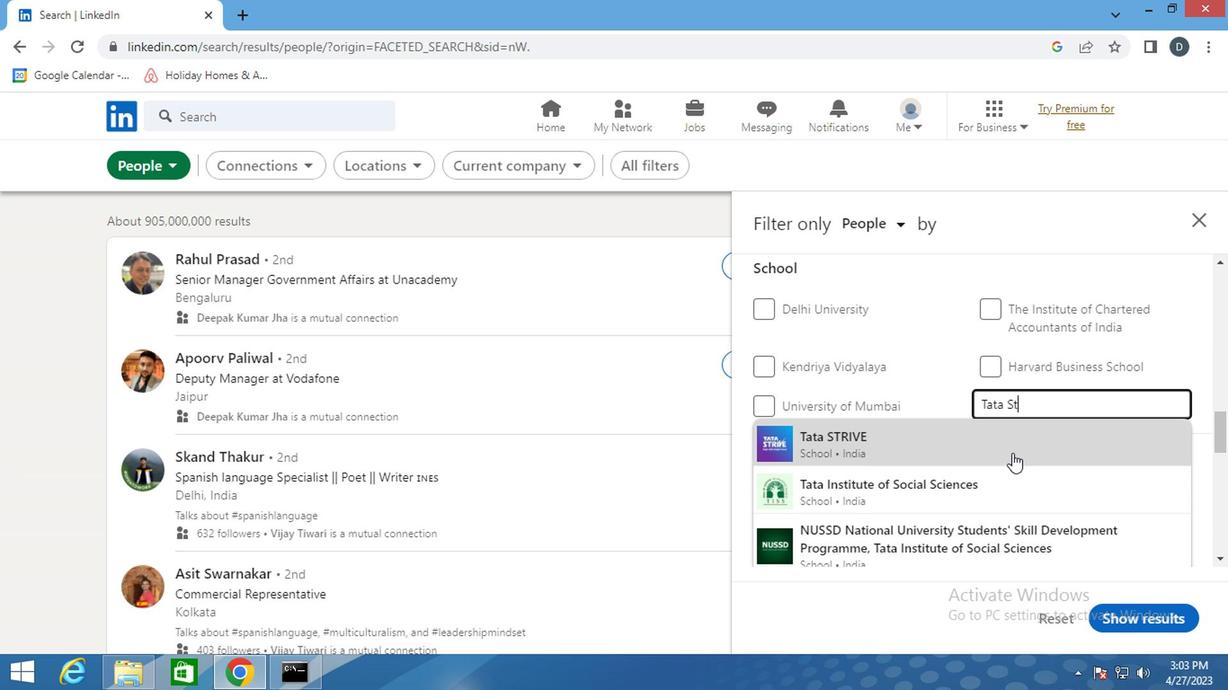 
Action: Mouse moved to (1008, 451)
Screenshot: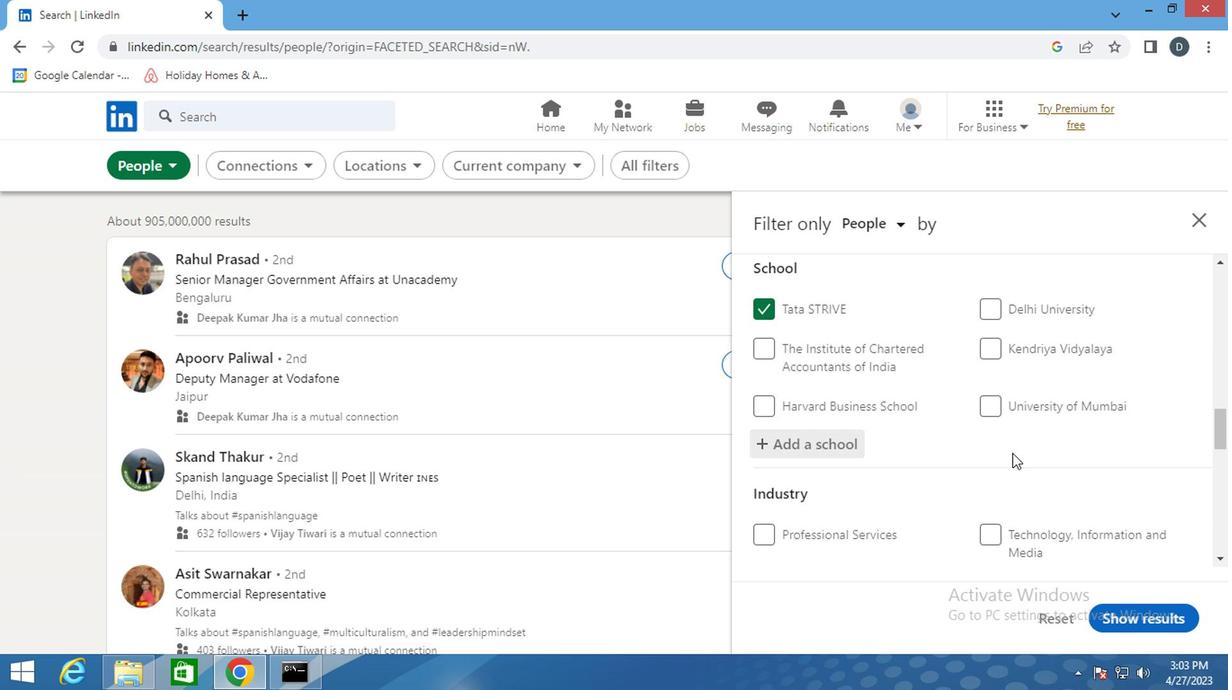 
Action: Mouse scrolled (1008, 450) with delta (0, -1)
Screenshot: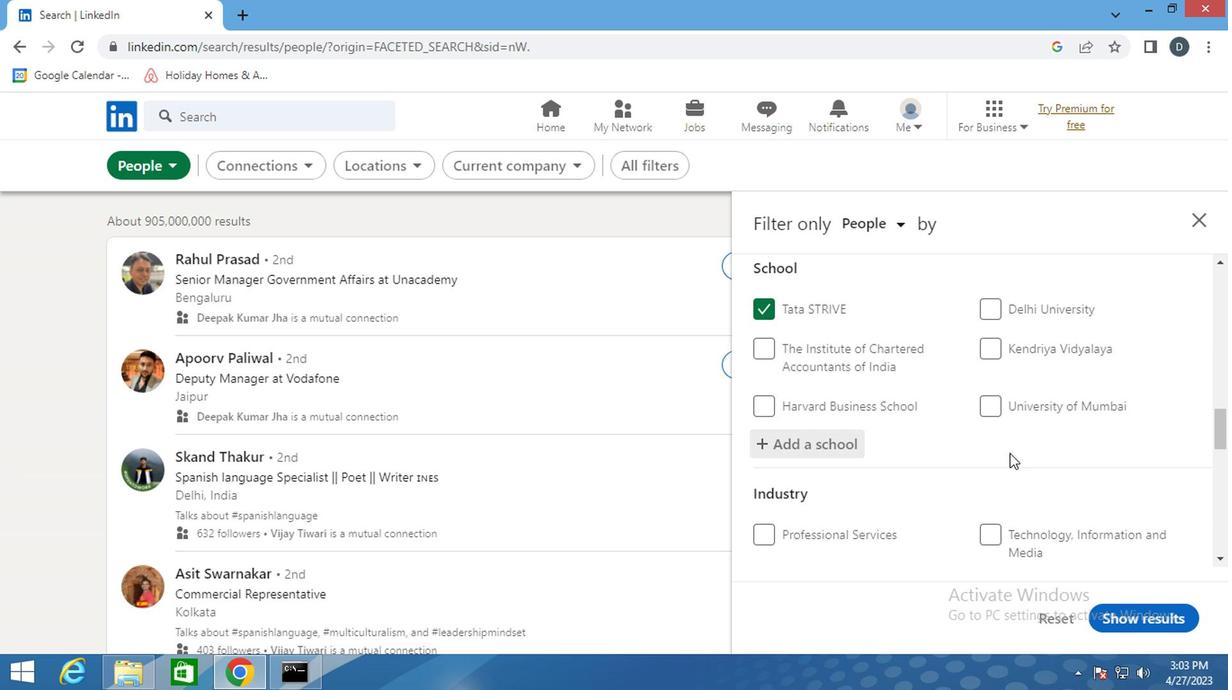 
Action: Mouse scrolled (1008, 450) with delta (0, -1)
Screenshot: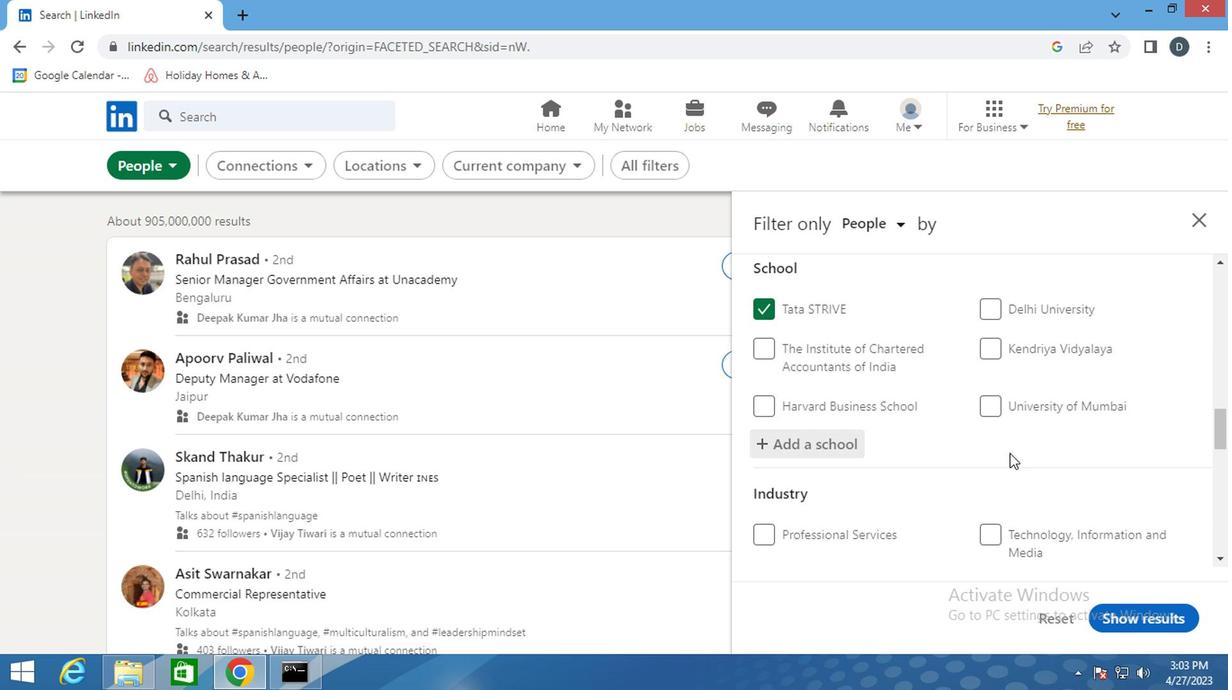 
Action: Mouse moved to (1011, 465)
Screenshot: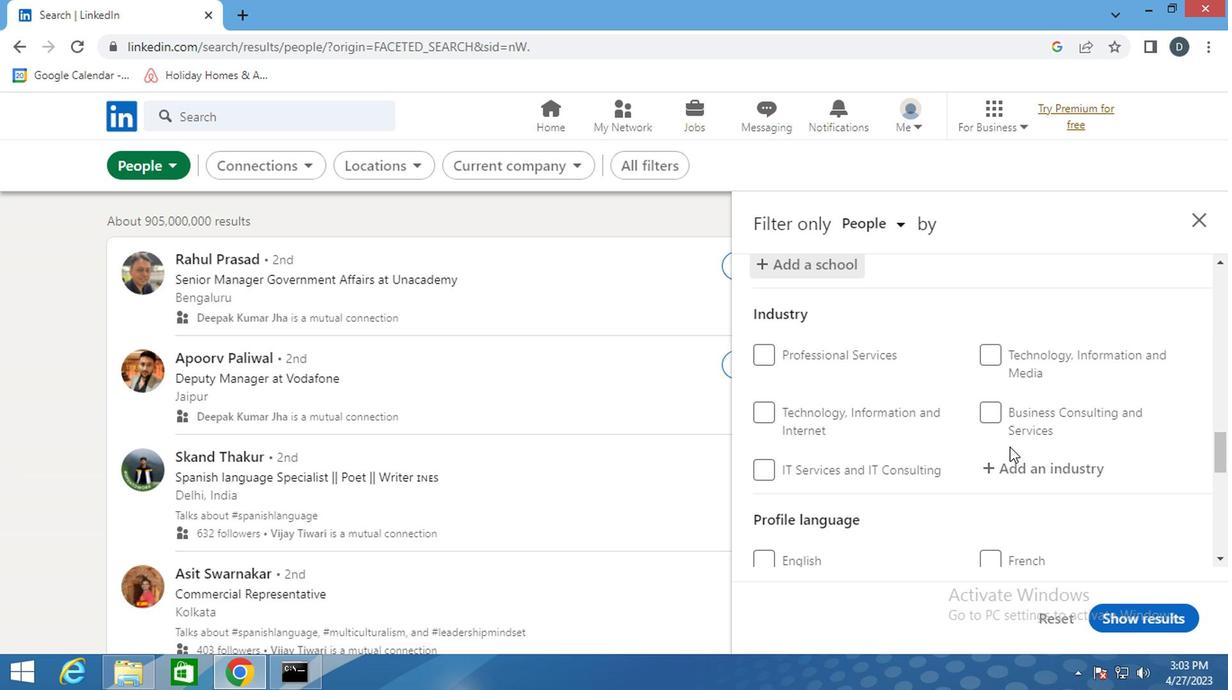 
Action: Mouse pressed left at (1011, 465)
Screenshot: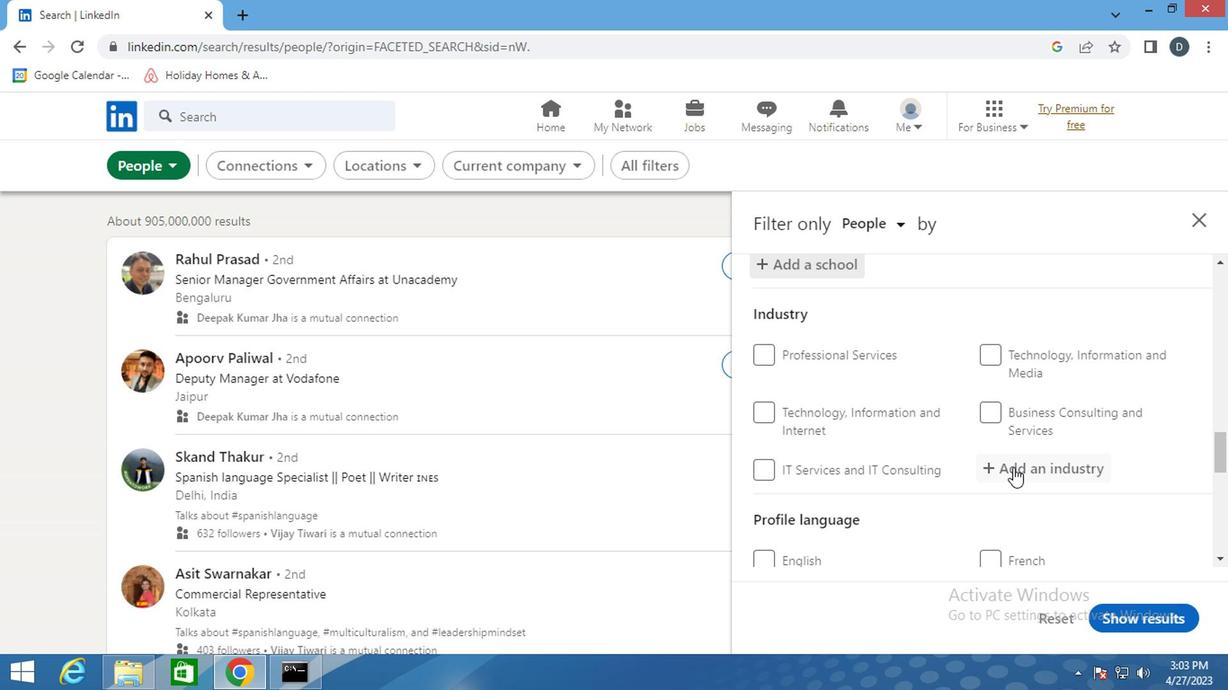 
Action: Key pressed <Key.shift><Key.shift><Key.shift><Key.shift><Key.shift><Key.shift><Key.shift><Key.shift><Key.shift><Key.shift><Key.shift><Key.shift><Key.shift><Key.shift><Key.shift><Key.shift>LANGUAGE
Screenshot: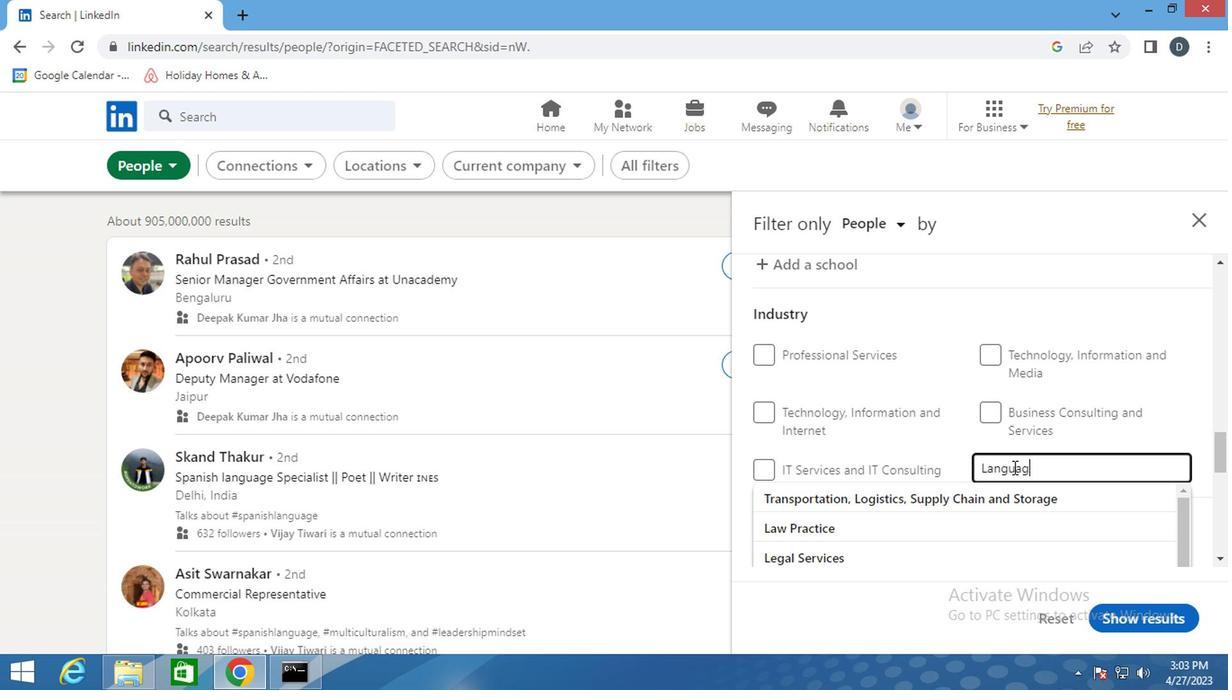 
Action: Mouse moved to (1000, 484)
Screenshot: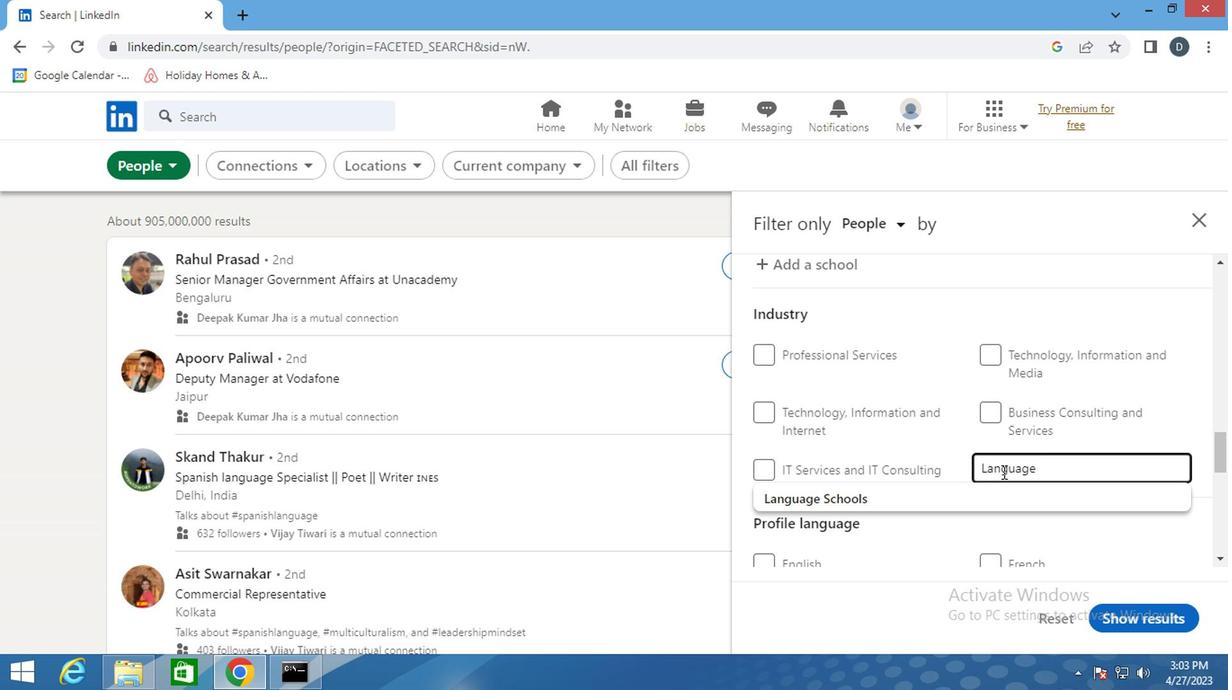 
Action: Mouse pressed left at (1000, 484)
Screenshot: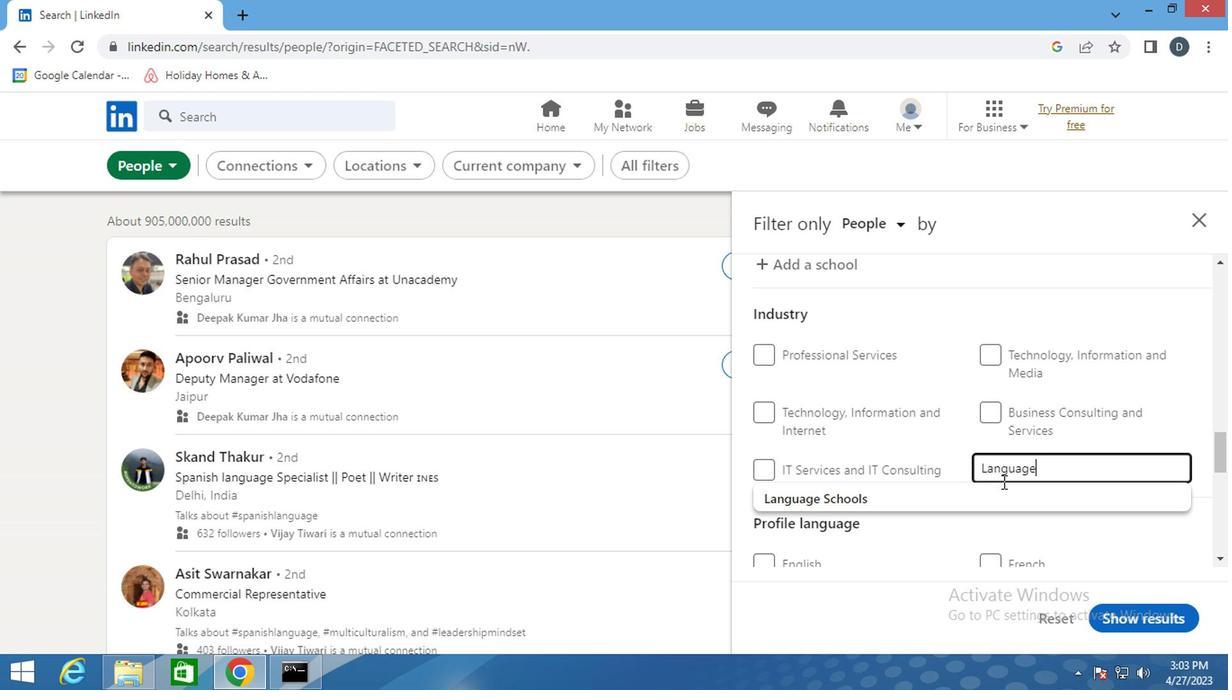 
Action: Mouse scrolled (1000, 483) with delta (0, 0)
Screenshot: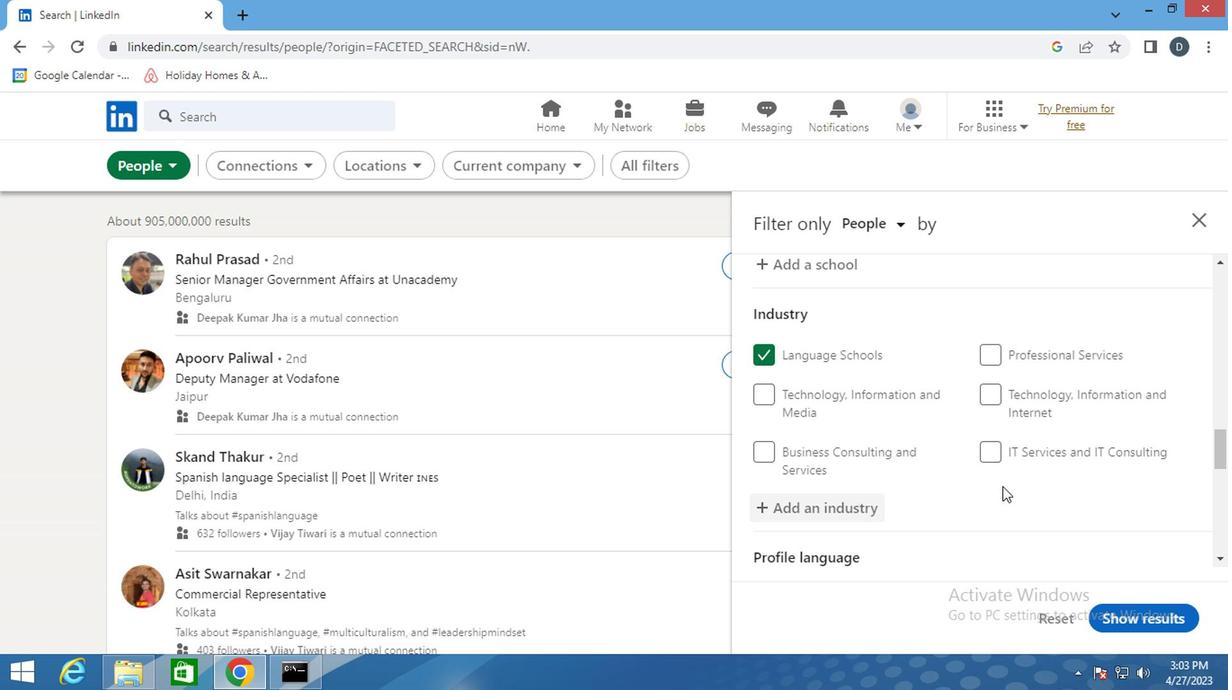 
Action: Mouse scrolled (1000, 483) with delta (0, 0)
Screenshot: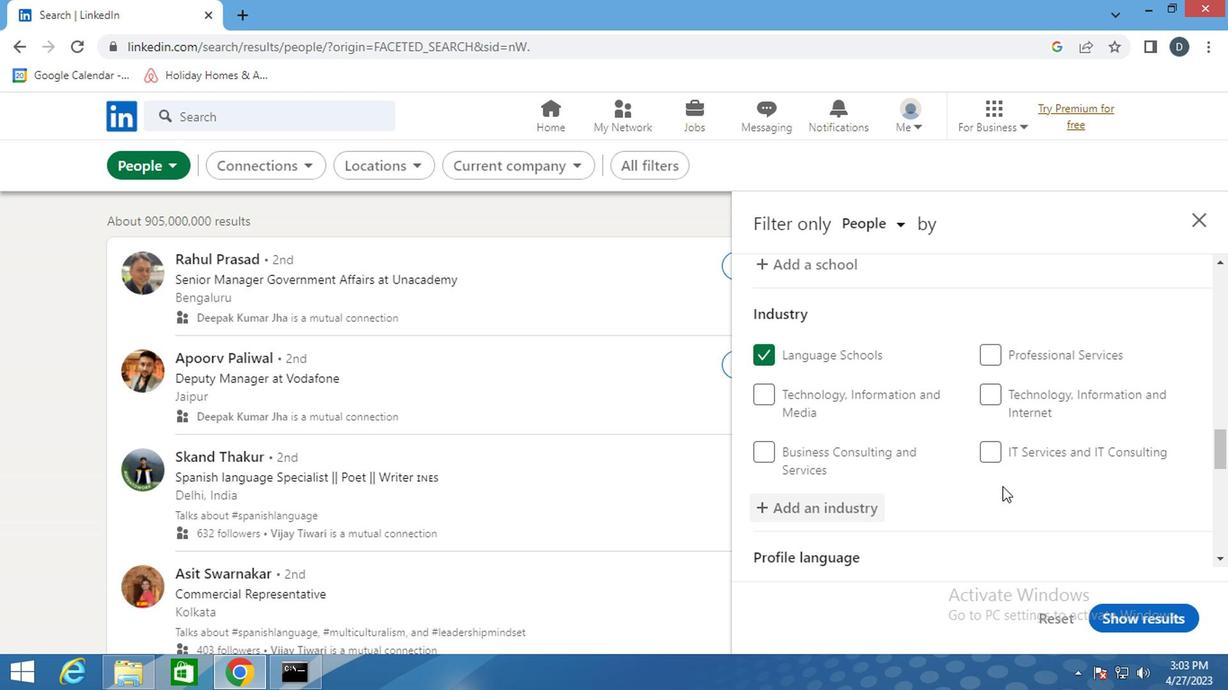 
Action: Mouse scrolled (1000, 483) with delta (0, 0)
Screenshot: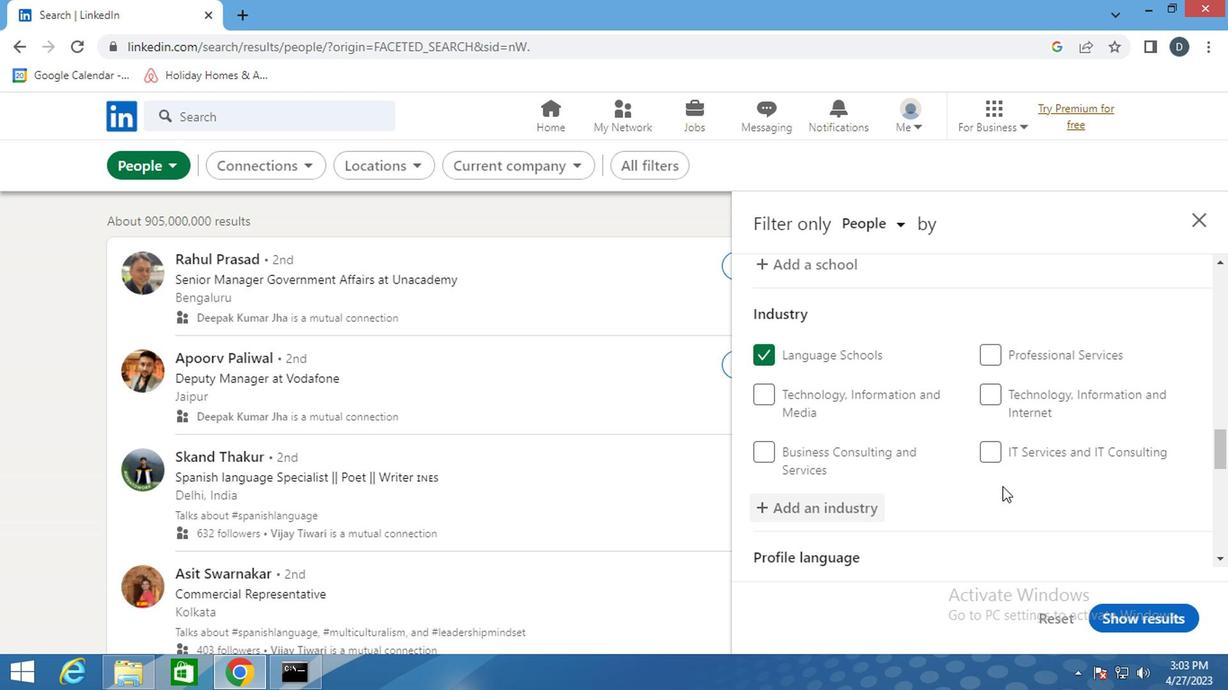 
Action: Mouse scrolled (1000, 483) with delta (0, 0)
Screenshot: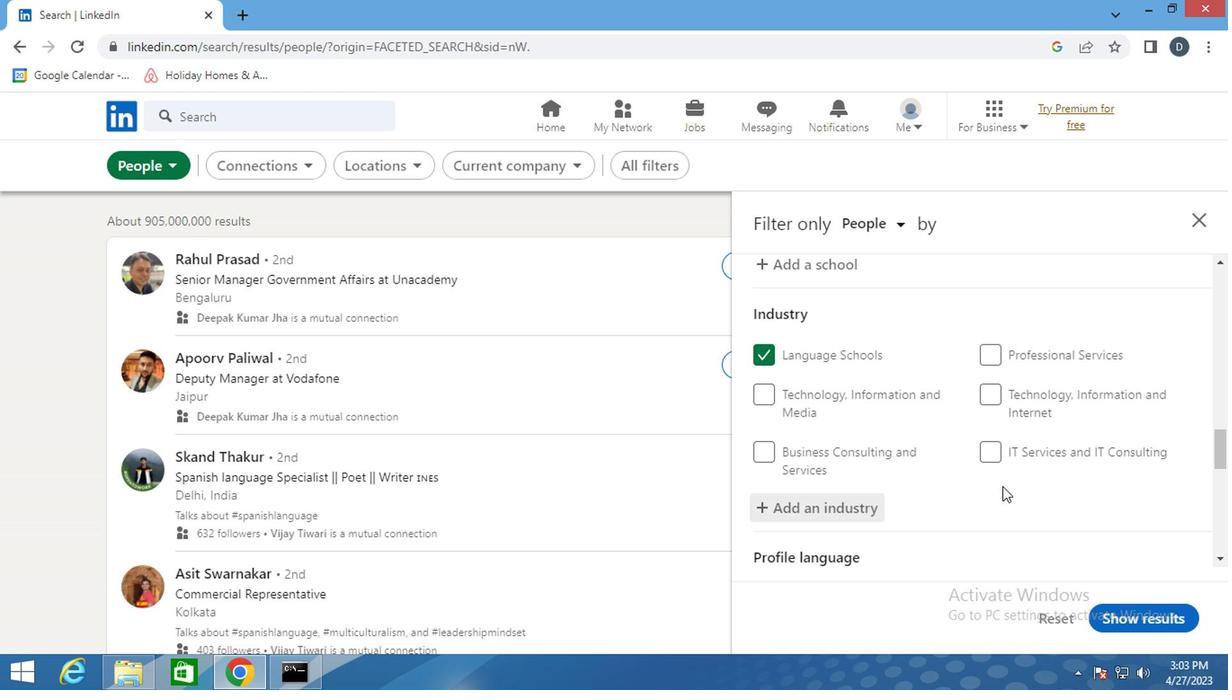 
Action: Mouse moved to (1028, 516)
Screenshot: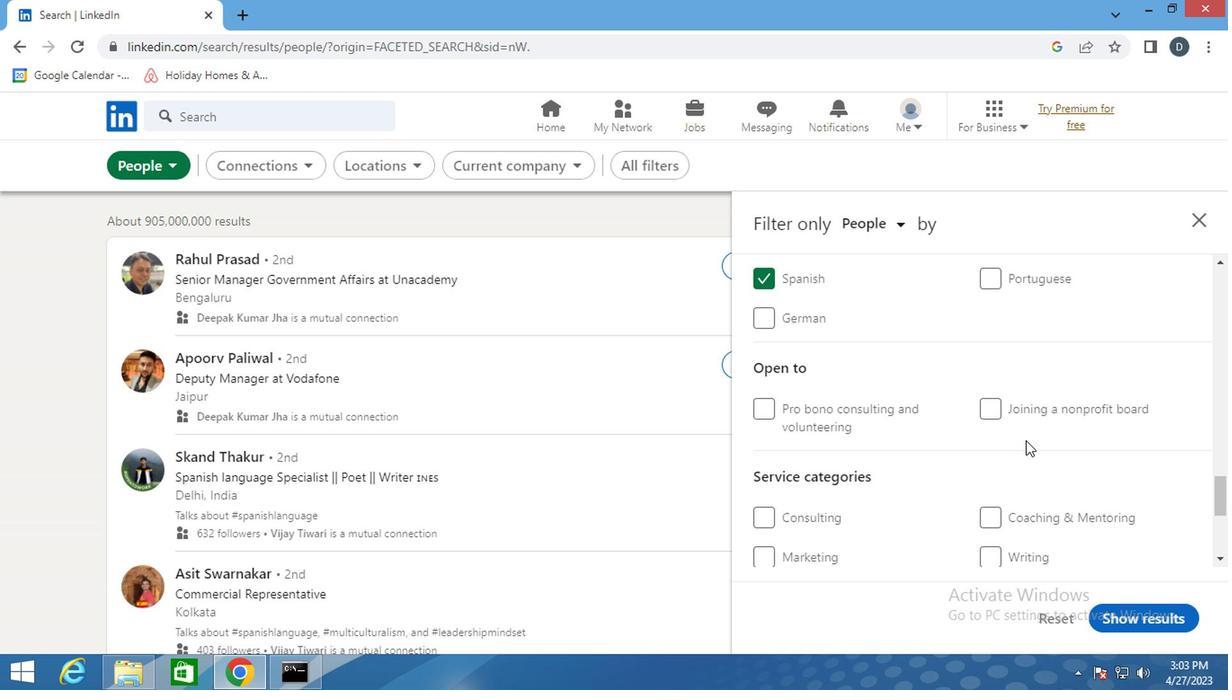 
Action: Mouse scrolled (1028, 515) with delta (0, 0)
Screenshot: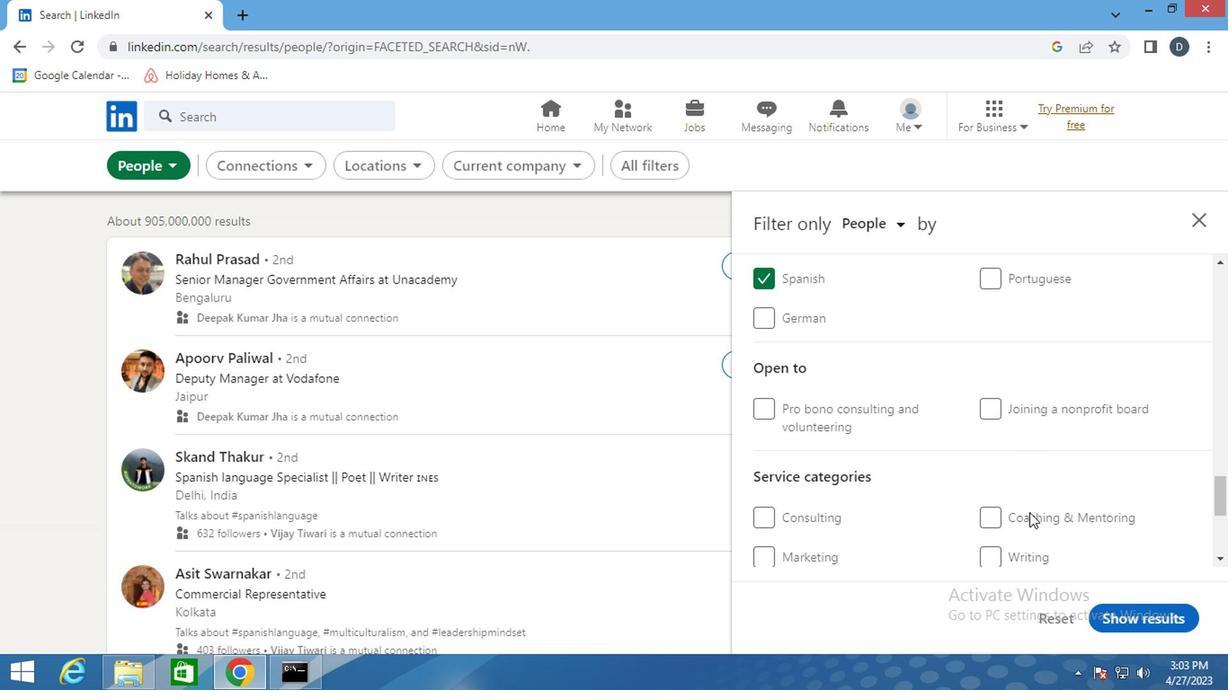 
Action: Mouse scrolled (1028, 515) with delta (0, 0)
Screenshot: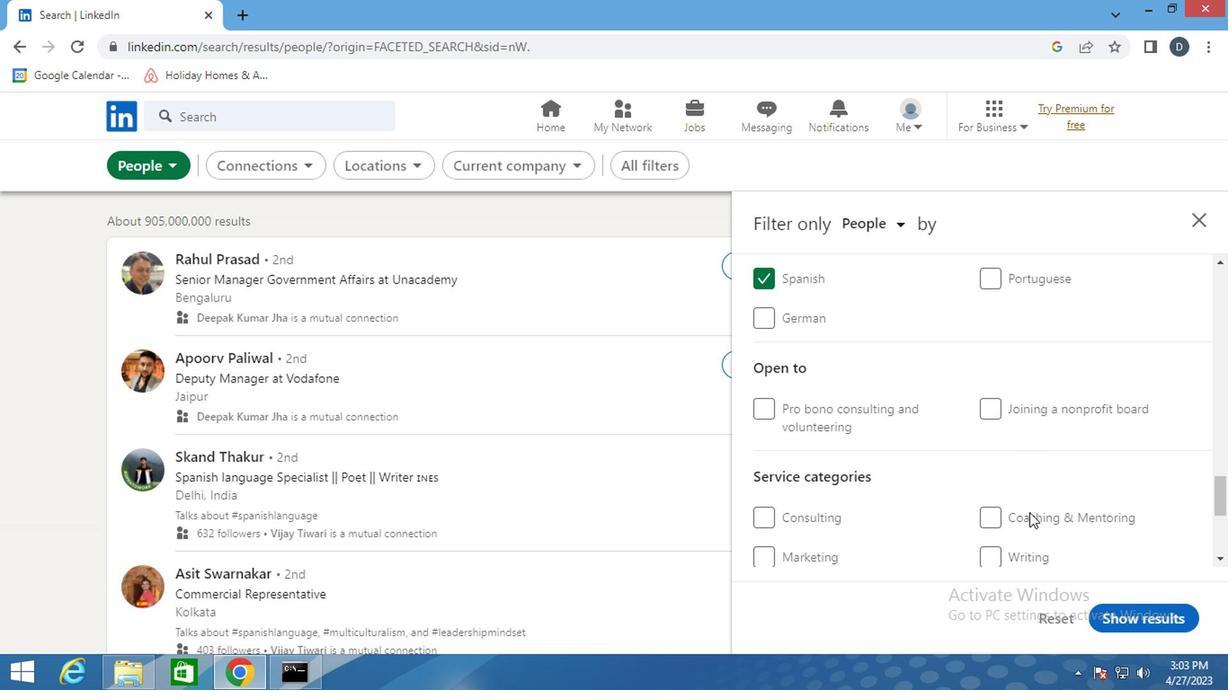 
Action: Mouse moved to (1051, 417)
Screenshot: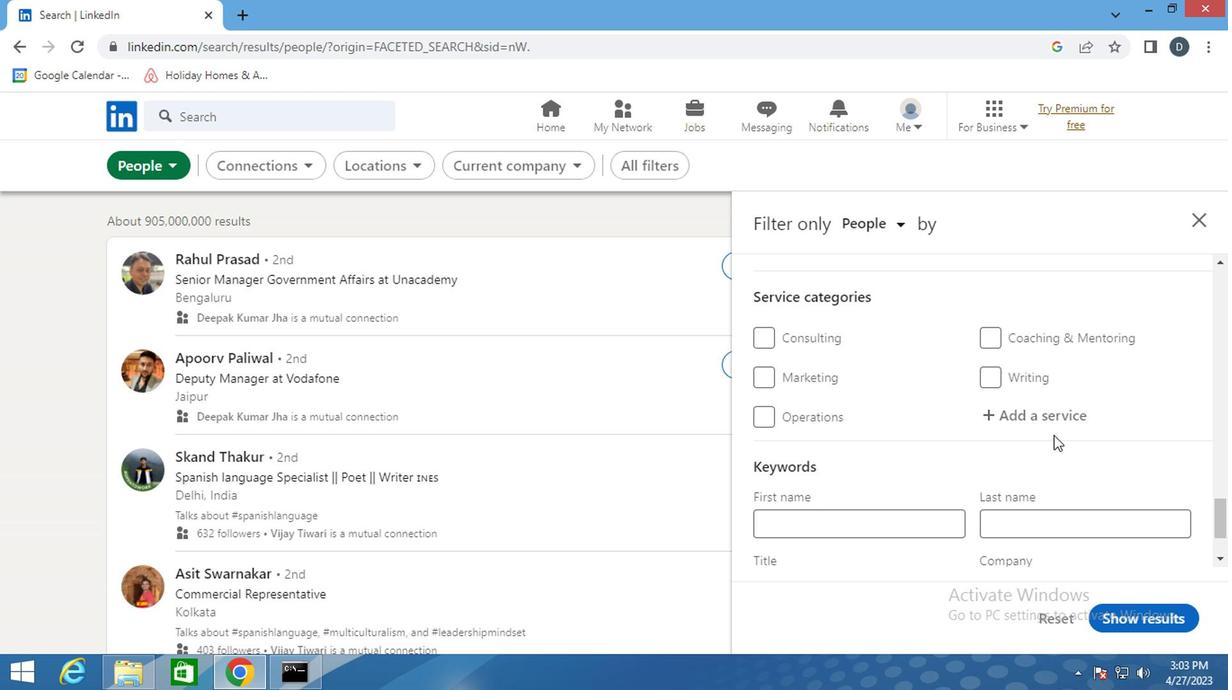 
Action: Mouse pressed left at (1051, 417)
Screenshot: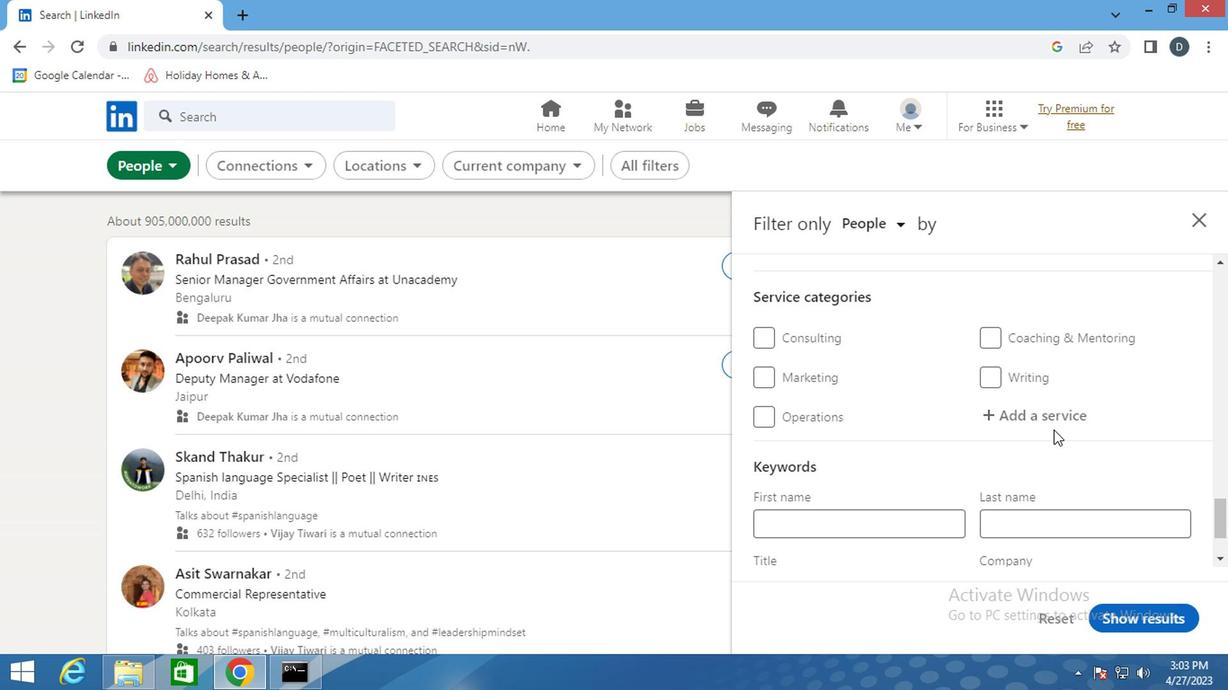 
Action: Key pressed <Key.shift><Key.shift><Key.shift><Key.shift><Key.shift>ILLUSTR
Screenshot: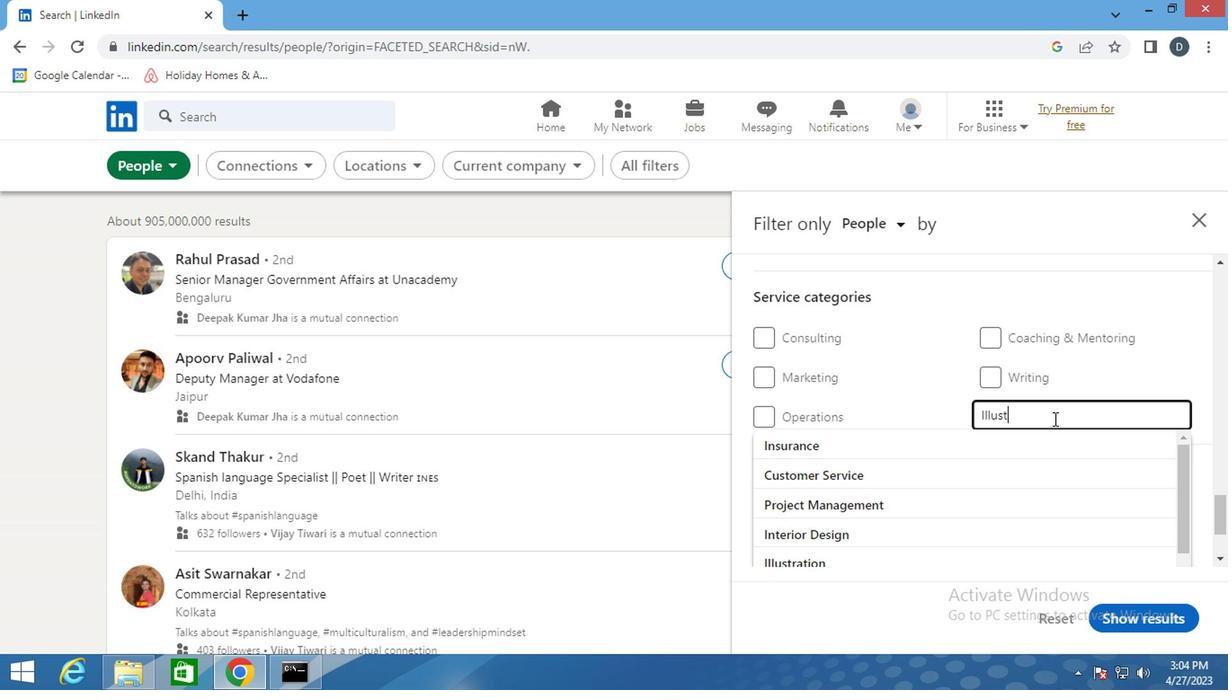 
Action: Mouse moved to (982, 447)
Screenshot: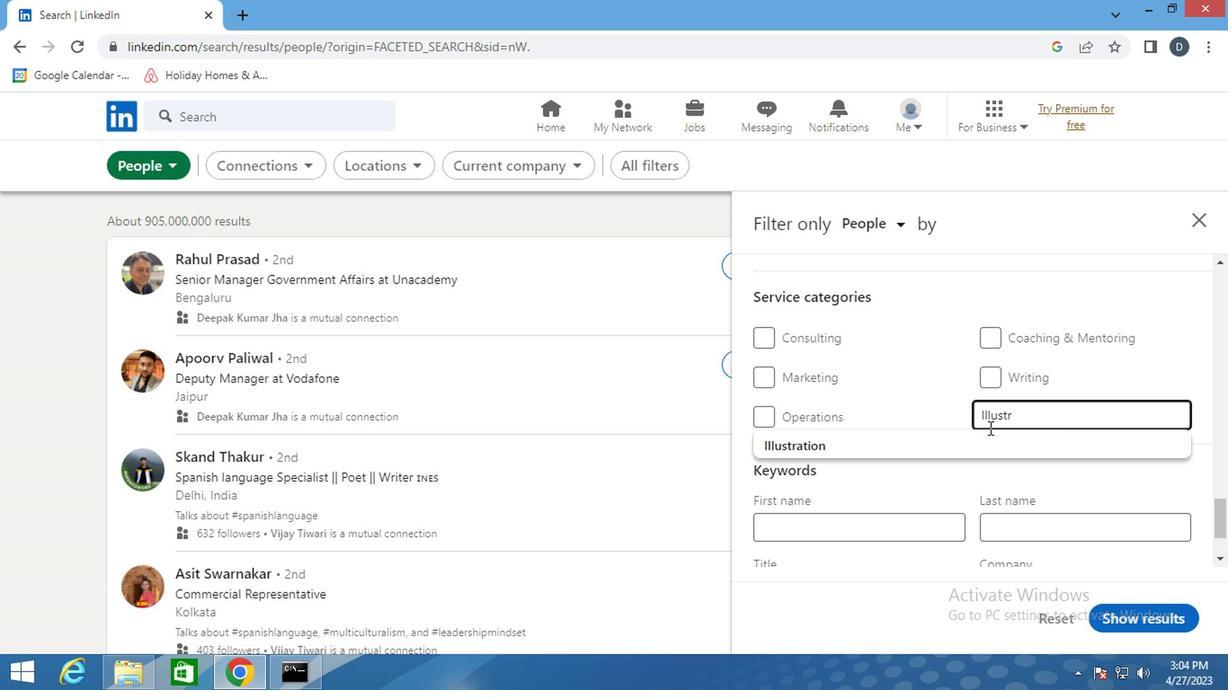 
Action: Mouse pressed left at (982, 447)
Screenshot: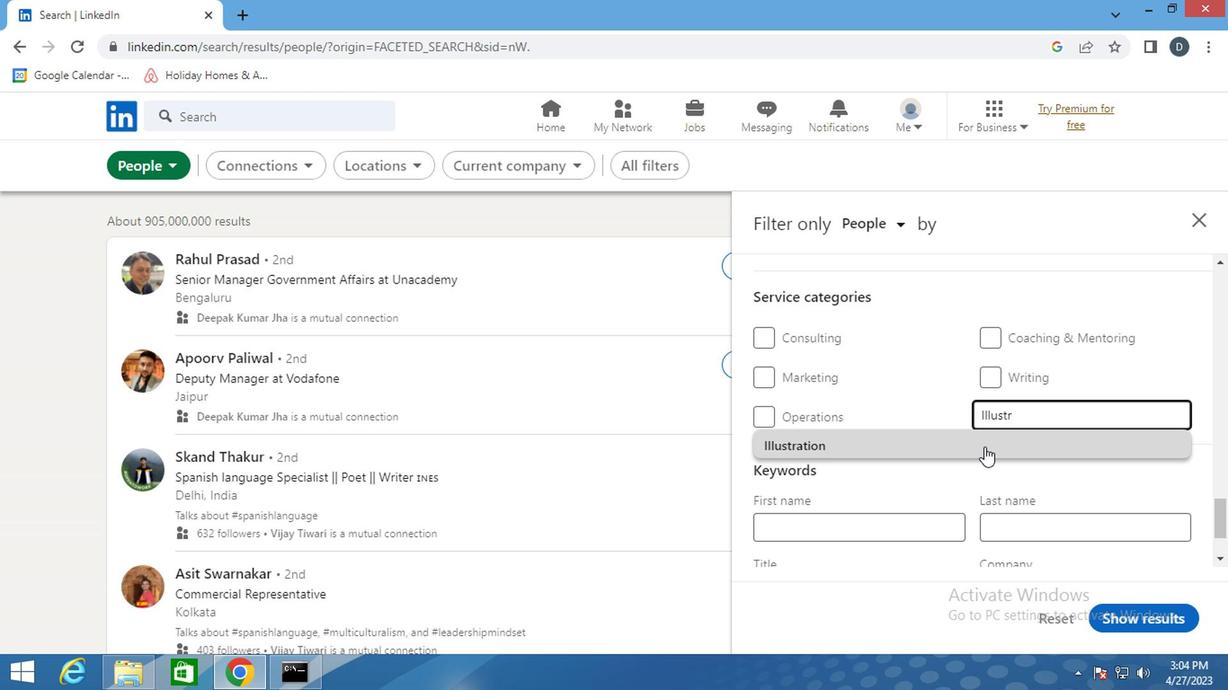 
Action: Mouse scrolled (982, 447) with delta (0, 0)
Screenshot: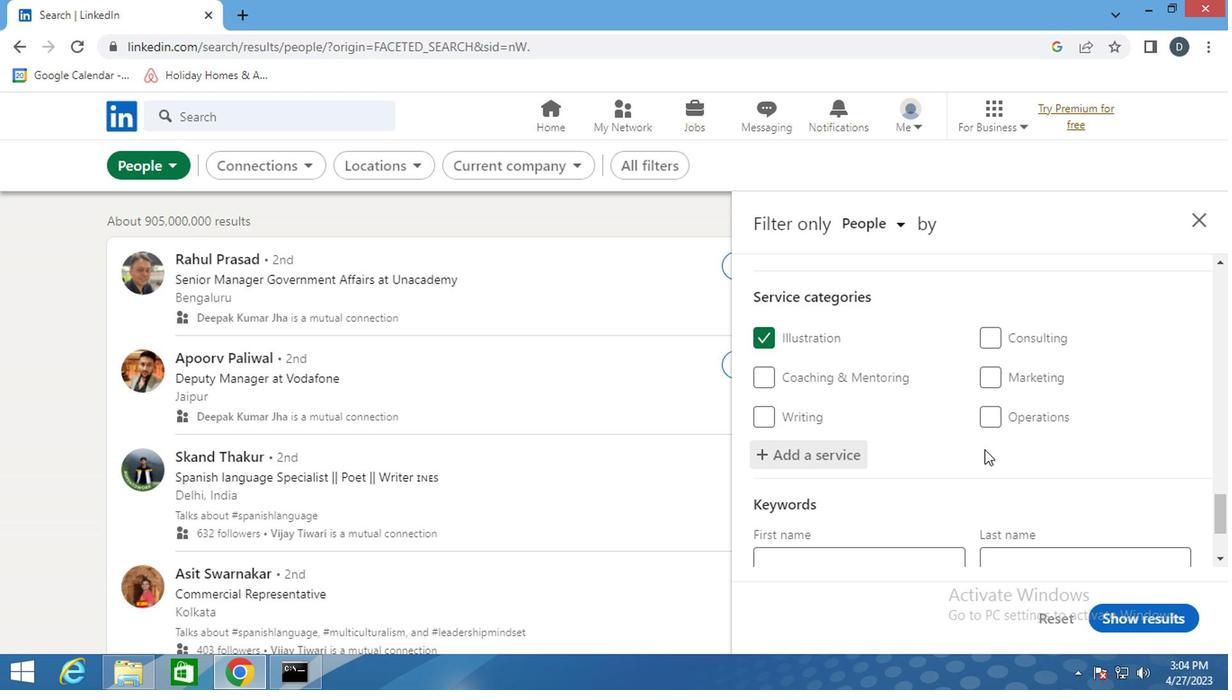 
Action: Mouse scrolled (982, 447) with delta (0, 0)
Screenshot: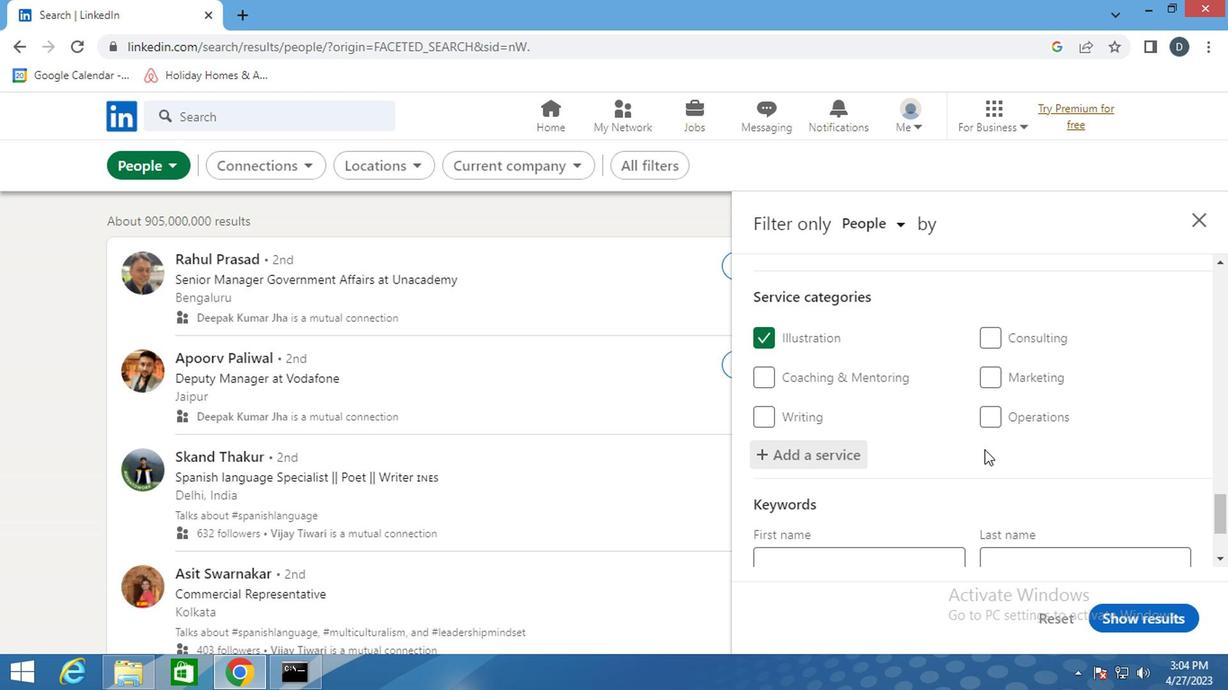 
Action: Mouse scrolled (982, 447) with delta (0, 0)
Screenshot: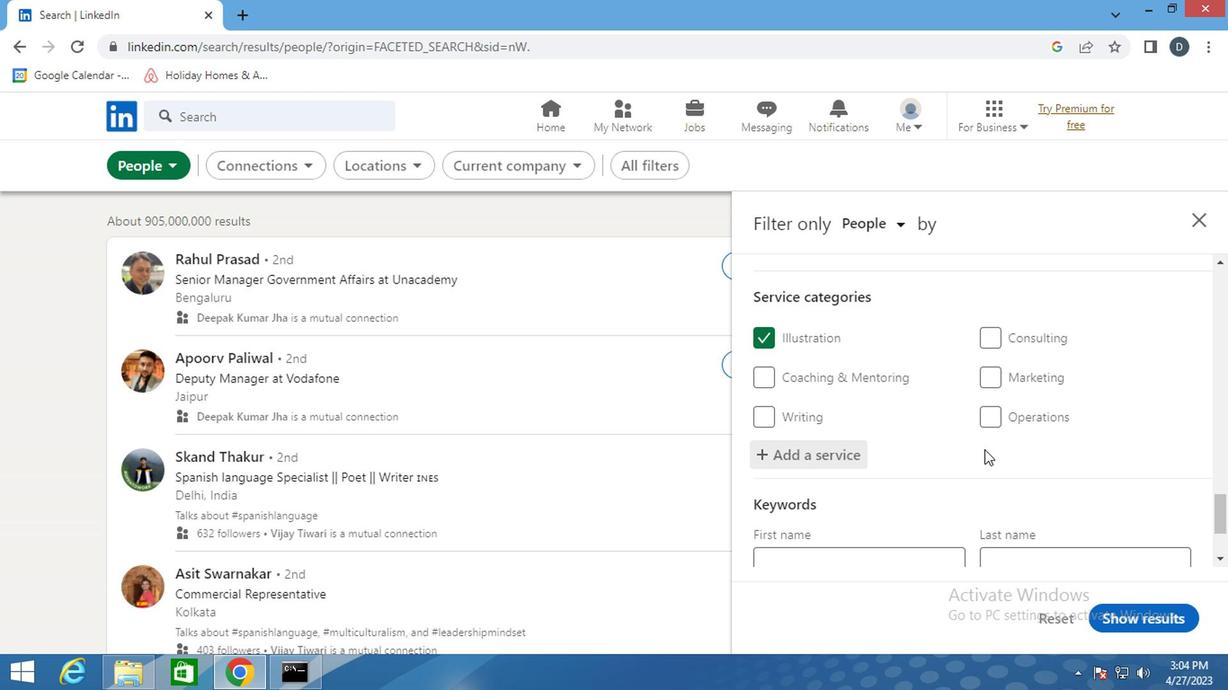 
Action: Mouse scrolled (982, 447) with delta (0, 0)
Screenshot: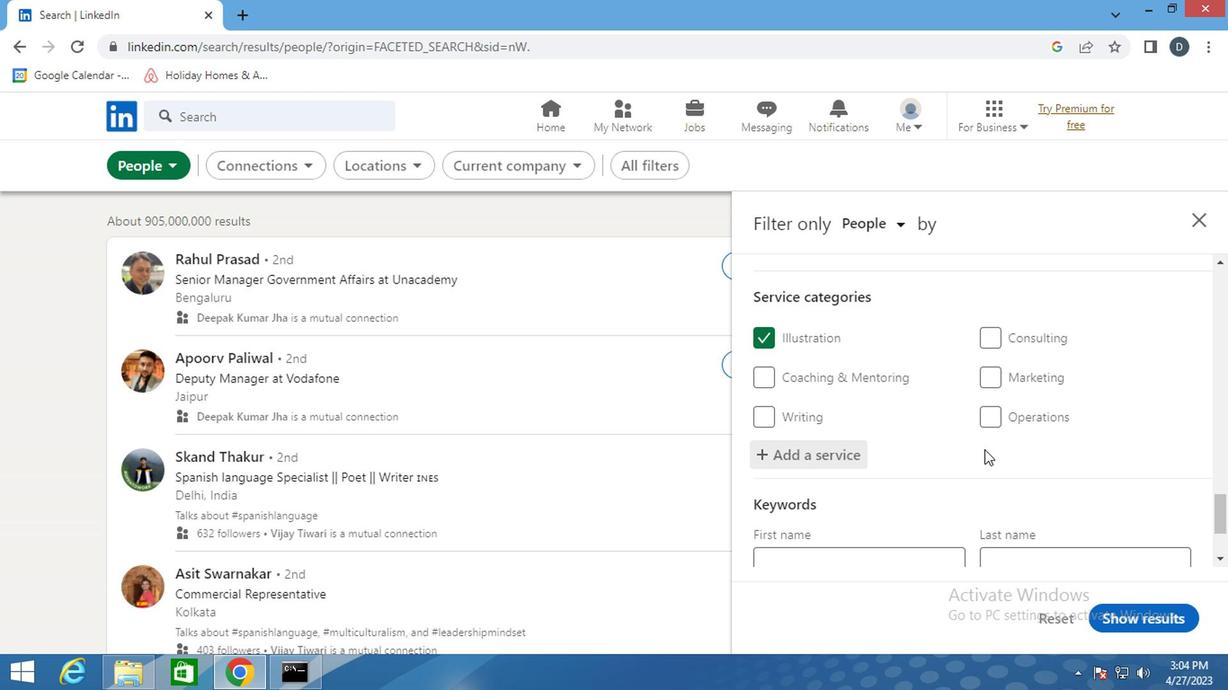 
Action: Mouse moved to (860, 482)
Screenshot: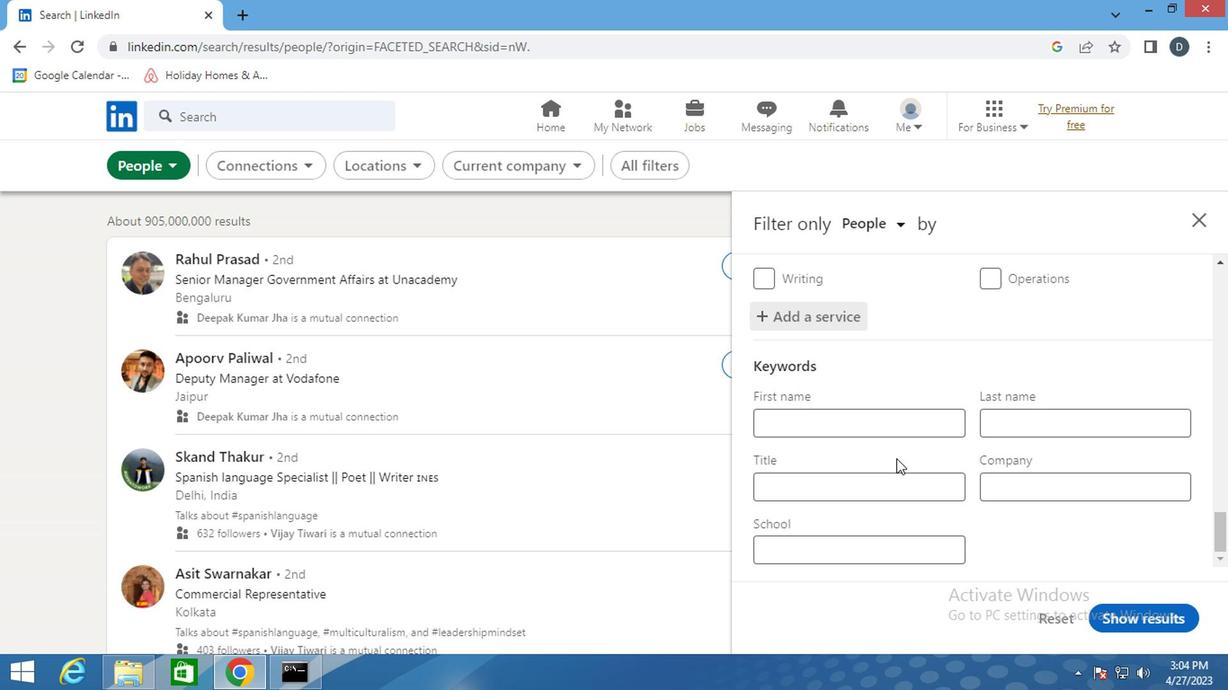 
Action: Mouse pressed left at (860, 482)
Screenshot: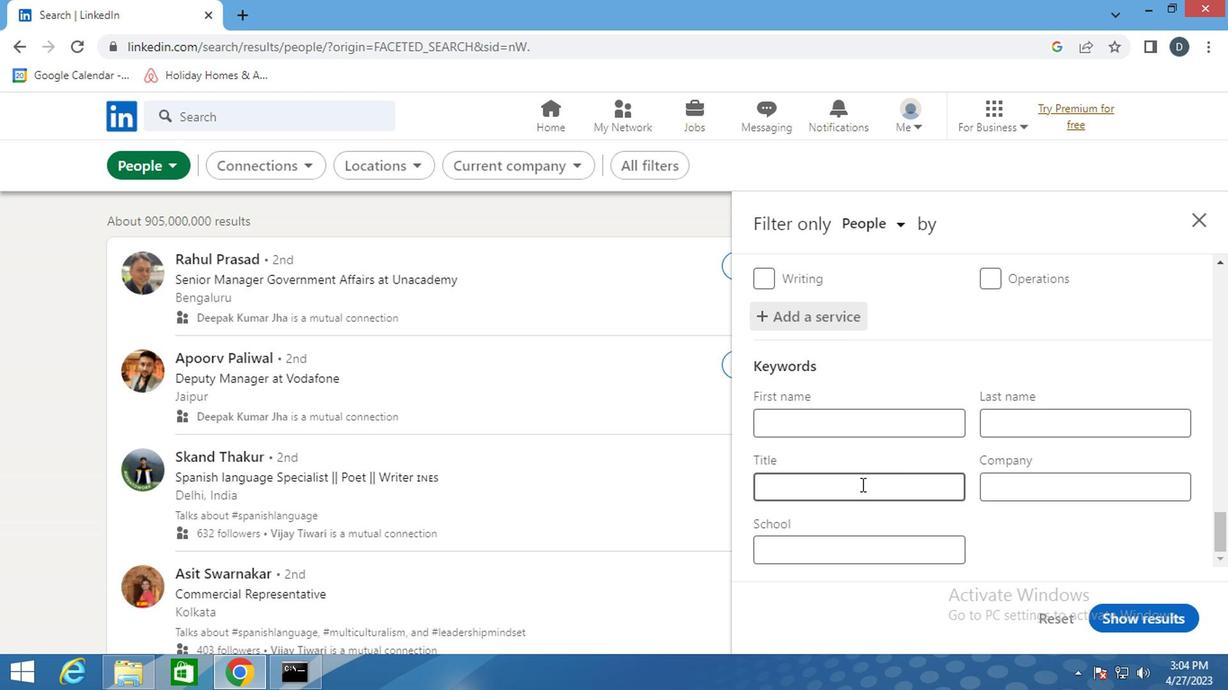 
Action: Key pressed <Key.shift><Key.shift><Key.shift>MANAGEMENT<Key.space><Key.shift>CONSULTANT
Screenshot: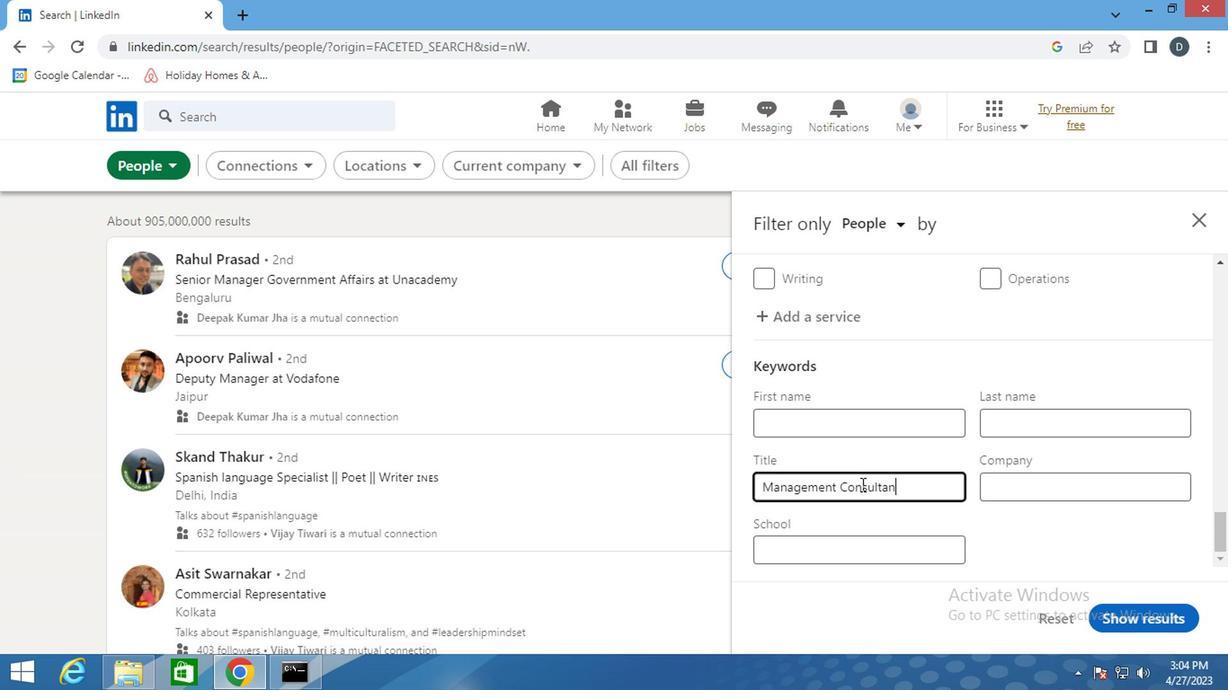 
Action: Mouse moved to (1122, 617)
Screenshot: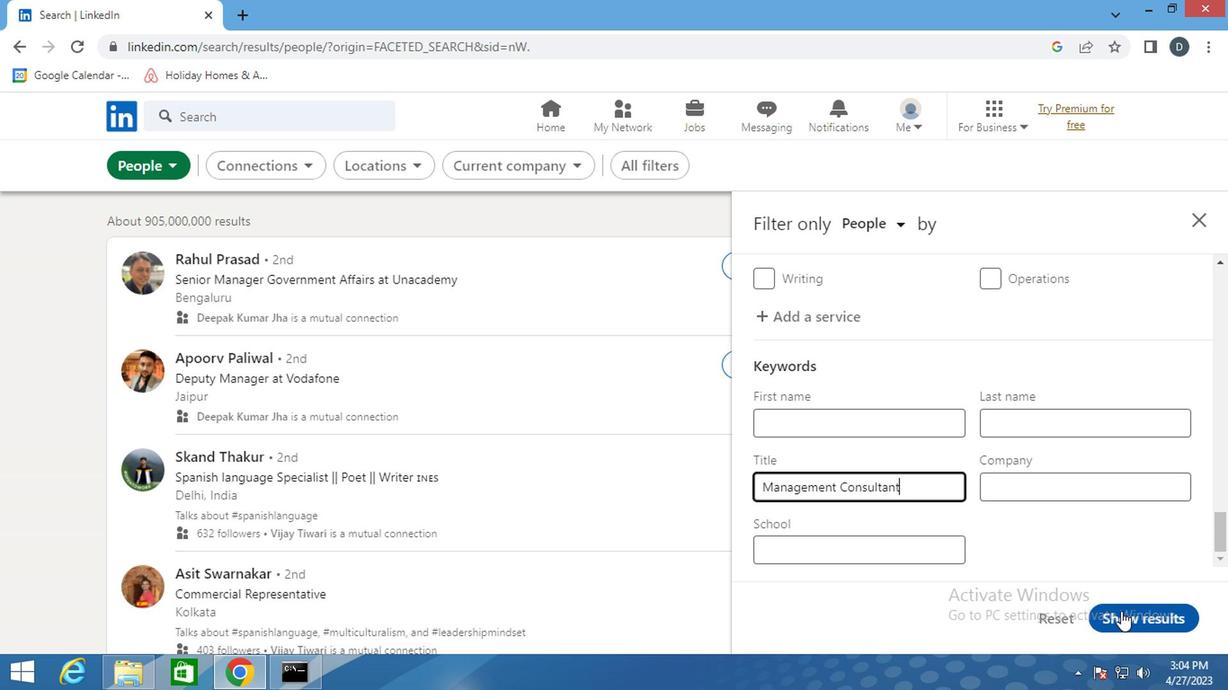 
Action: Mouse pressed left at (1122, 617)
Screenshot: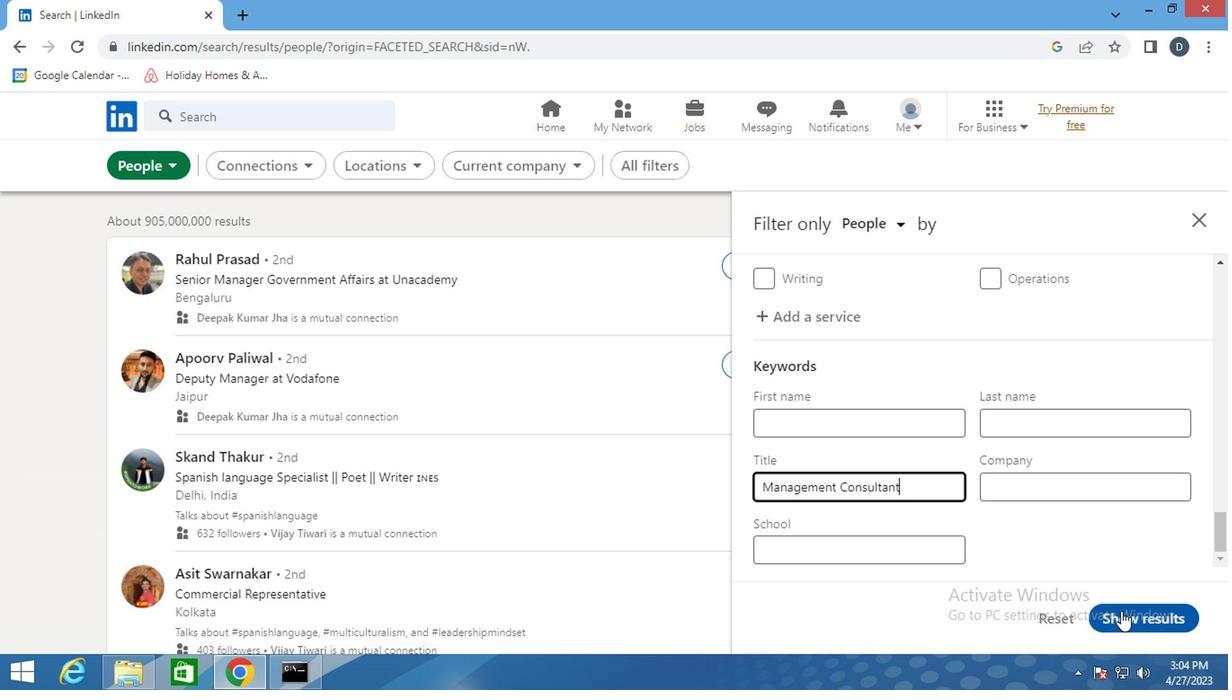 
Action: Mouse moved to (824, 318)
Screenshot: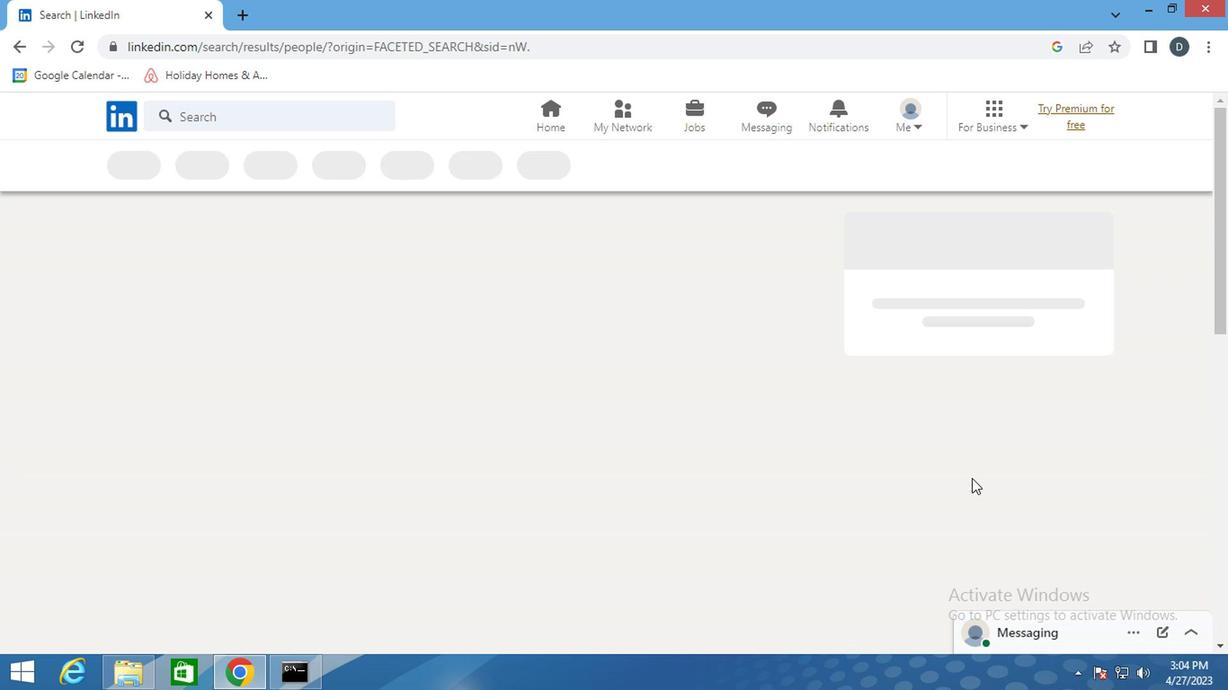 
